 Task: Open a blank worksheet and write heading  Student grades data  Add 10 students name:-  'Joshua Rivera, Zoey Coleman, Ryan Wright, Addison Bailey, Jonathan Simmons, Brooklyn Ward, Caleb Barnes, Audrey Collins, Gabriel Perry, Sofia Bell. ' in February Last week sales are  100 to 150. Math Grade:-  90, 95, 80, 92, 85,88, 90, 78, 92, 85.Science Grade:-  85, 87, 92, 88, 90, 85, 92, 80, 88, 90.English Grade:-  92, 90, 85, 90, 88, 92, 85, 82, 90, 88.History Grade:-  88, 92, 78, 95, 90, 90, 80, 85, 92, 90. Total use the formula   =SUM(D2:G2) then presss enter. Save page analysisSalesComparison
Action: Mouse moved to (127, 104)
Screenshot: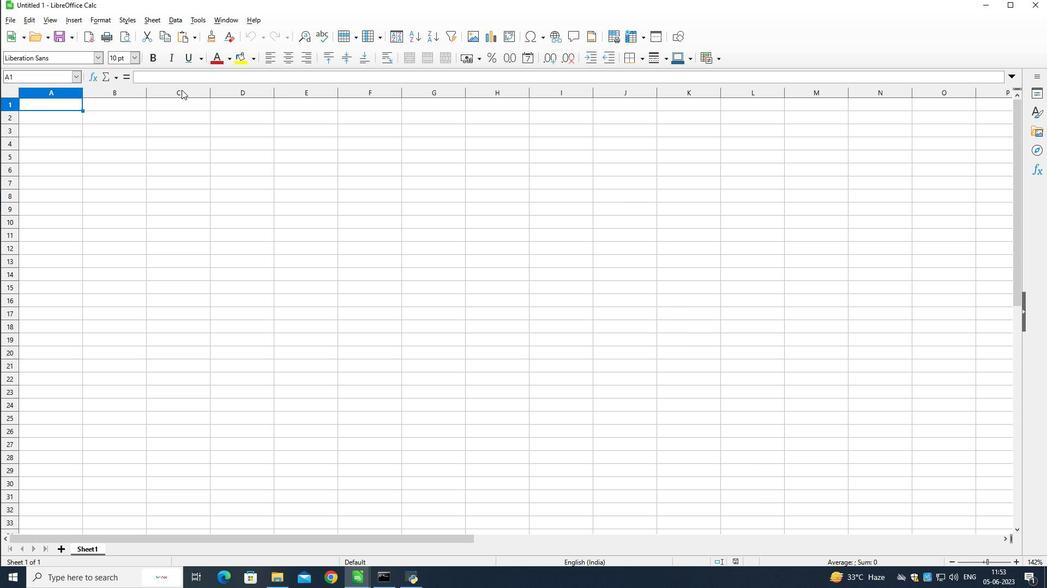 
Action: Mouse pressed left at (127, 104)
Screenshot: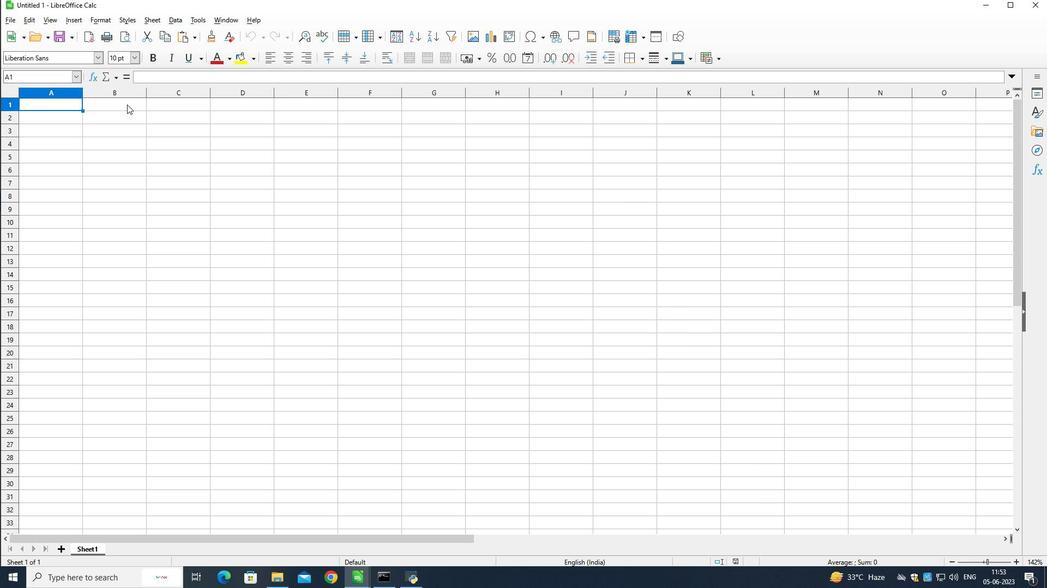
Action: Mouse moved to (222, 187)
Screenshot: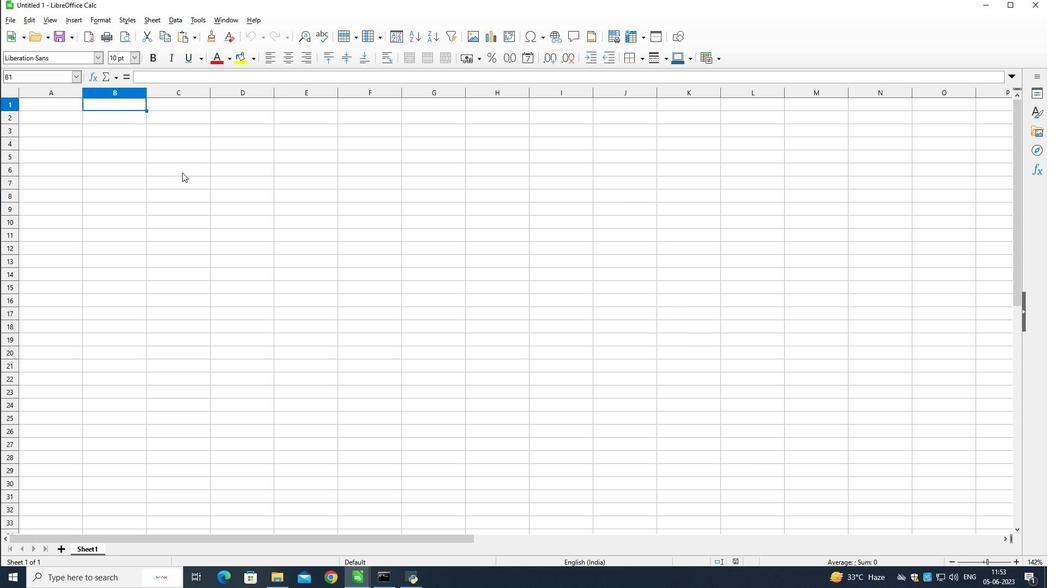
Action: Key pressed <Key.shift>Student<Key.space><Key.shift>Grades<Key.space><Key.shift>Data<Key.down><Key.left><Key.shift>Name<Key.down><Key.shift>J<Key.shift>oshua<Key.space><Key.shift><Key.shift>rivera<Key.down><Key.shift><Key.shift><Key.shift><Key.shift><Key.shift><Key.shift><Key.shift><Key.shift><Key.shift><Key.shift><Key.shift><Key.shift><Key.shift><Key.shift><Key.shift><Key.shift><Key.shift><Key.shift><Key.shift><Key.shift><Key.shift>Zoey<Key.space><Key.shift>Coleman<Key.down><Key.shift>Ryan<Key.space><Key.shift>Wright<Key.down><Key.shift>Addison<Key.space><Key.shift>Bailey<Key.down><Key.shift>Jonathan<Key.space><Key.shift>Simmons<Key.down><Key.shift>Brooklyn<Key.space><Key.shift>Ward<Key.down><Key.shift>Caleb<Key.space><Key.shift>Barnes<Key.down><Key.shift>Audrey<Key.space>collins<Key.down><Key.shift>Gabriel<Key.space><Key.shift>Perry
Screenshot: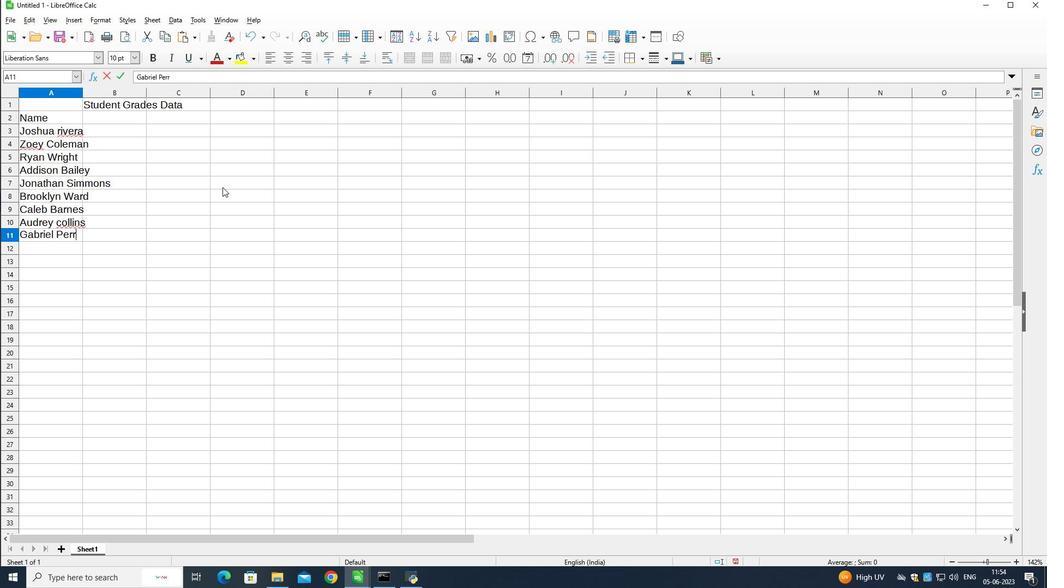 
Action: Mouse moved to (118, 117)
Screenshot: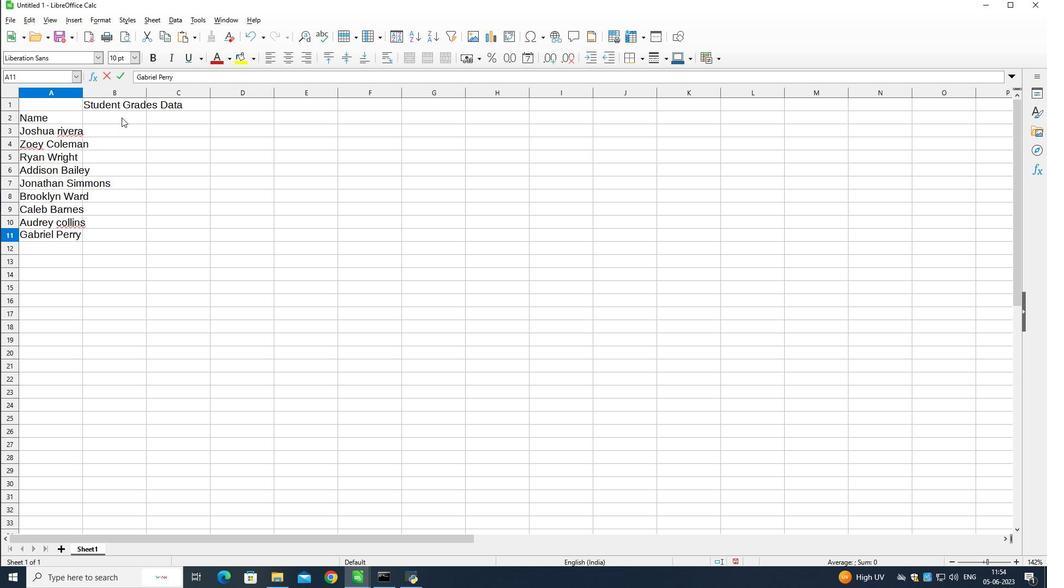 
Action: Mouse pressed left at (118, 117)
Screenshot: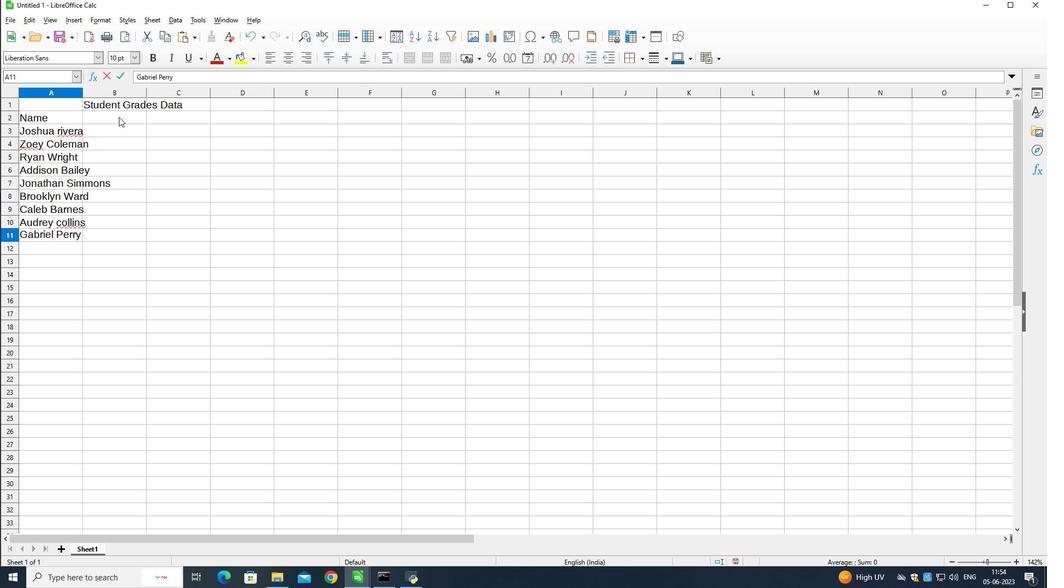 
Action: Mouse moved to (118, 117)
Screenshot: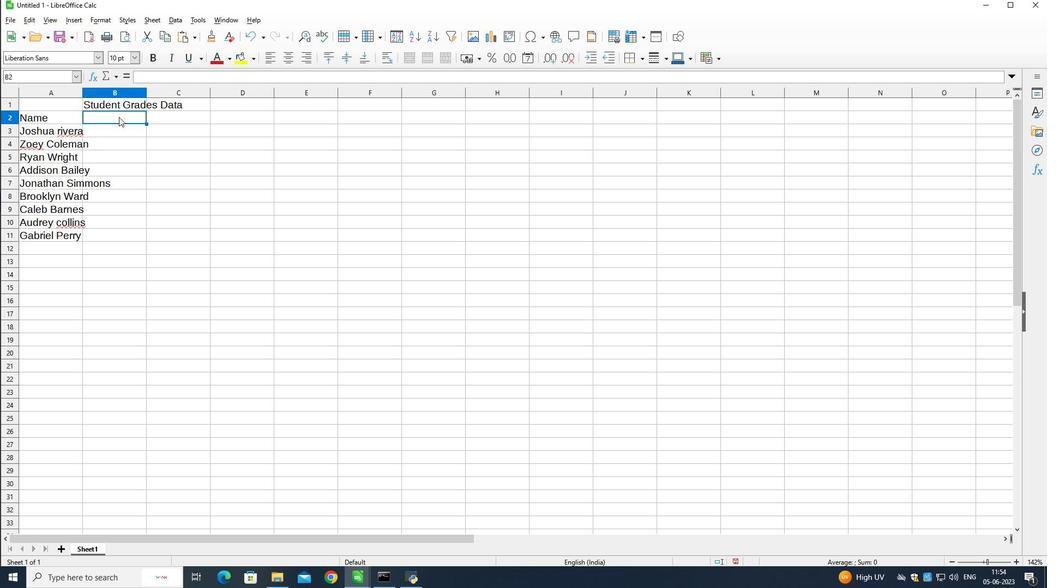 
Action: Key pressed <Key.shift>February<Key.space>
Screenshot: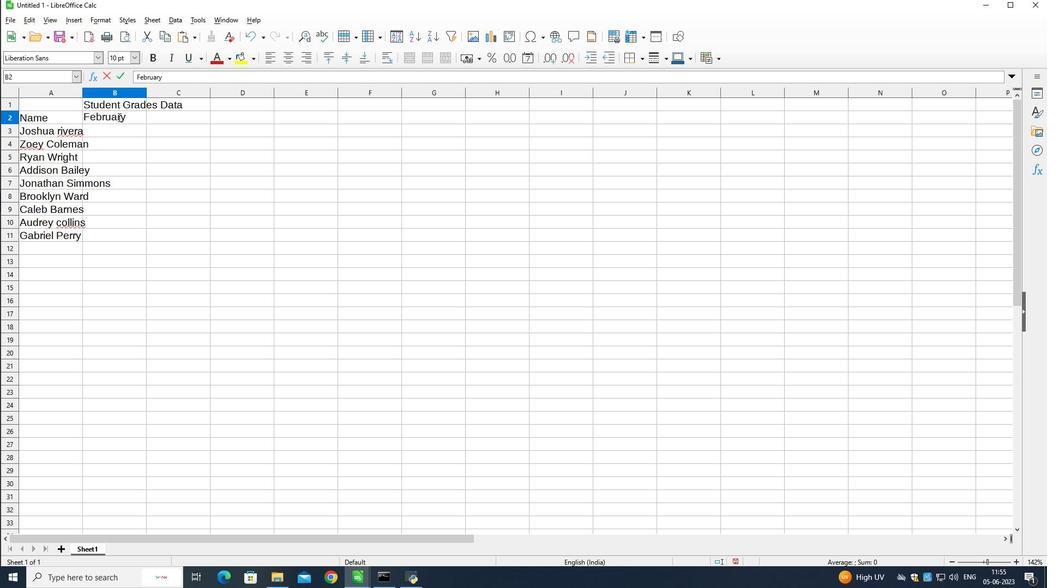 
Action: Mouse moved to (255, 87)
Screenshot: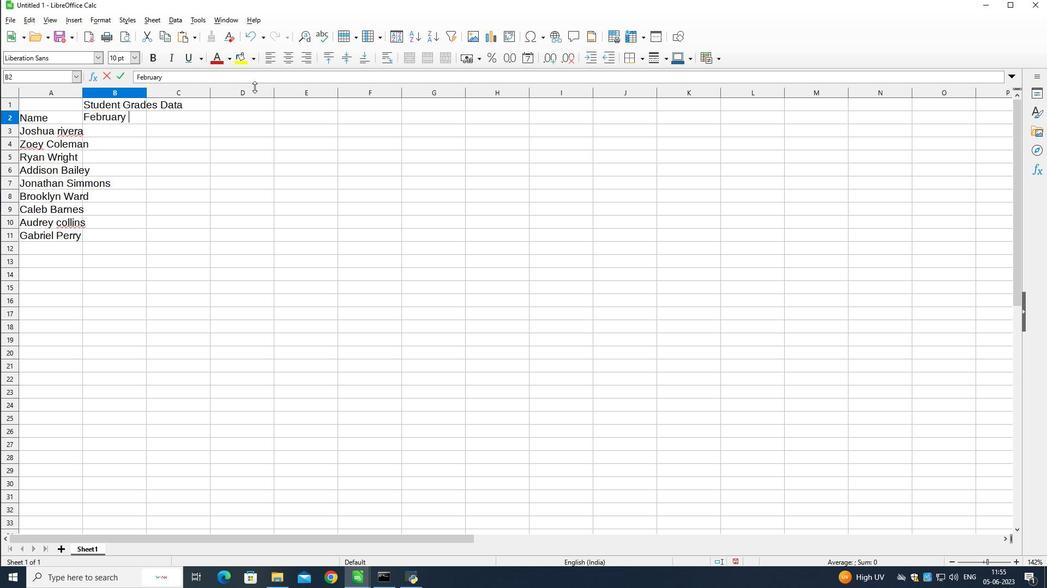 
Action: Key pressed last<Key.space><Key.shift>Week<Key.space><Key.shift>Sales<Key.down><Key.left>
Screenshot: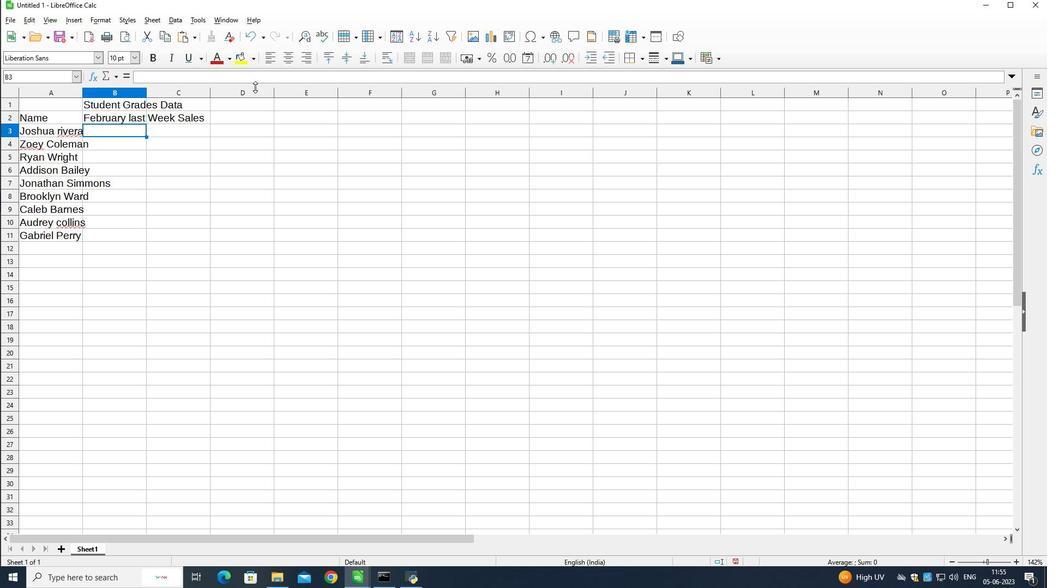 
Action: Mouse moved to (109, 128)
Screenshot: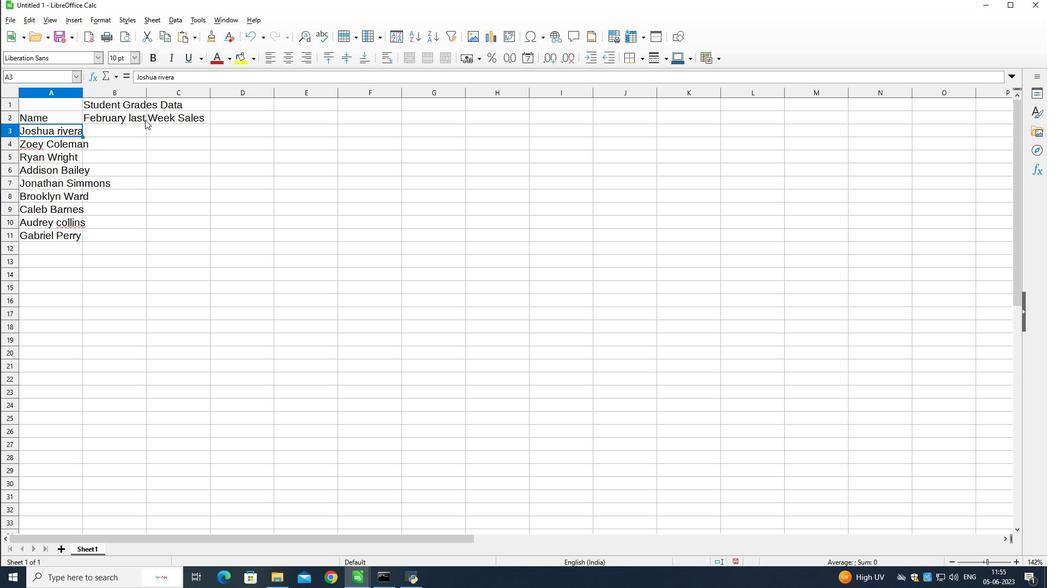 
Action: Mouse pressed left at (109, 128)
Screenshot: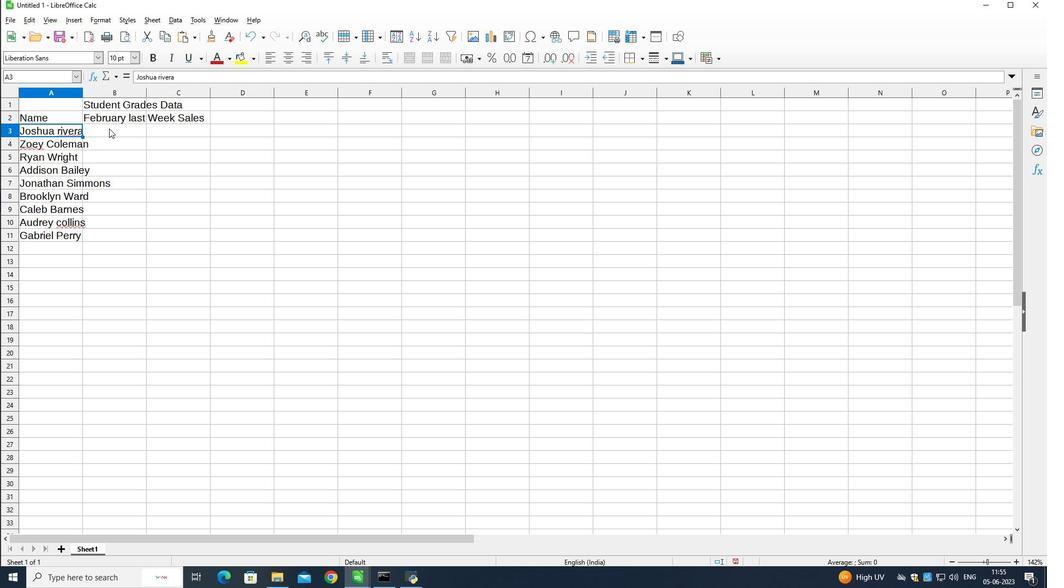 
Action: Mouse moved to (111, 128)
Screenshot: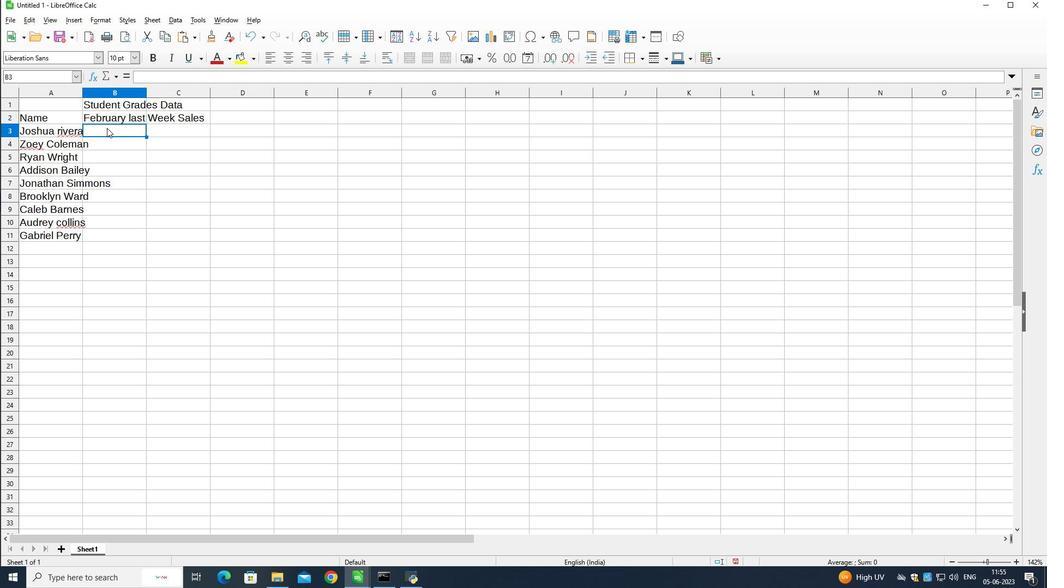 
Action: Key pressed 100<Key.down>120<Key.down>150<Key.down>130<Key.down>140<Key.down>121<Key.down>131<Key.down>
Screenshot: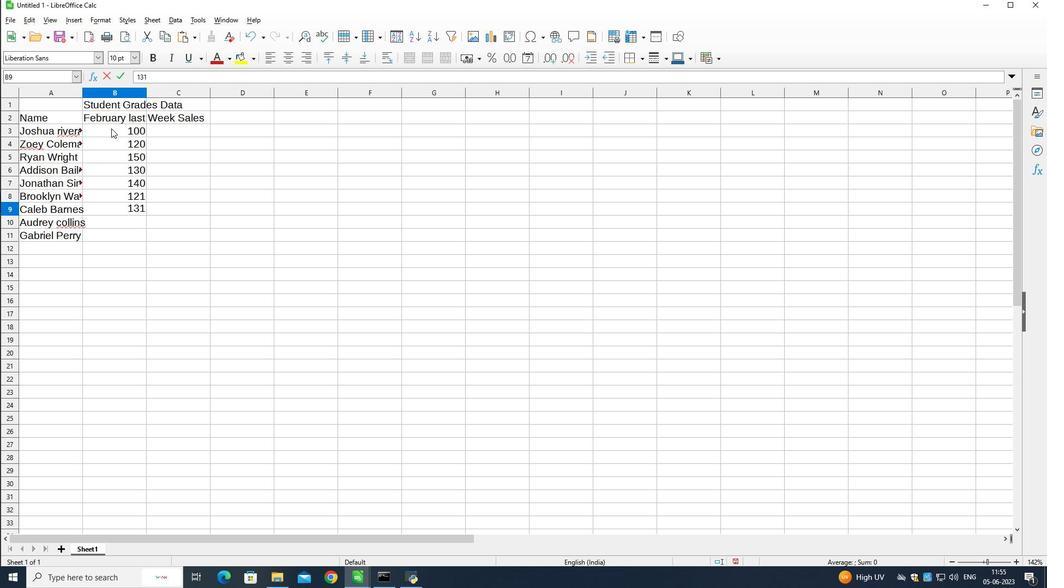 
Action: Mouse moved to (111, 128)
Screenshot: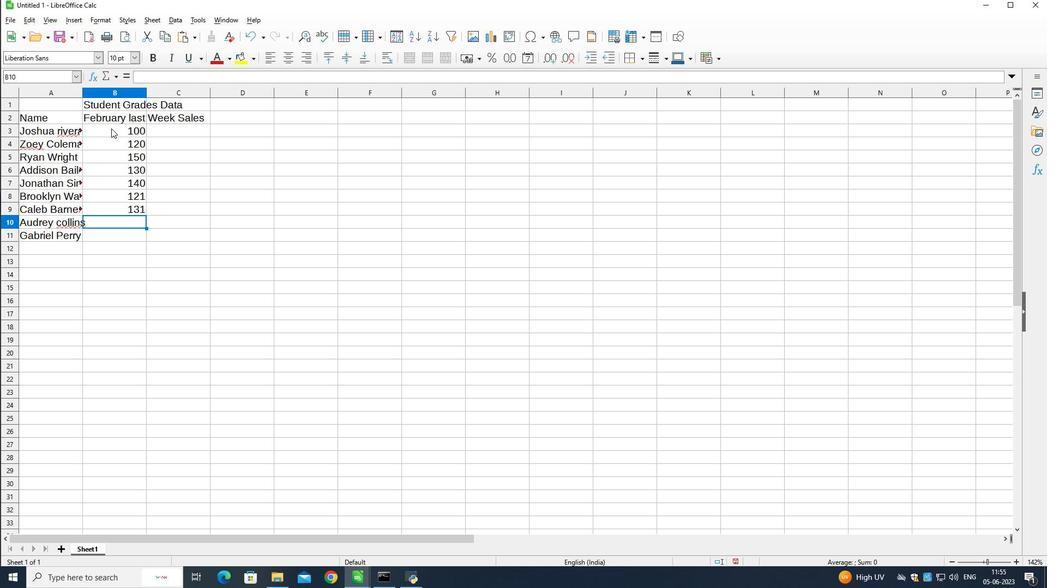 
Action: Key pressed 16<Key.backspace>45<Key.down>121
Screenshot: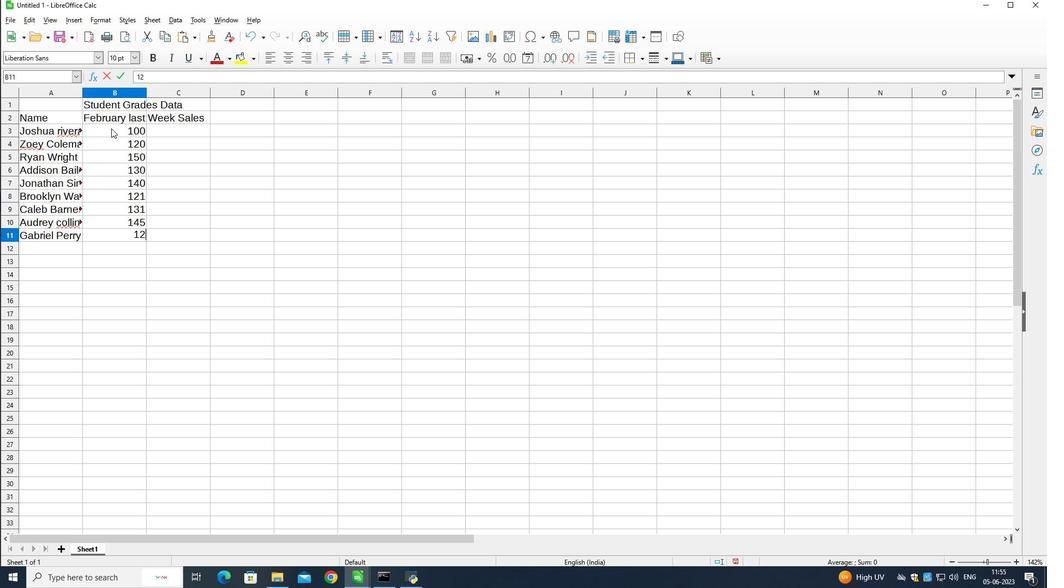 
Action: Mouse moved to (160, 118)
Screenshot: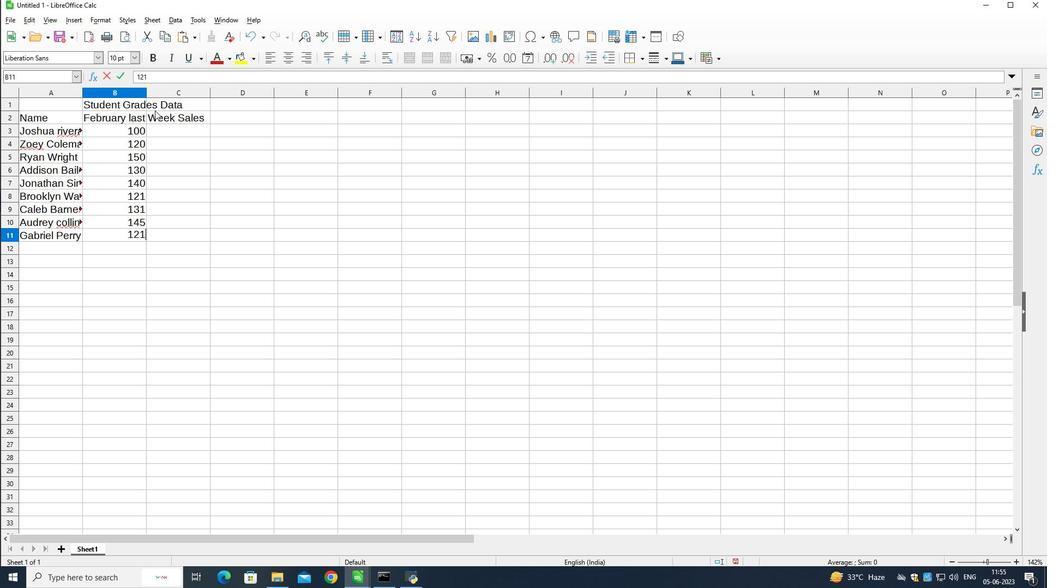 
Action: Mouse pressed left at (160, 118)
Screenshot: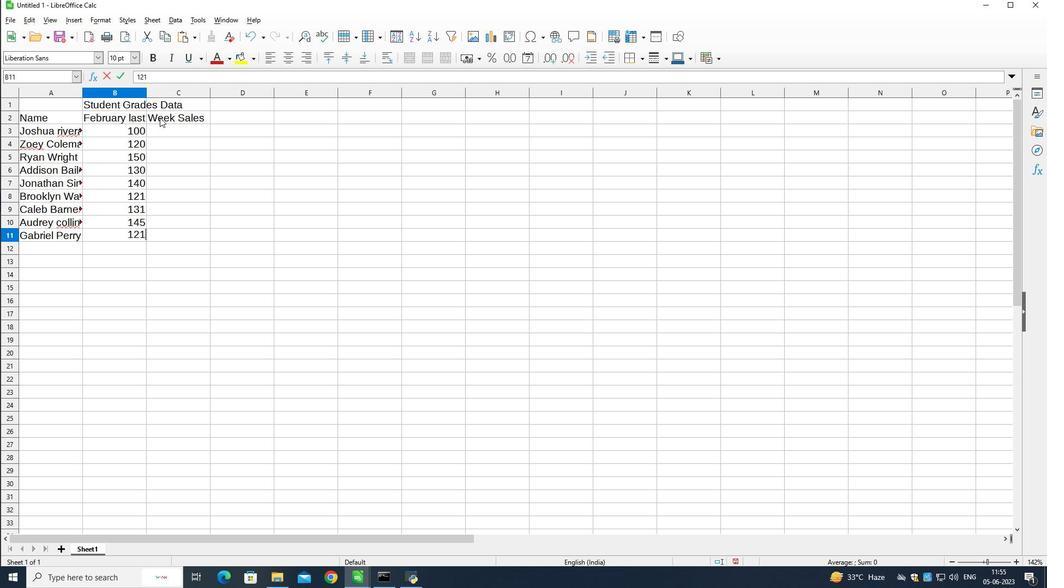 
Action: Mouse moved to (160, 118)
Screenshot: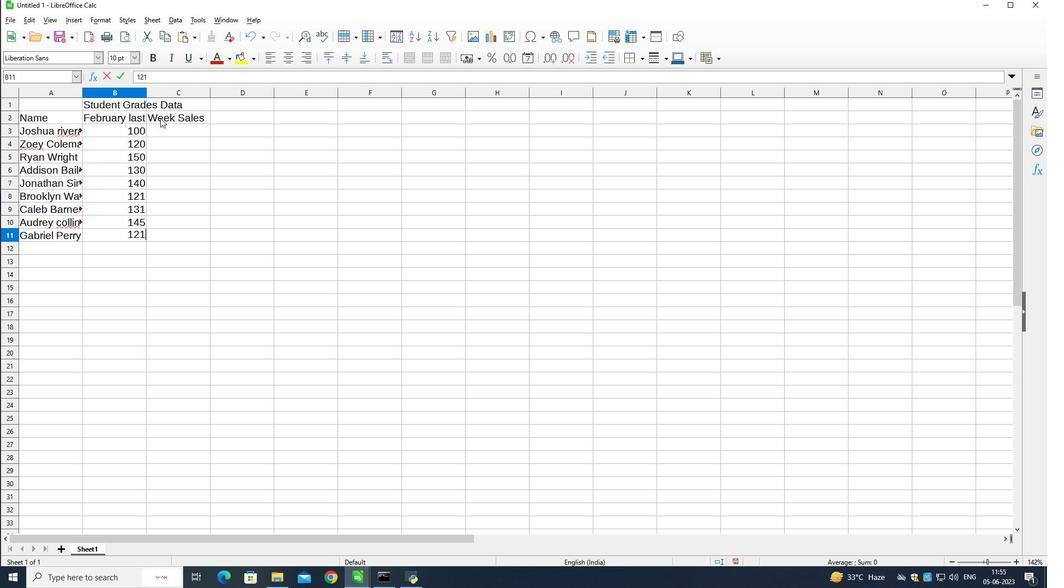 
Action: Key pressed <Key.shift>Math<Key.space><Key.shift>Grade<Key.down>
Screenshot: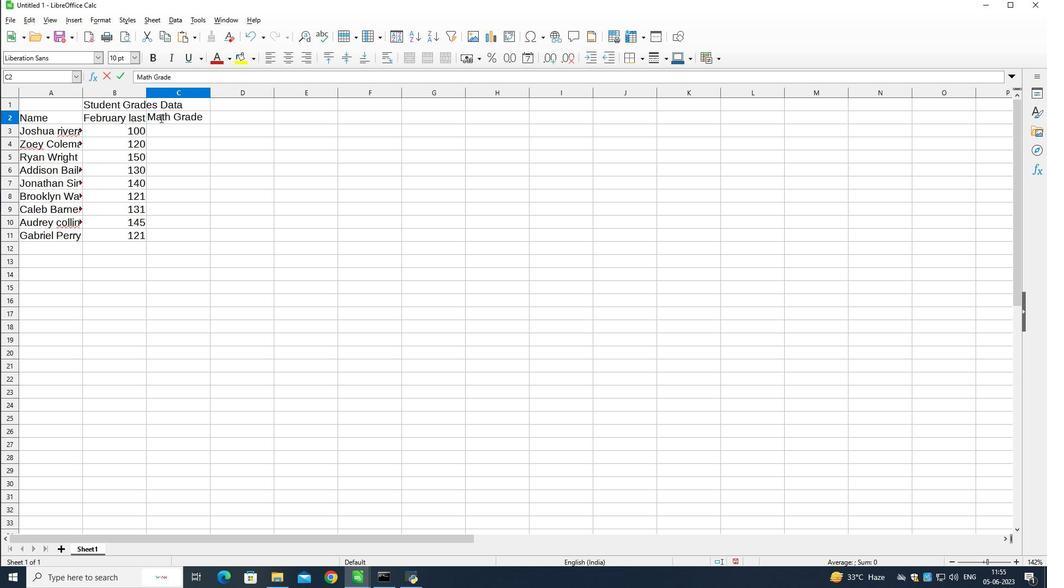 
Action: Mouse moved to (401, 195)
Screenshot: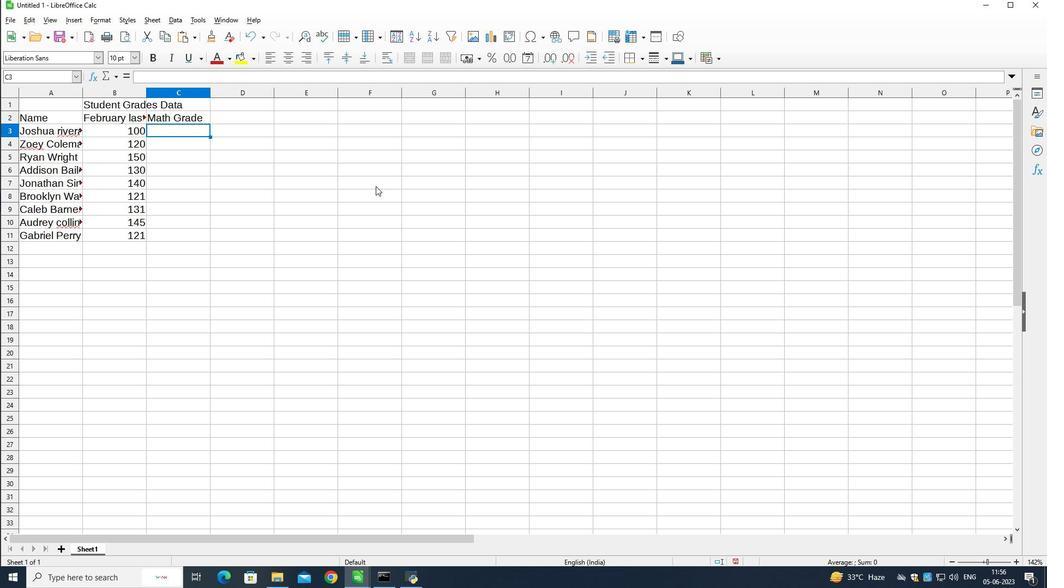
Action: Key pressed 90<Key.down>95<Key.down>80<Key.down>92<Key.down>85<Key.down>88<Key.down>90<Key.down>78<Key.down>92<Key.down>85<Key.down>
Screenshot: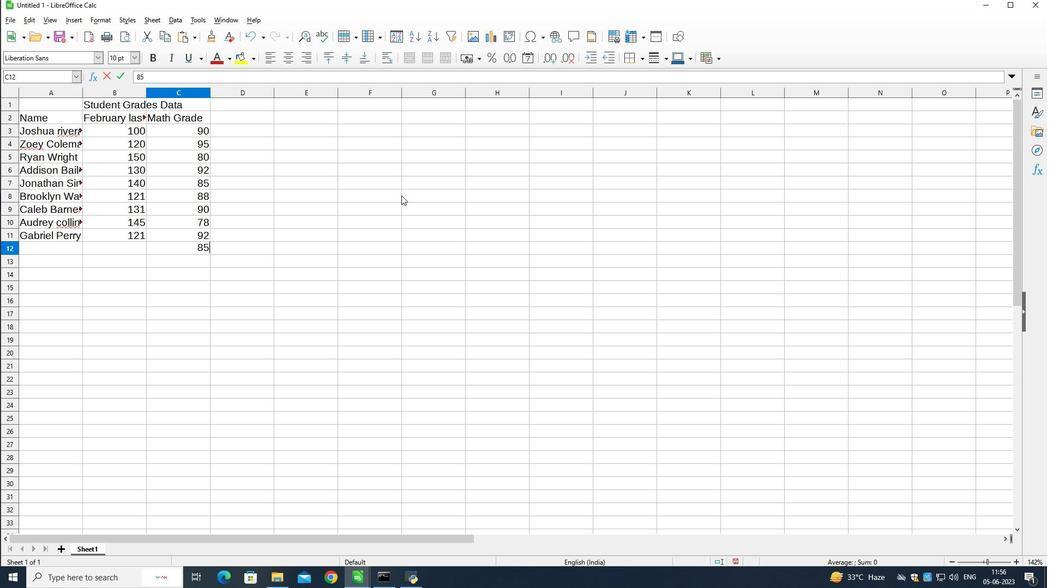 
Action: Mouse moved to (195, 247)
Screenshot: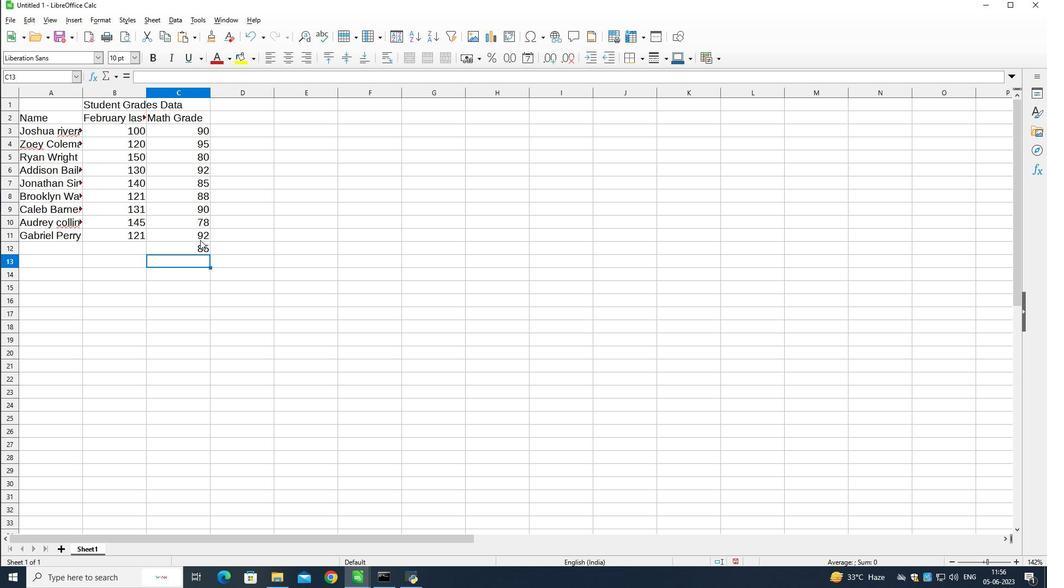 
Action: Mouse pressed left at (195, 247)
Screenshot: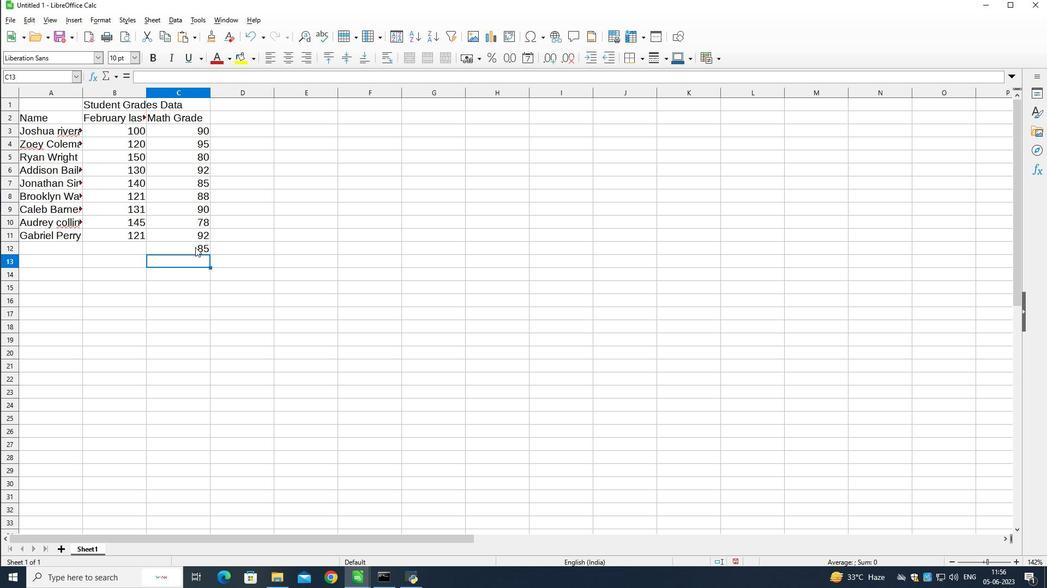 
Action: Mouse pressed left at (195, 247)
Screenshot: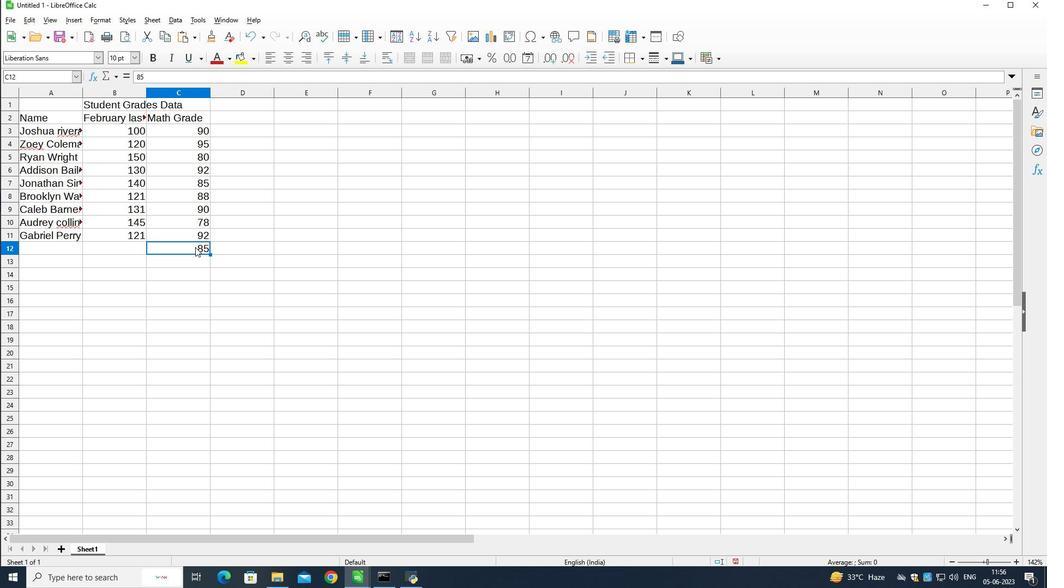 
Action: Key pressed <Key.backspace>
Screenshot: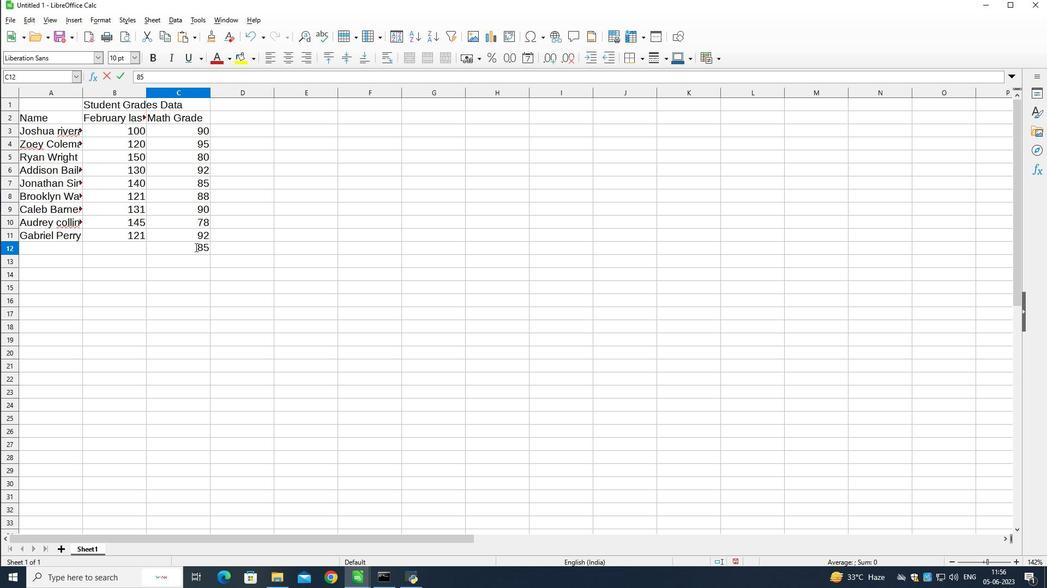 
Action: Mouse moved to (196, 251)
Screenshot: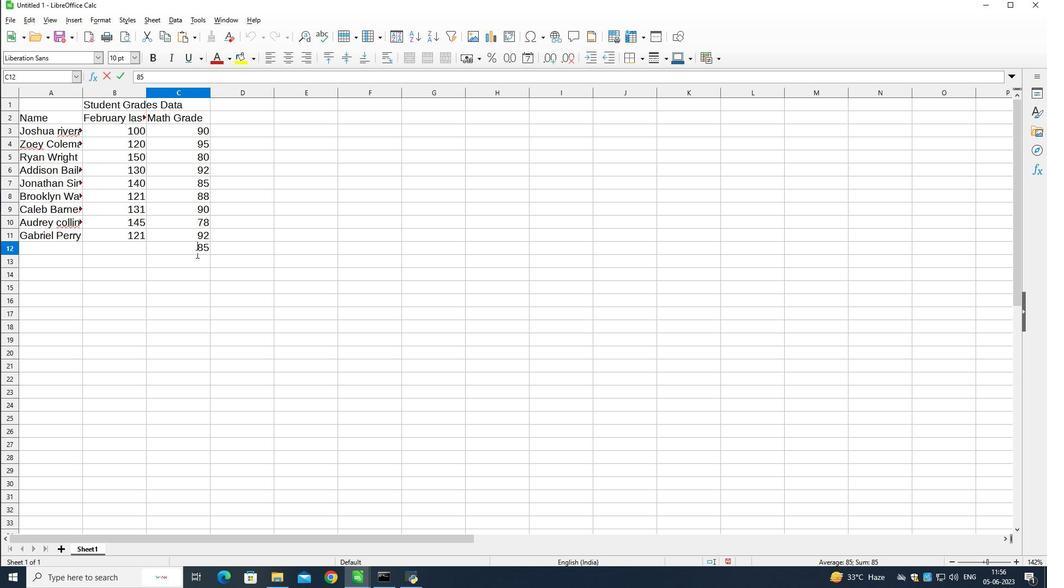 
Action: Mouse pressed left at (196, 251)
Screenshot: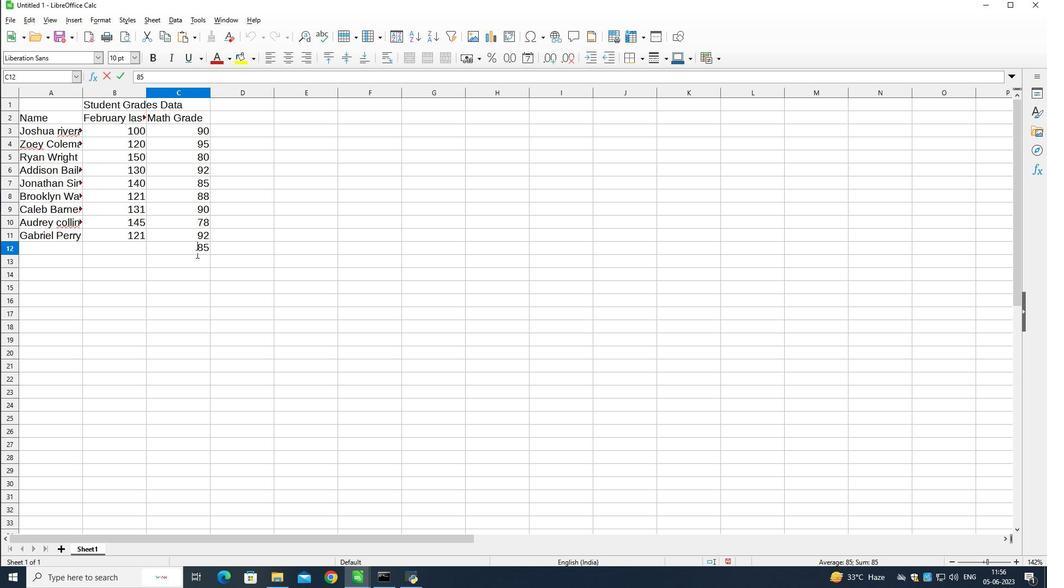 
Action: Mouse pressed left at (196, 251)
Screenshot: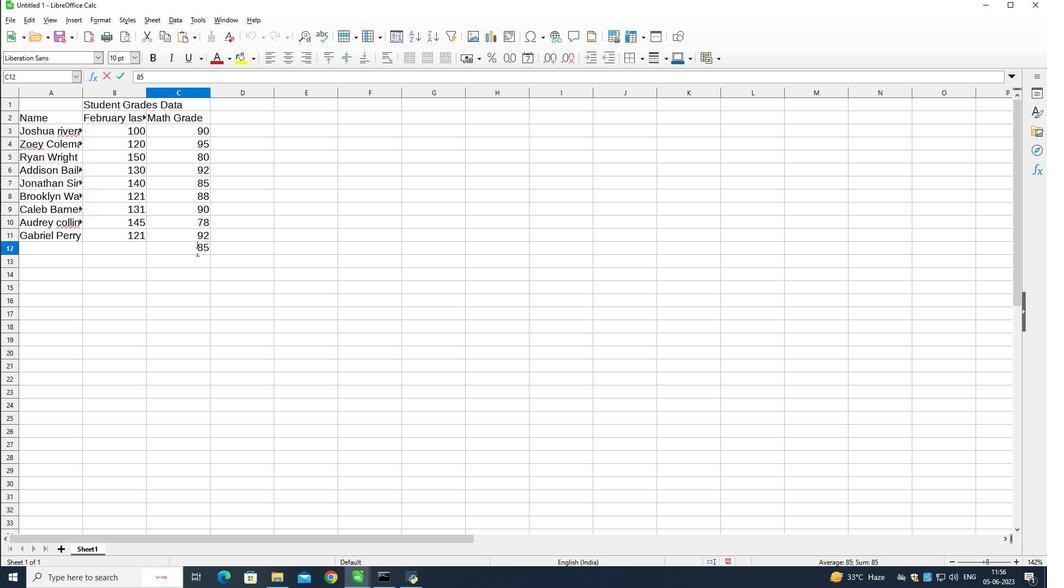 
Action: Mouse moved to (196, 251)
Screenshot: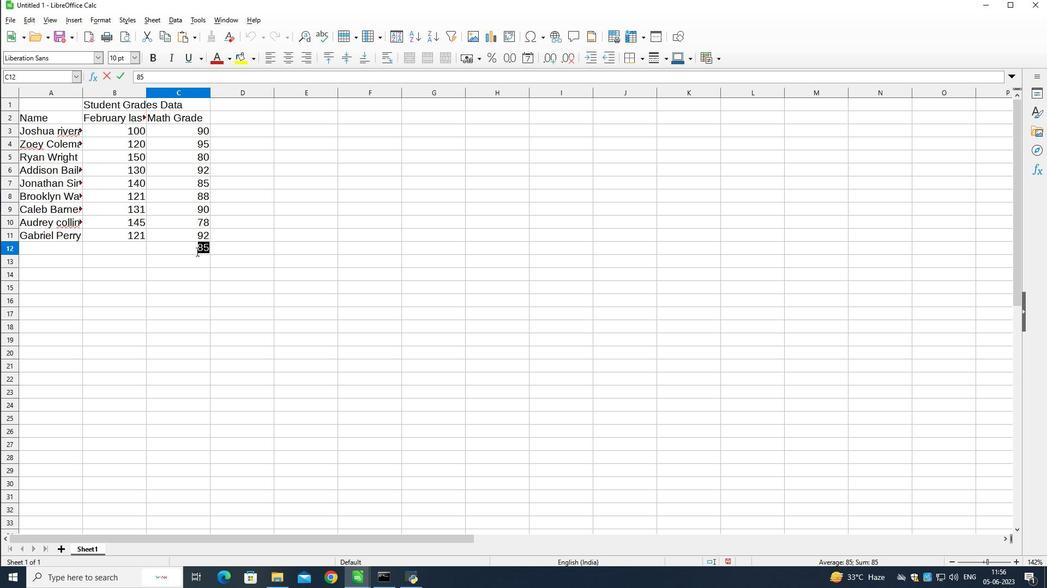 
Action: Key pressed <Key.backspace>
Screenshot: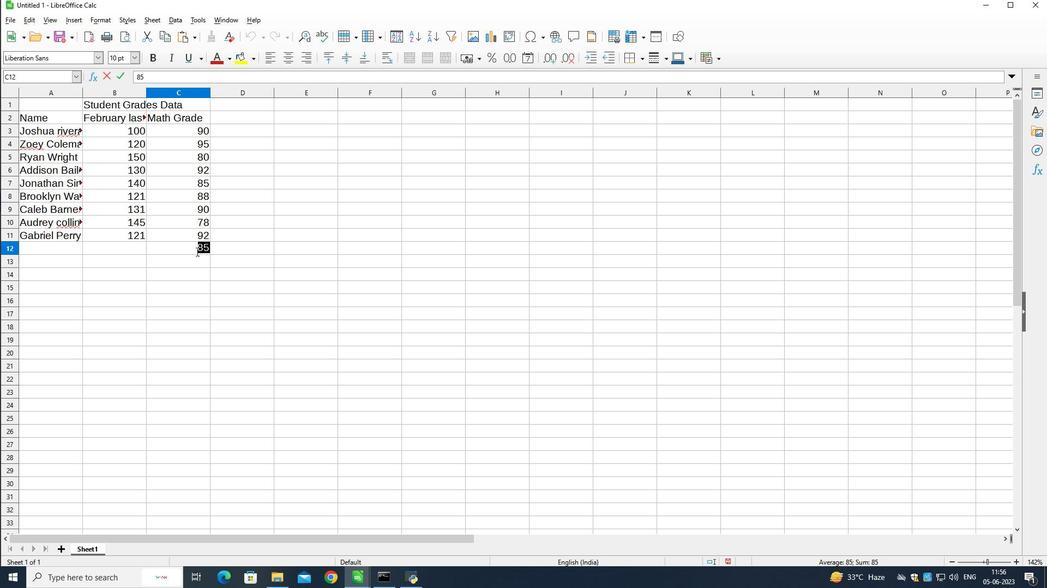 
Action: Mouse moved to (65, 249)
Screenshot: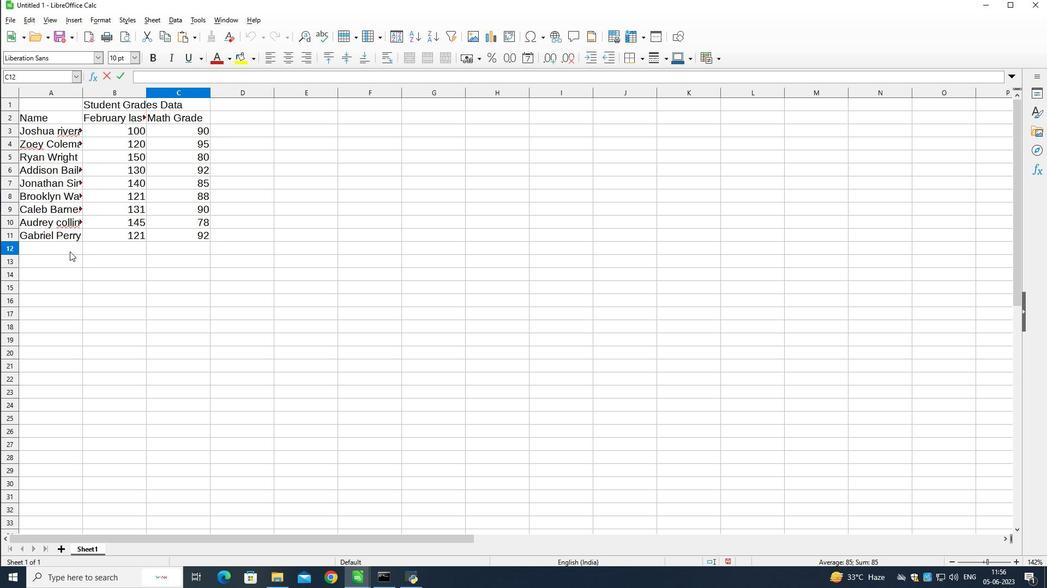 
Action: Mouse pressed left at (65, 249)
Screenshot: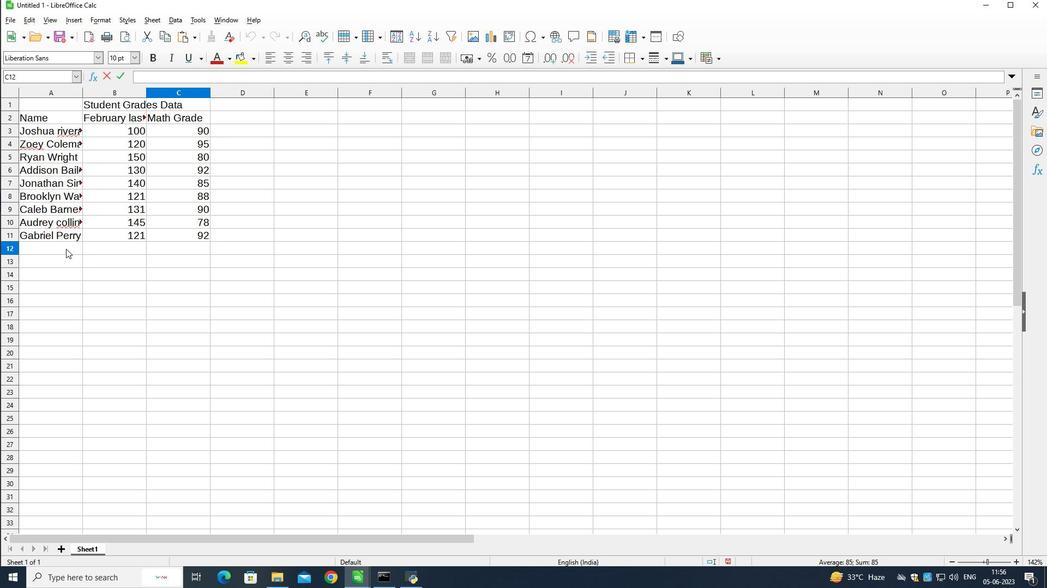 
Action: Mouse moved to (67, 248)
Screenshot: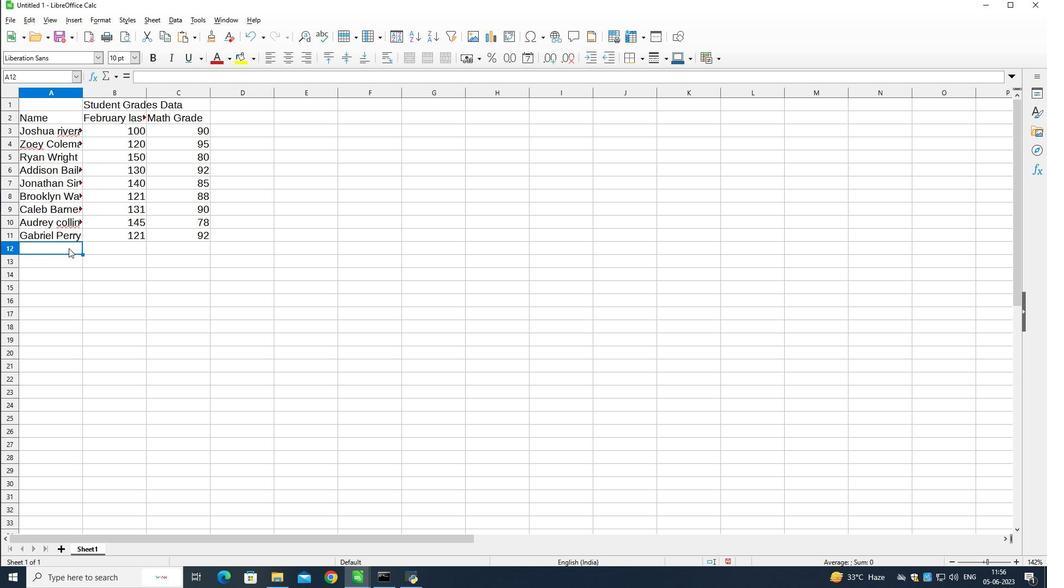 
Action: Mouse pressed left at (67, 248)
Screenshot: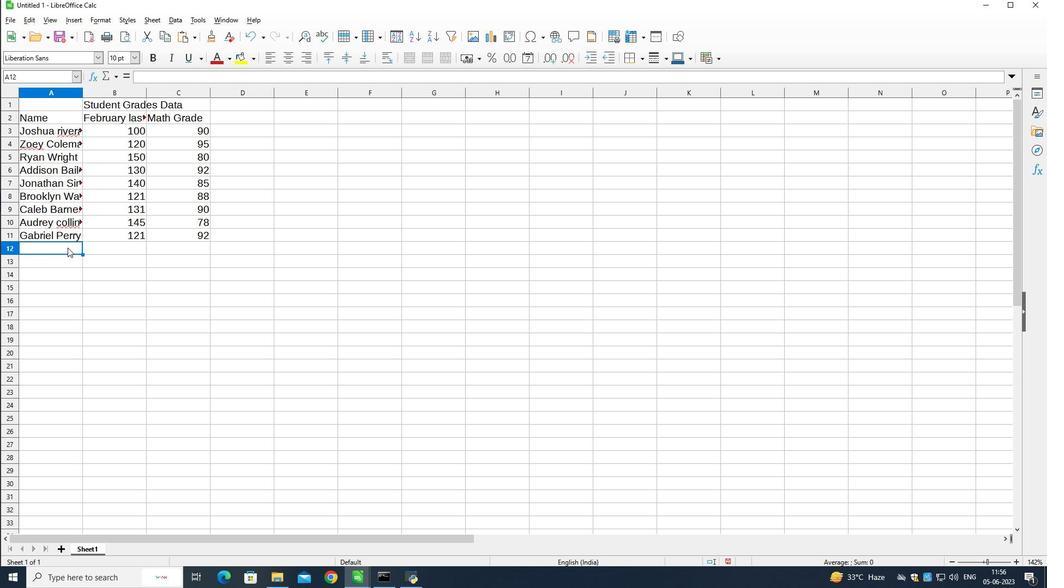 
Action: Key pressed <Key.shift>Sofu<Key.backspace>ia<Key.space><Key.shift>Bell<Key.right>16<Key.backspace>41<Key.right>85
Screenshot: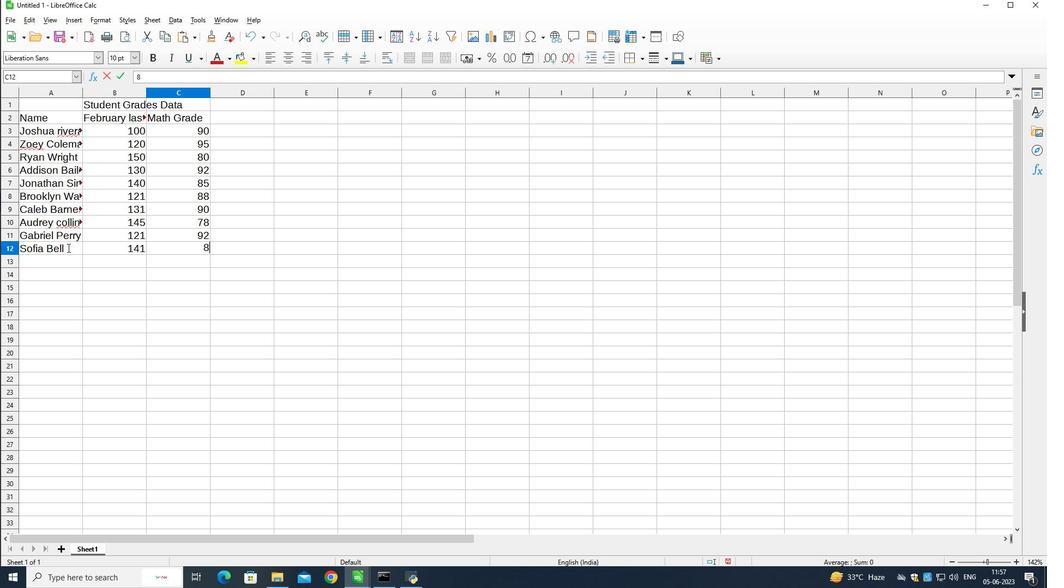 
Action: Mouse moved to (217, 117)
Screenshot: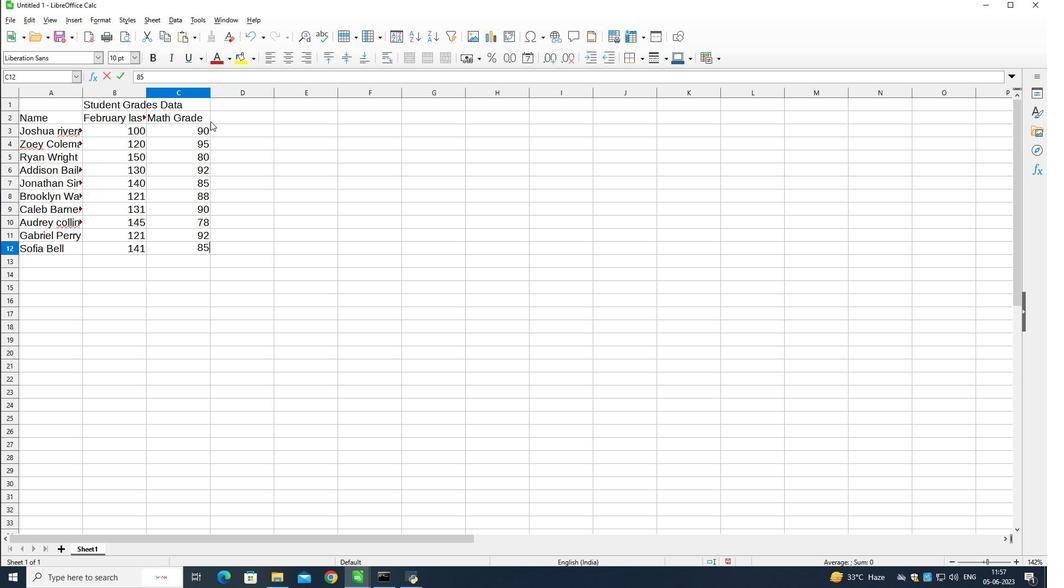 
Action: Mouse pressed left at (217, 117)
Screenshot: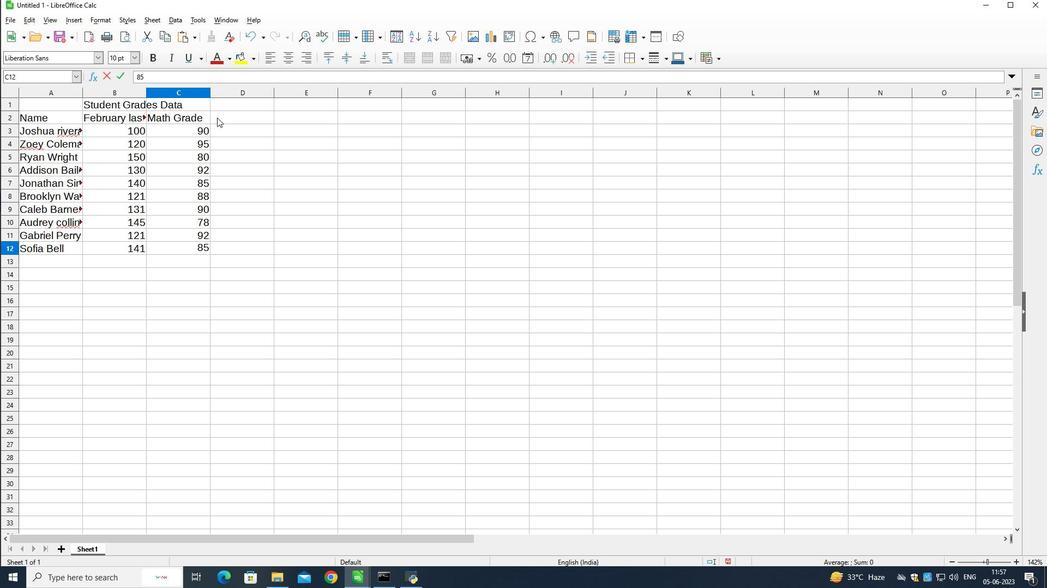 
Action: Mouse moved to (218, 116)
Screenshot: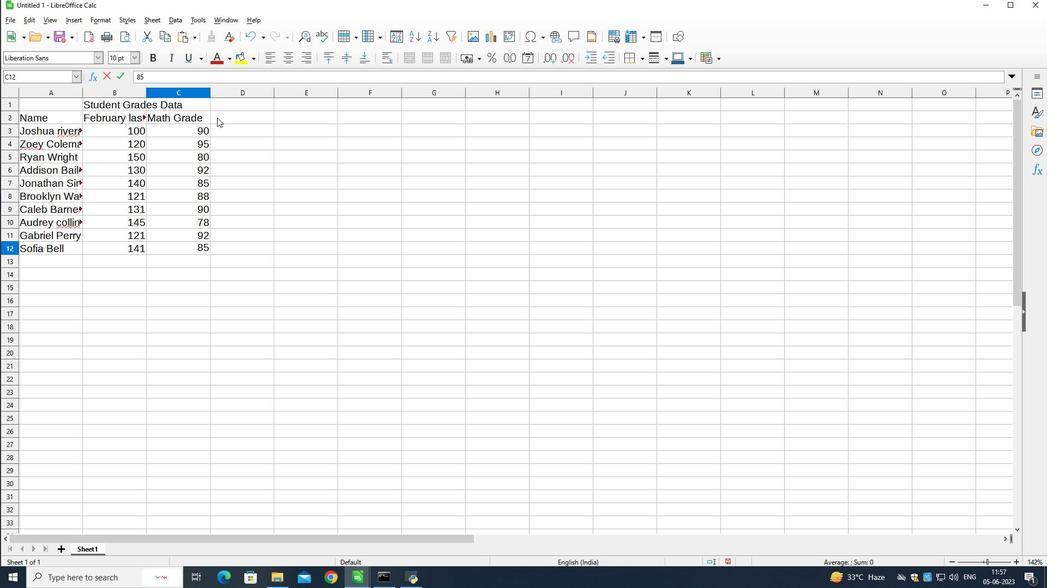 
Action: Key pressed <Key.shift>Science<Key.space><Key.shift>Grade<Key.down>85<Key.down>87<Key.down>92<Key.down>88<Key.down>90<Key.down>85<Key.down>92<Key.down>80<Key.down>90
Screenshot: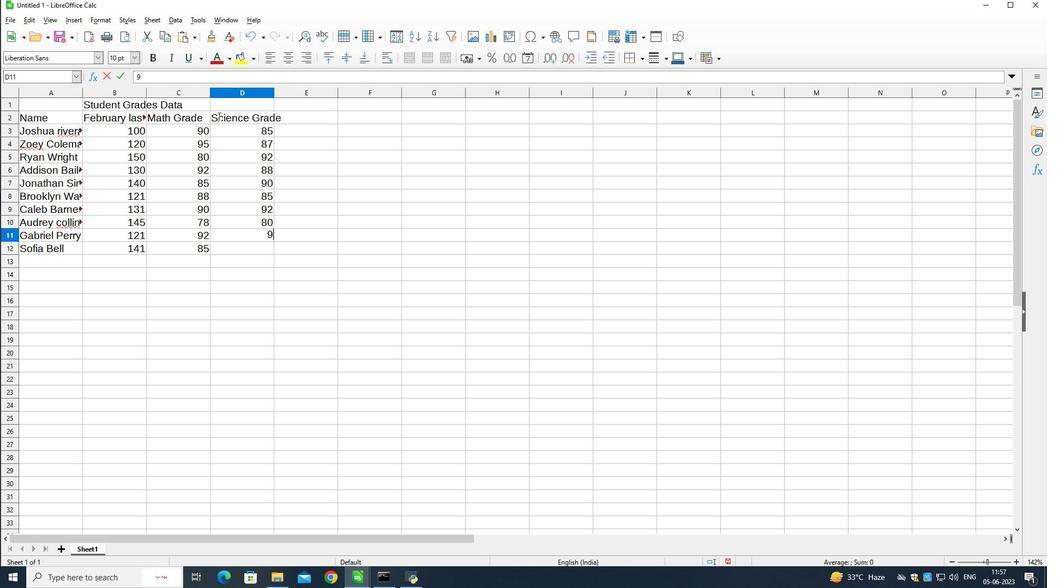 
Action: Mouse moved to (262, 247)
Screenshot: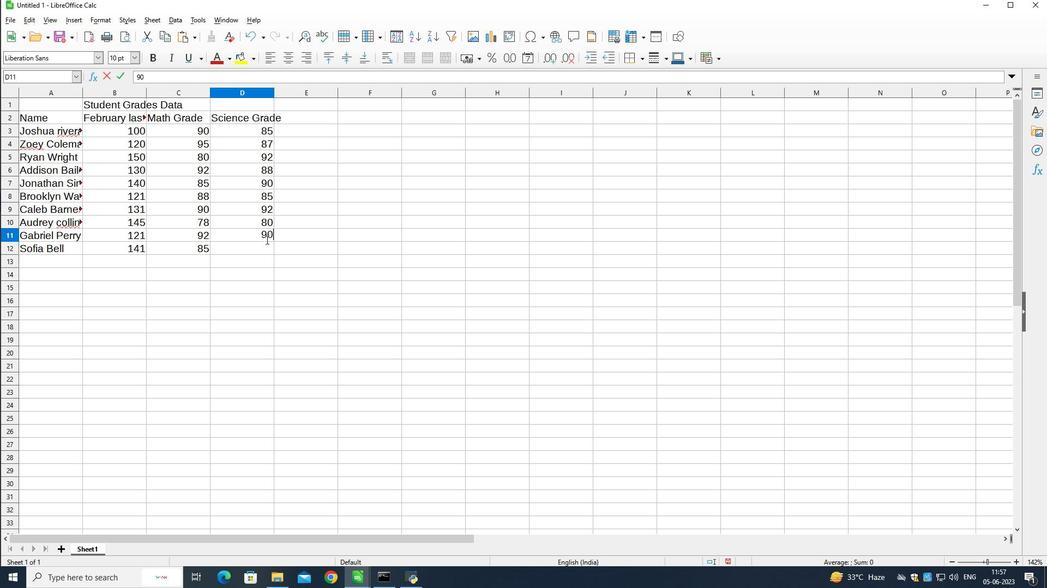 
Action: Mouse pressed left at (262, 247)
Screenshot: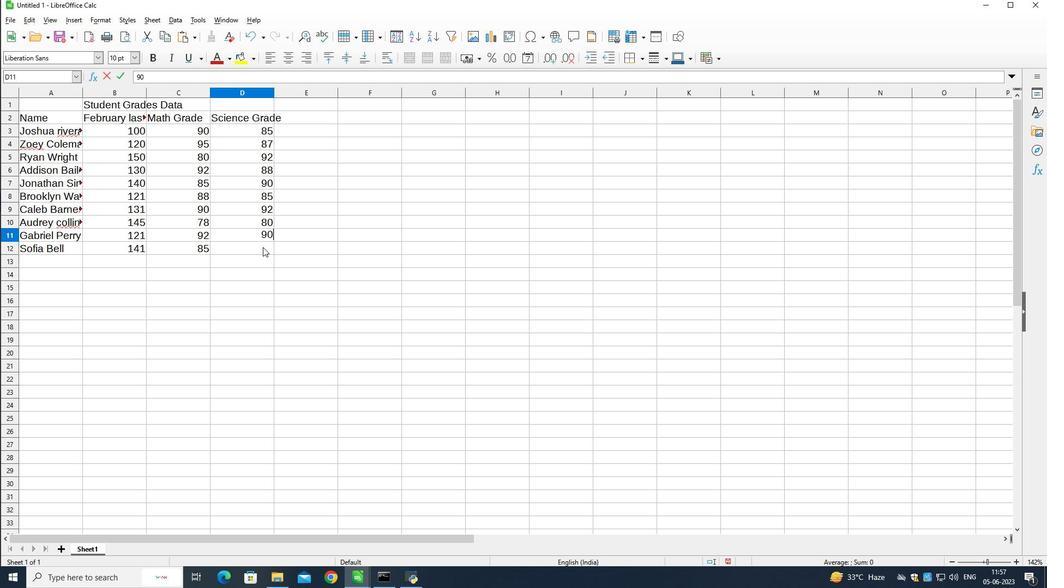 
Action: Mouse moved to (262, 248)
Screenshot: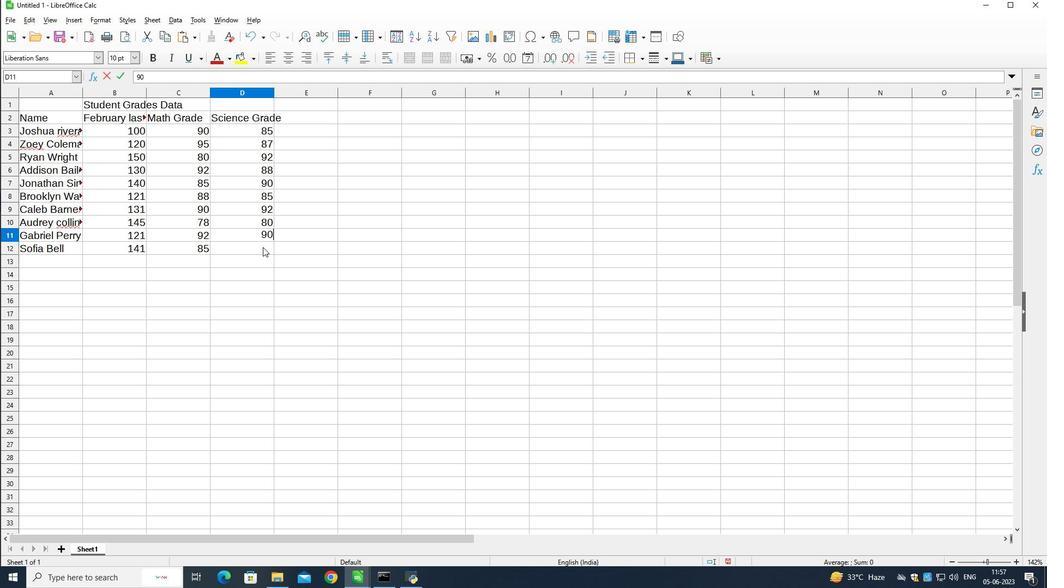 
Action: Key pressed 88
Screenshot: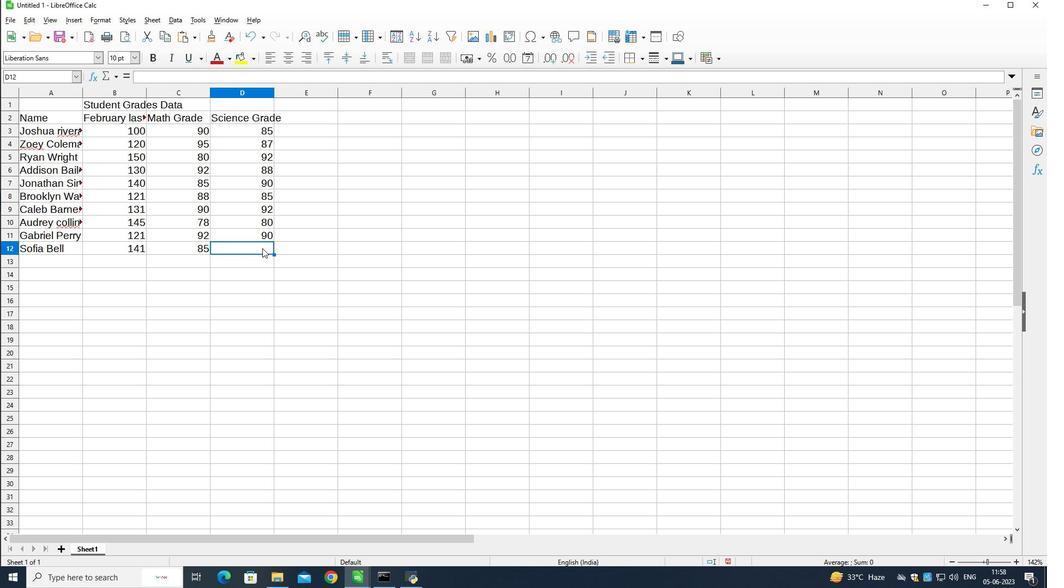 
Action: Mouse moved to (309, 118)
Screenshot: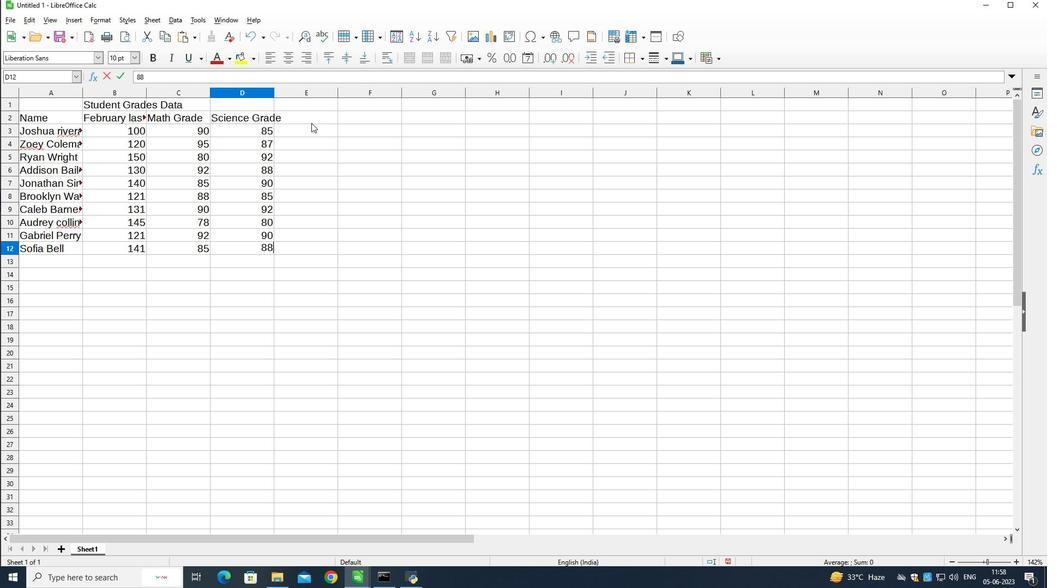 
Action: Mouse pressed left at (309, 118)
Screenshot: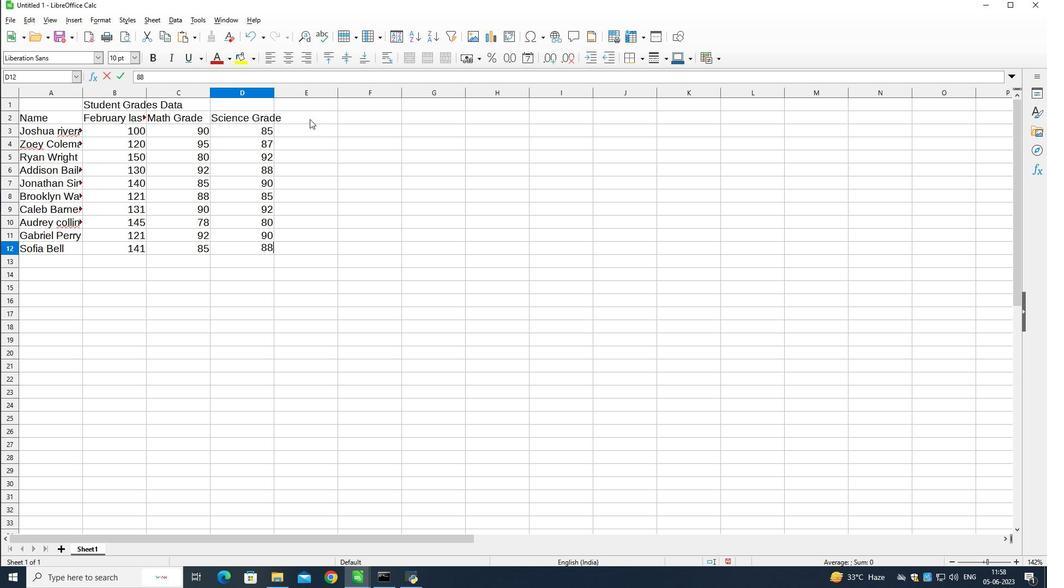 
Action: Key pressed <Key.shift>
Screenshot: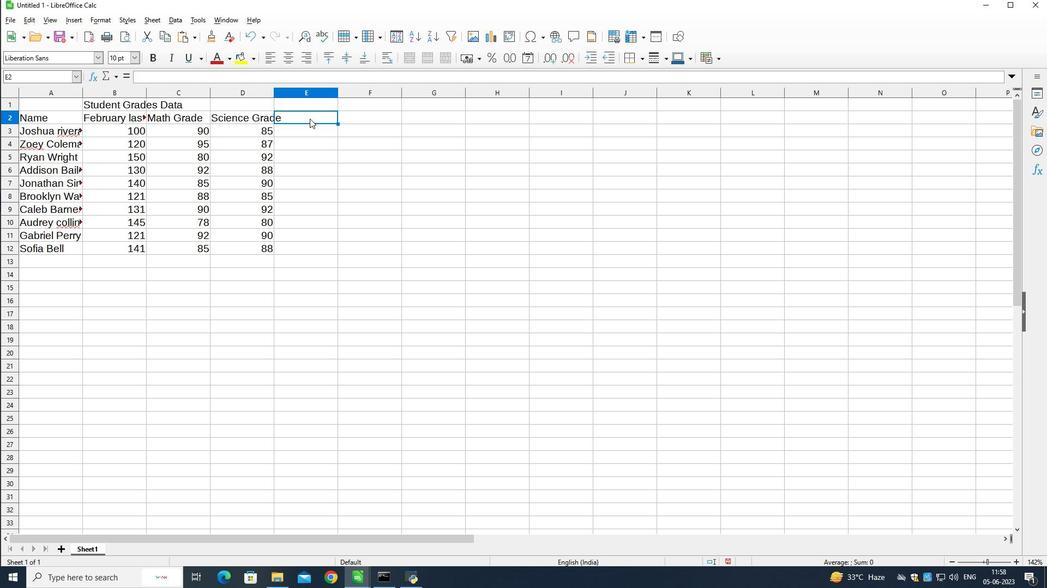 
Action: Mouse moved to (309, 118)
Screenshot: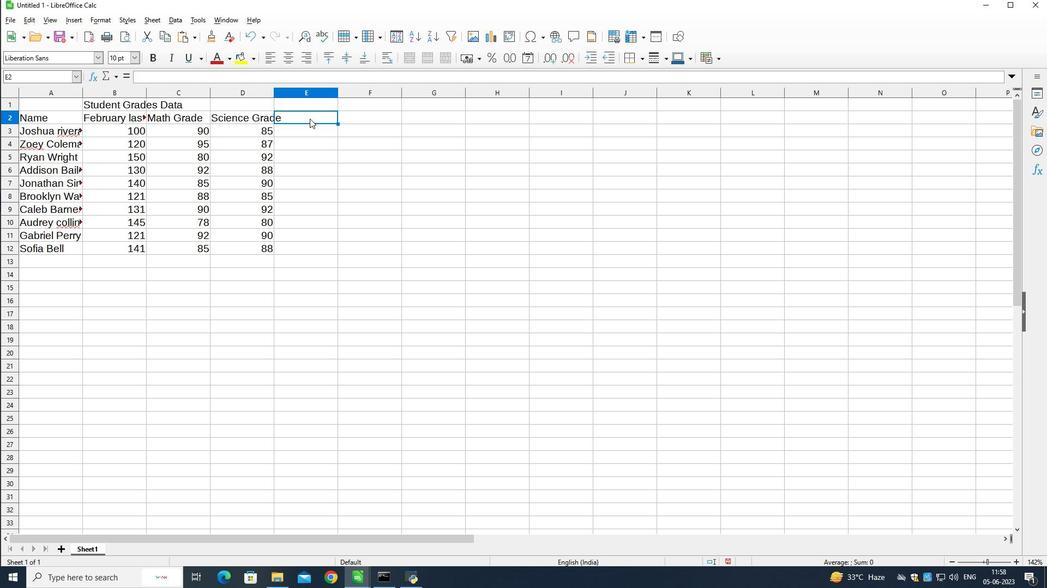 
Action: Key pressed English<Key.space><Key.shift>Grae<Key.down>
Screenshot: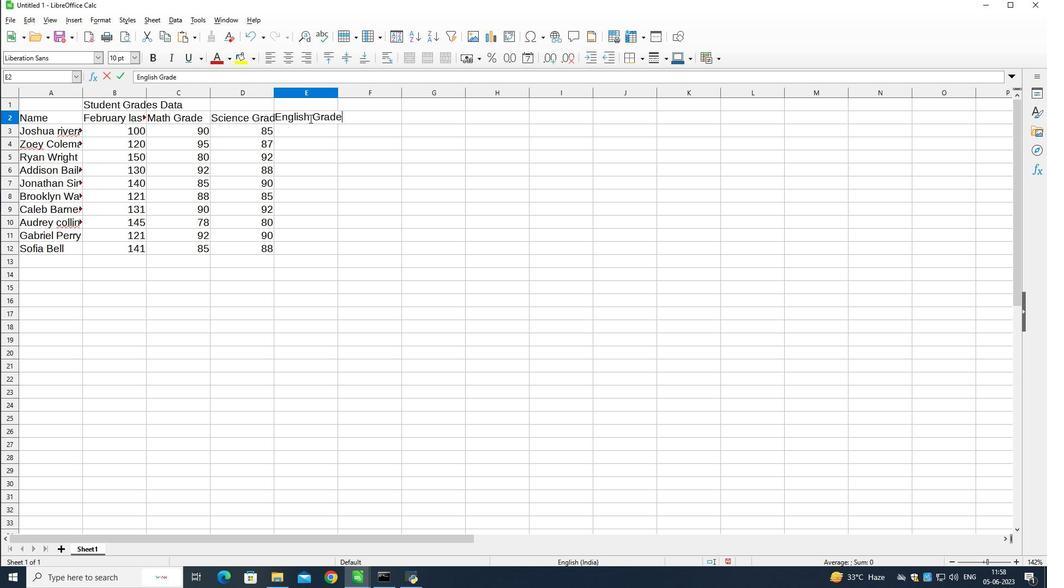 
Action: Mouse moved to (384, 135)
Screenshot: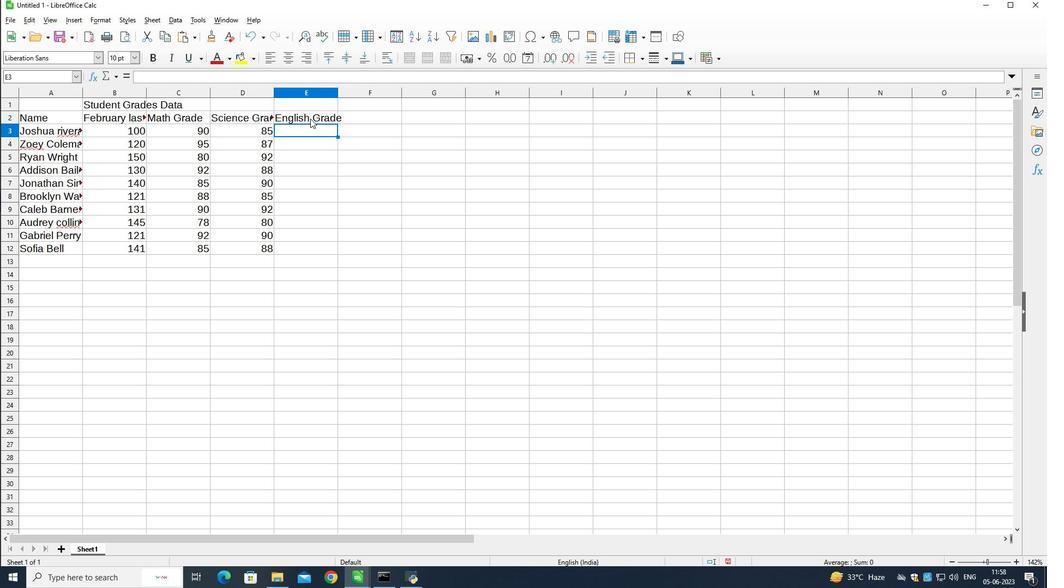 
Action: Key pressed 92<Key.down>90<Key.down>85<Key.down>90<Key.down>88<Key.down>92<Key.down>85<Key.down>82<Key.down>90<Key.down>88
Screenshot: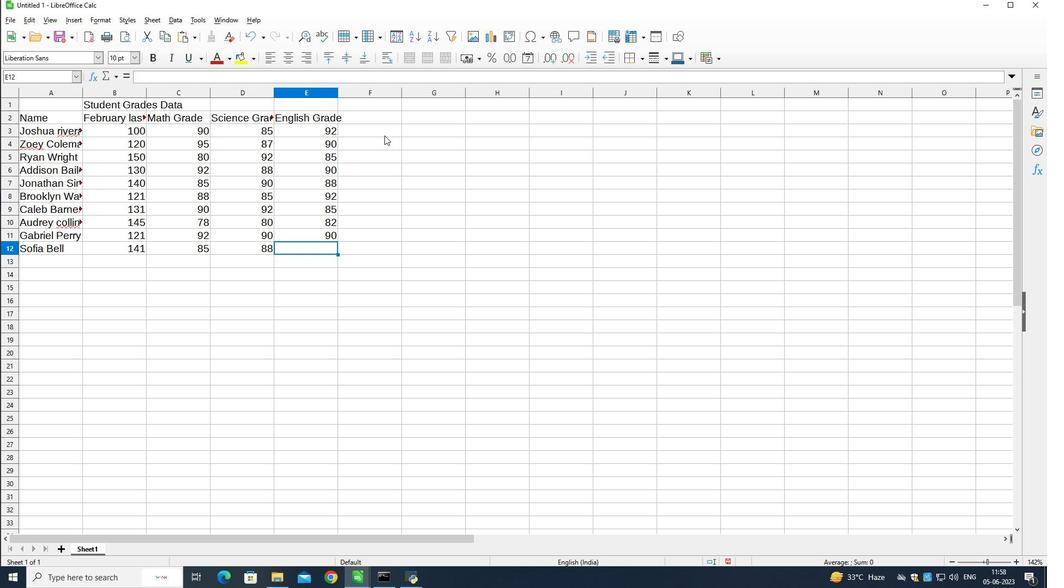 
Action: Mouse moved to (385, 117)
Screenshot: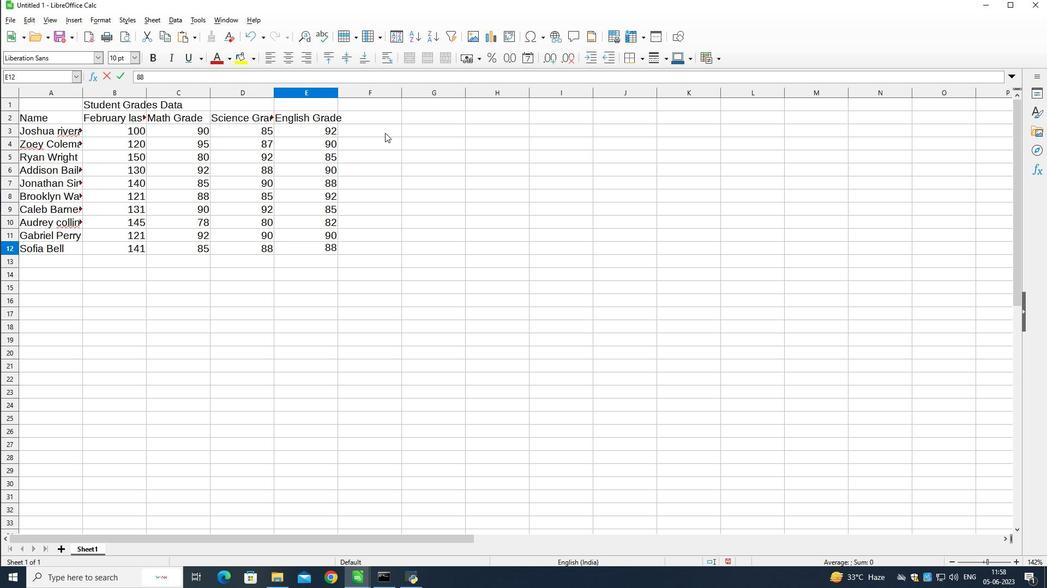 
Action: Mouse pressed left at (385, 117)
Screenshot: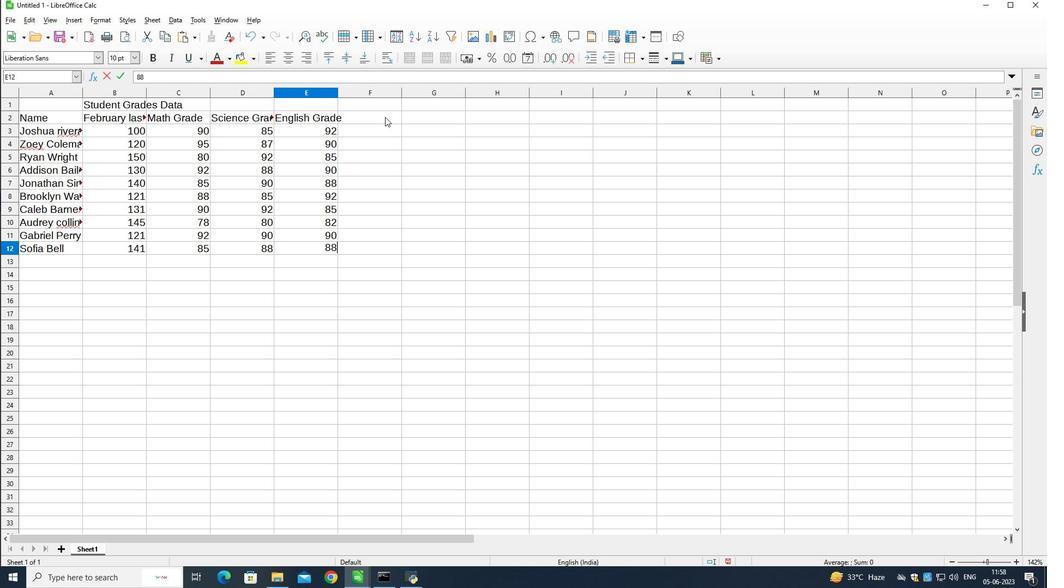 
Action: Key pressed <Key.shift>History<Key.space><Key.shift>Grade<Key.down>
Screenshot: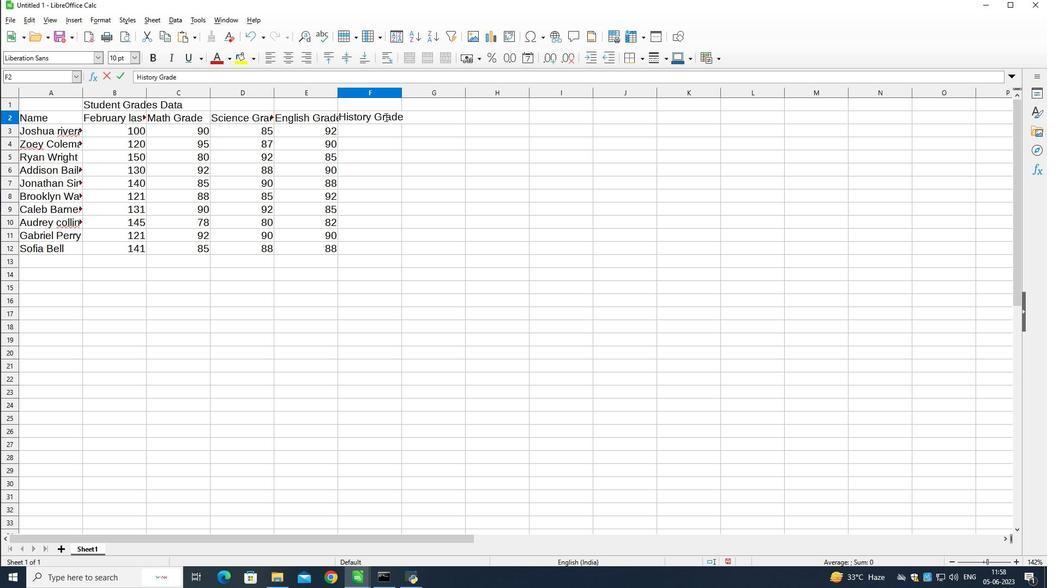 
Action: Mouse moved to (441, 115)
Screenshot: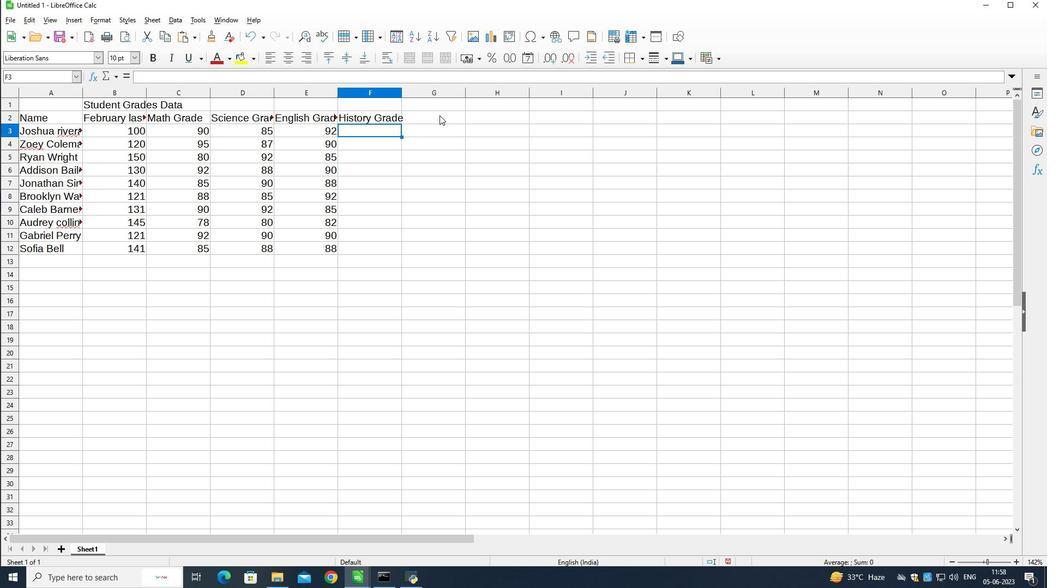 
Action: Key pressed 88<Key.down>92<Key.down>78<Key.down>95<Key.down>90<Key.down>90<Key.down>80<Key.down>85<Key.down>92<Key.down>90
Screenshot: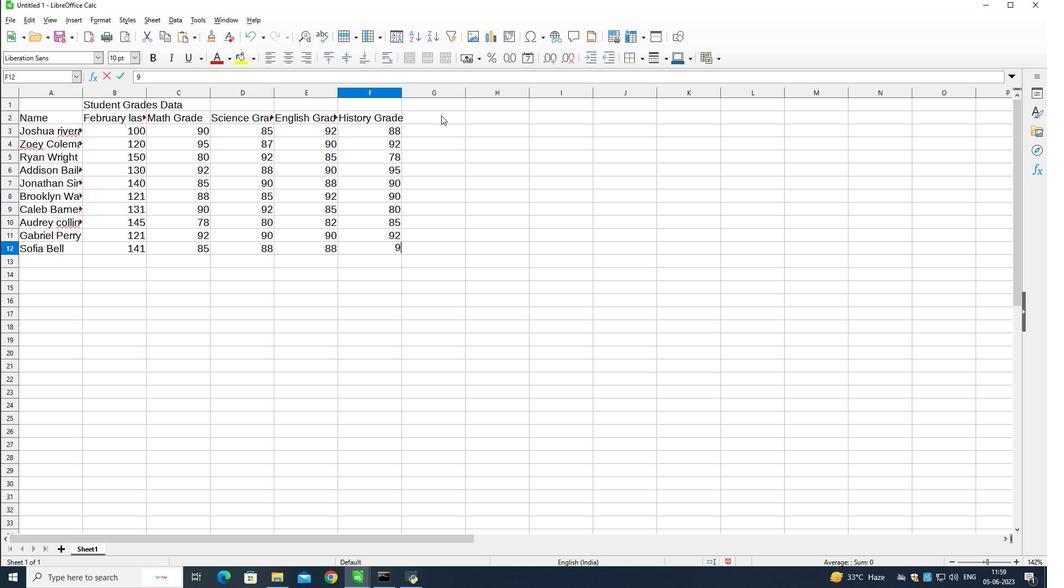 
Action: Mouse moved to (442, 116)
Screenshot: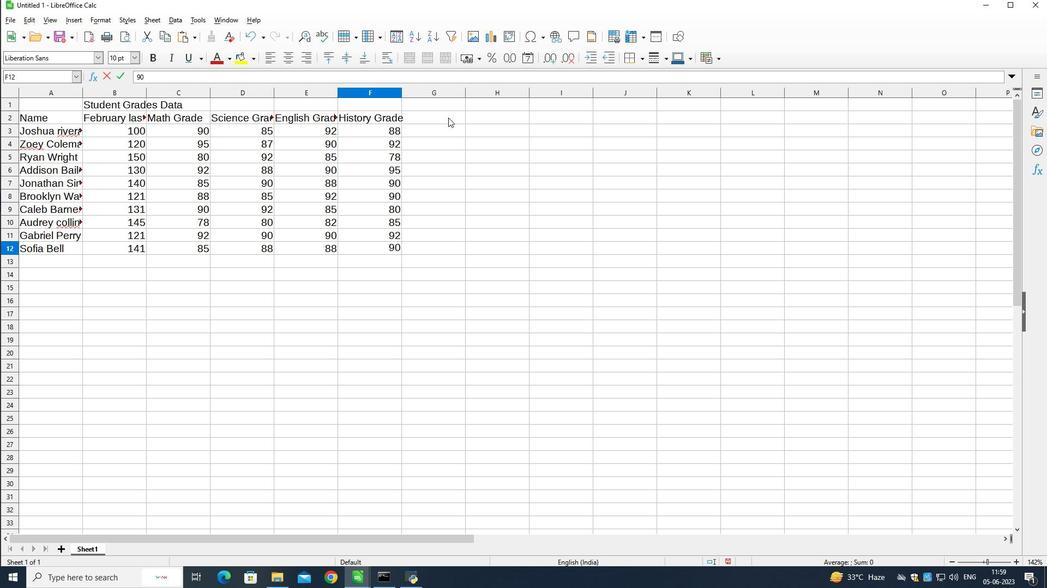 
Action: Mouse pressed left at (442, 116)
Screenshot: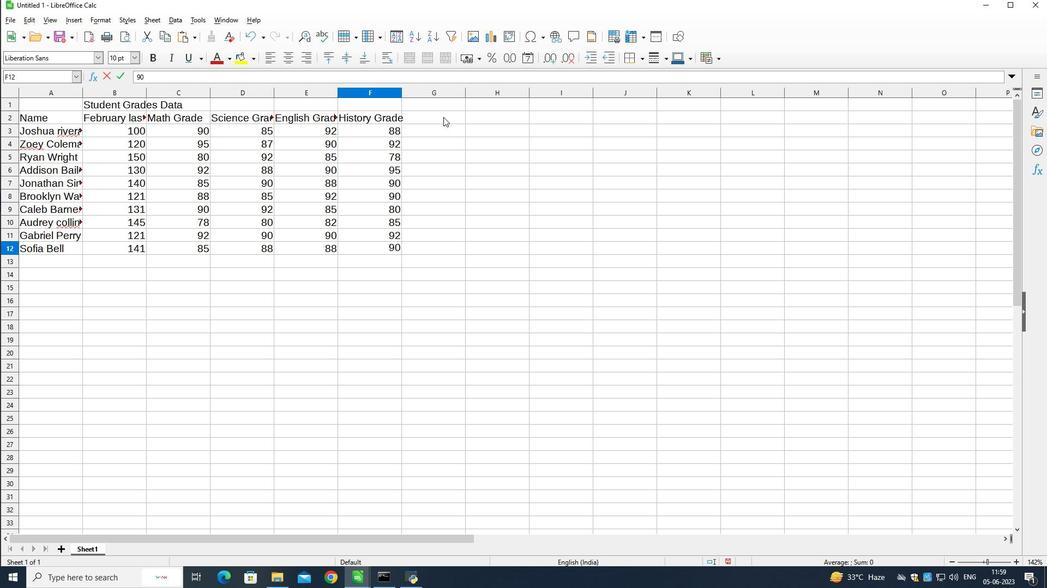 
Action: Key pressed <Key.shift>Total<Key.down>=sum<Key.shift_r>(<Key.left><Key.left><Key.left><Key.left>+<Key.right>+<Key.right>+<Key.right>+<Key.shift_r><Key.shift_r><Key.shift_r>)<Key.enter>
Screenshot: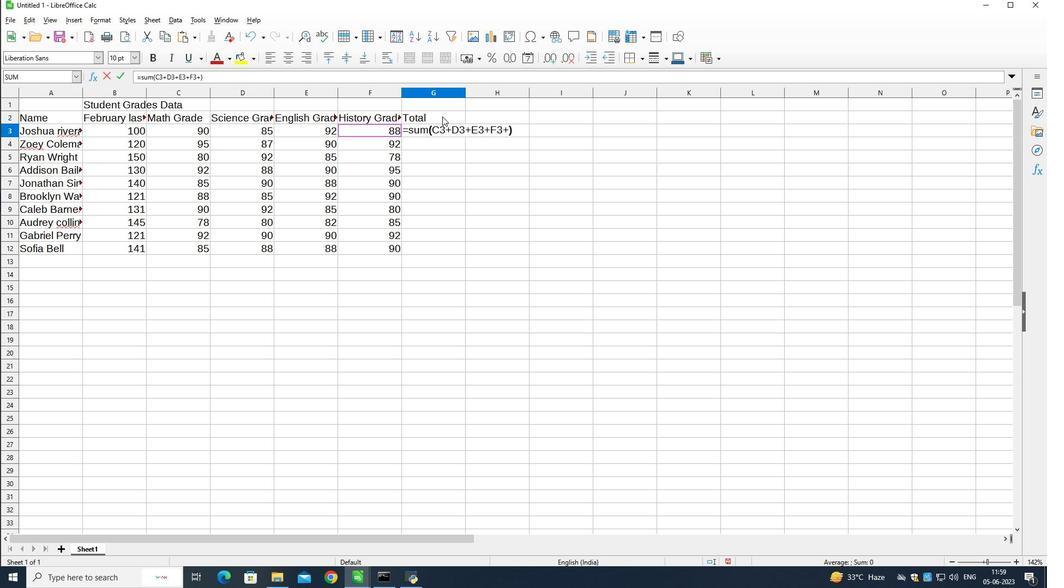 
Action: Mouse moved to (444, 127)
Screenshot: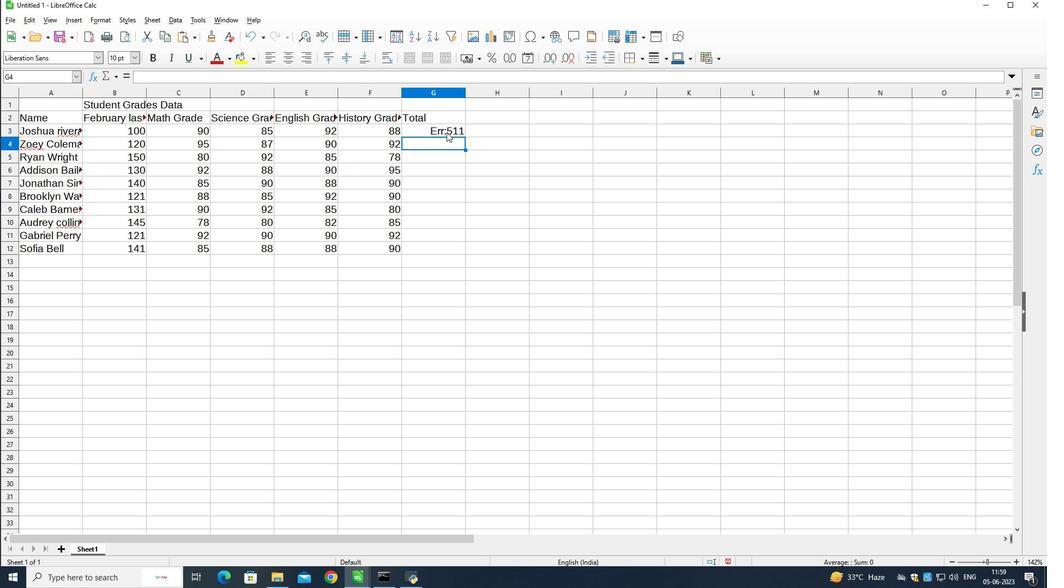 
Action: Mouse pressed left at (444, 127)
Screenshot: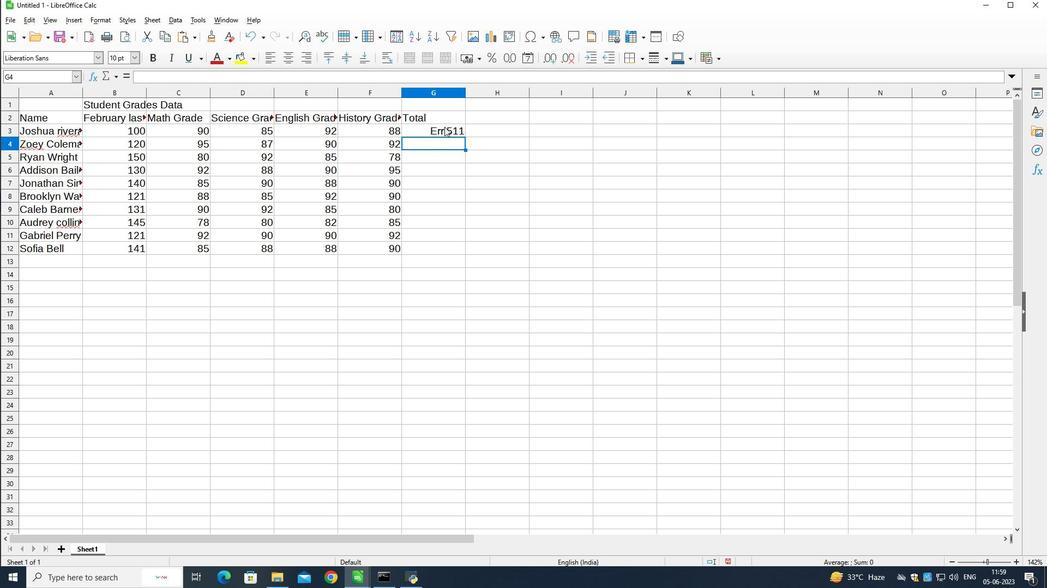 
Action: Mouse pressed left at (444, 127)
Screenshot: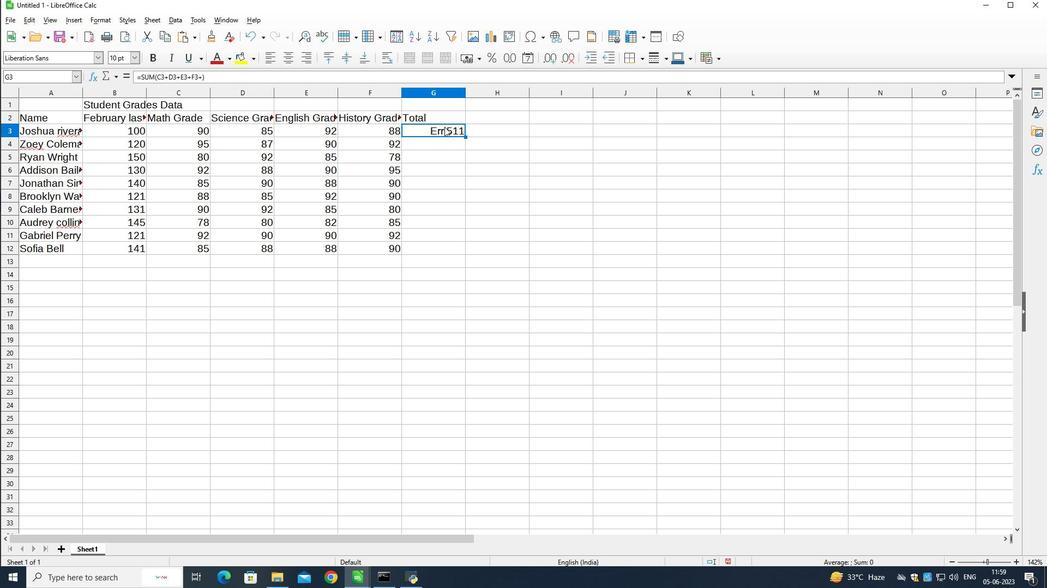 
Action: Mouse pressed left at (444, 127)
Screenshot: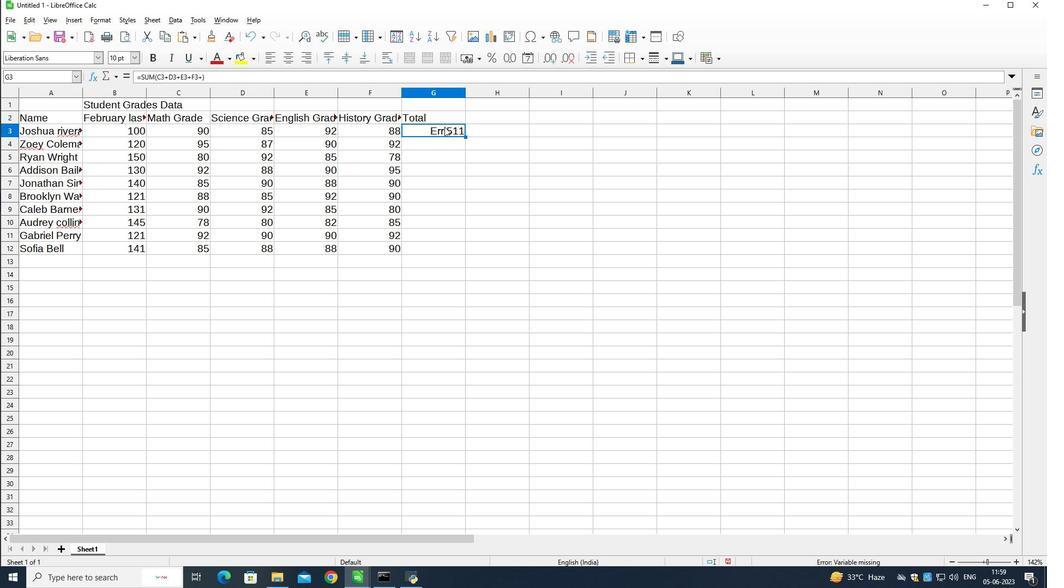 
Action: Mouse moved to (441, 168)
Screenshot: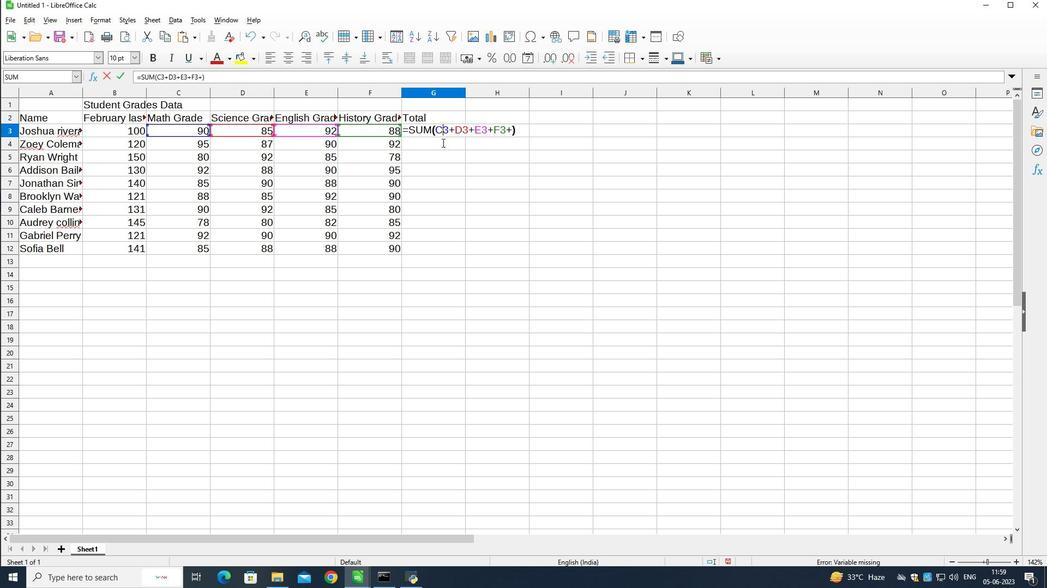 
Action: Mouse pressed left at (441, 168)
Screenshot: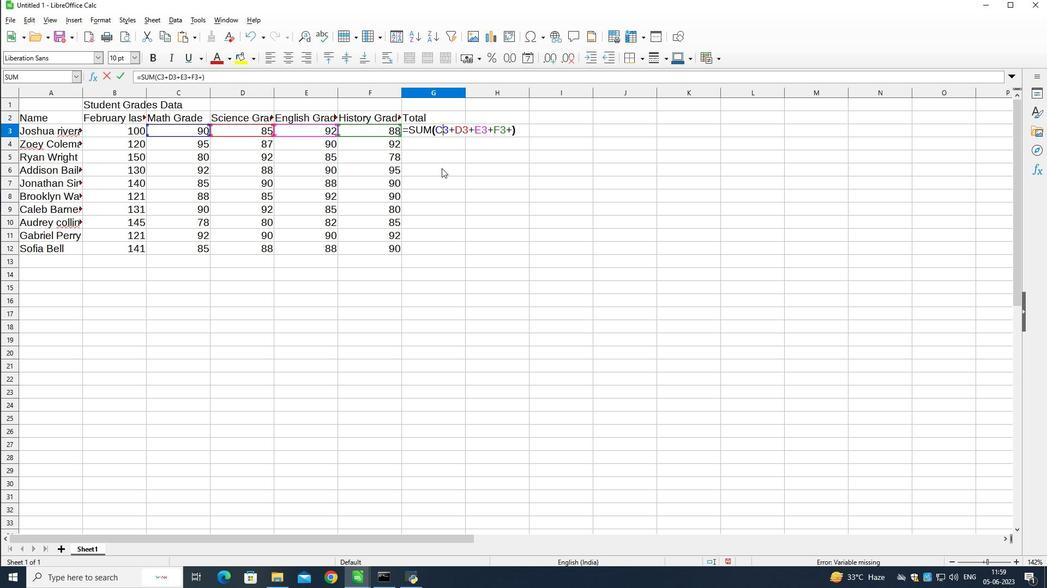 
Action: Mouse moved to (419, 125)
Screenshot: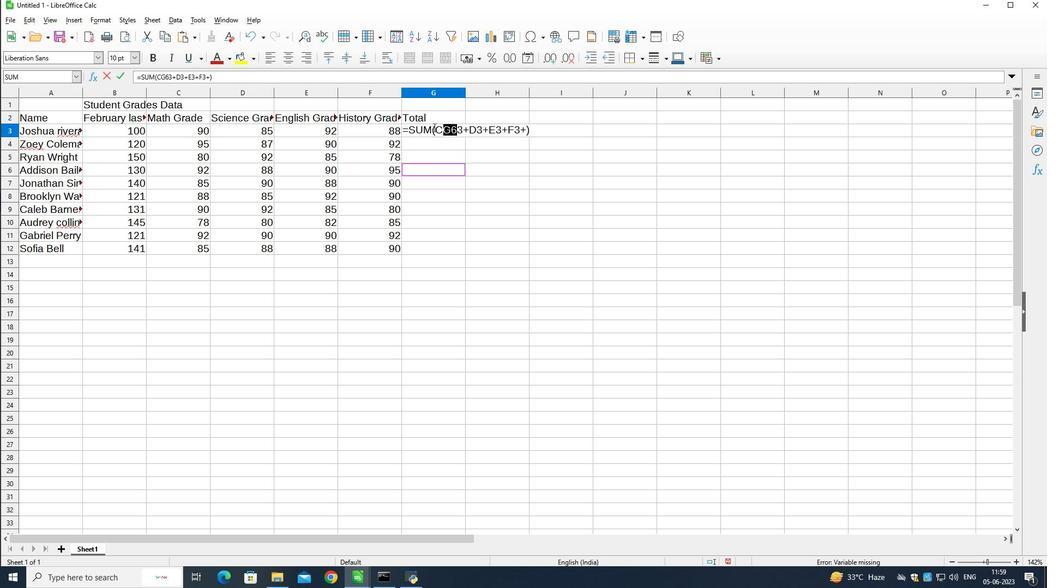 
Action: Mouse pressed left at (419, 125)
Screenshot: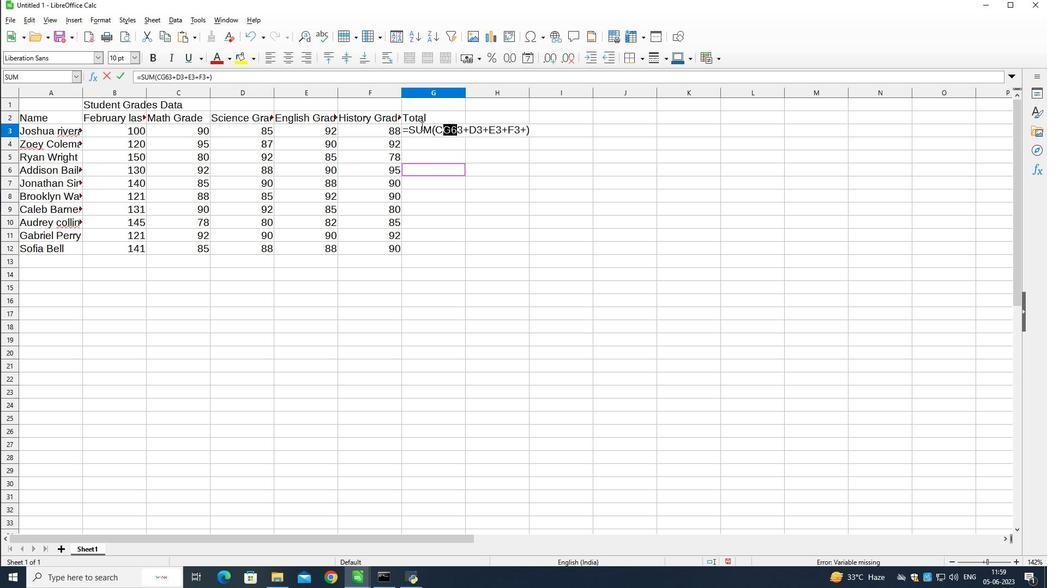 
Action: Mouse moved to (416, 126)
Screenshot: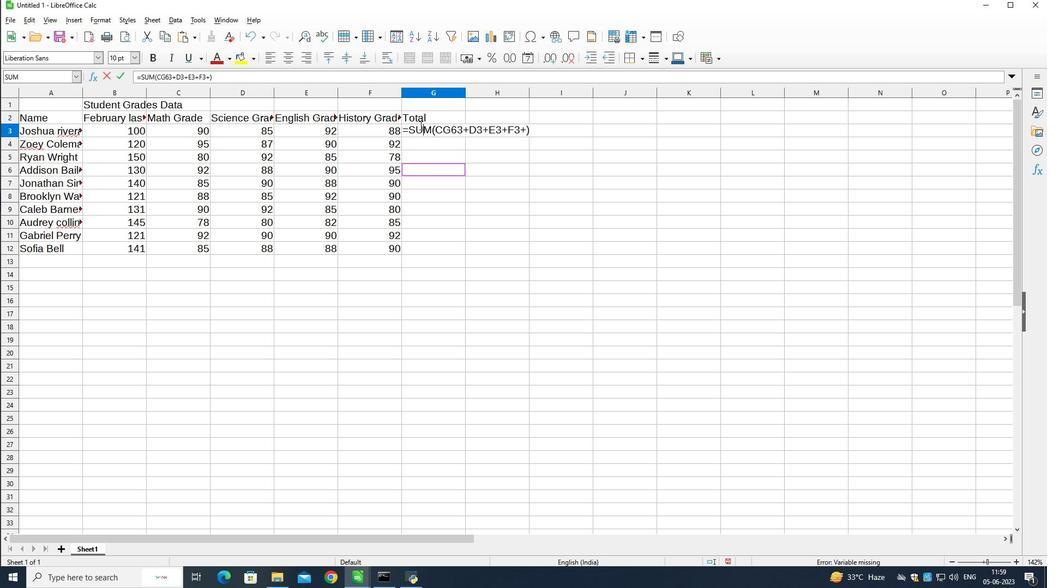 
Action: Mouse pressed left at (416, 126)
Screenshot: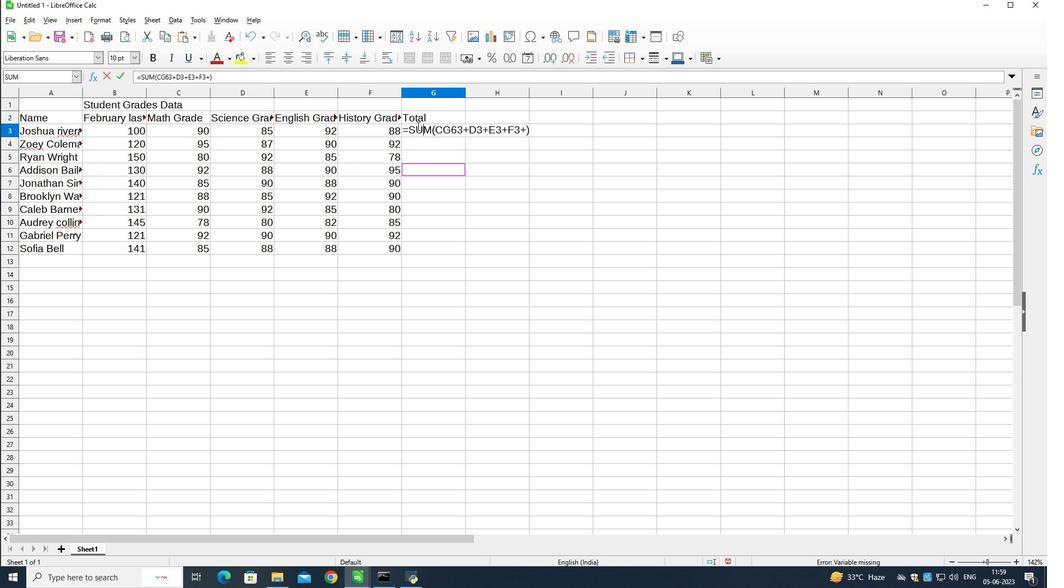 
Action: Mouse pressed left at (416, 126)
Screenshot: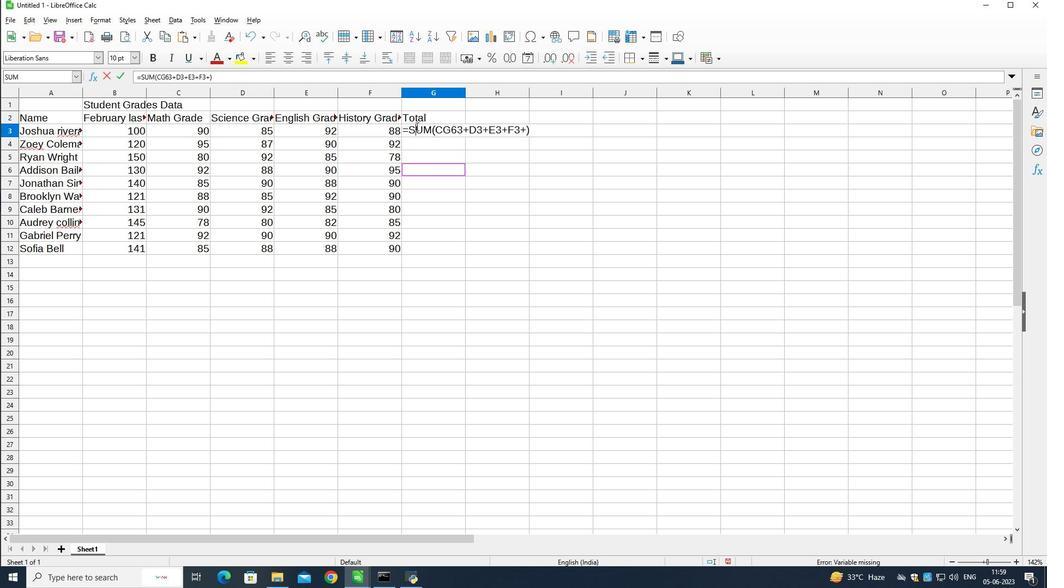 
Action: Mouse pressed left at (416, 126)
Screenshot: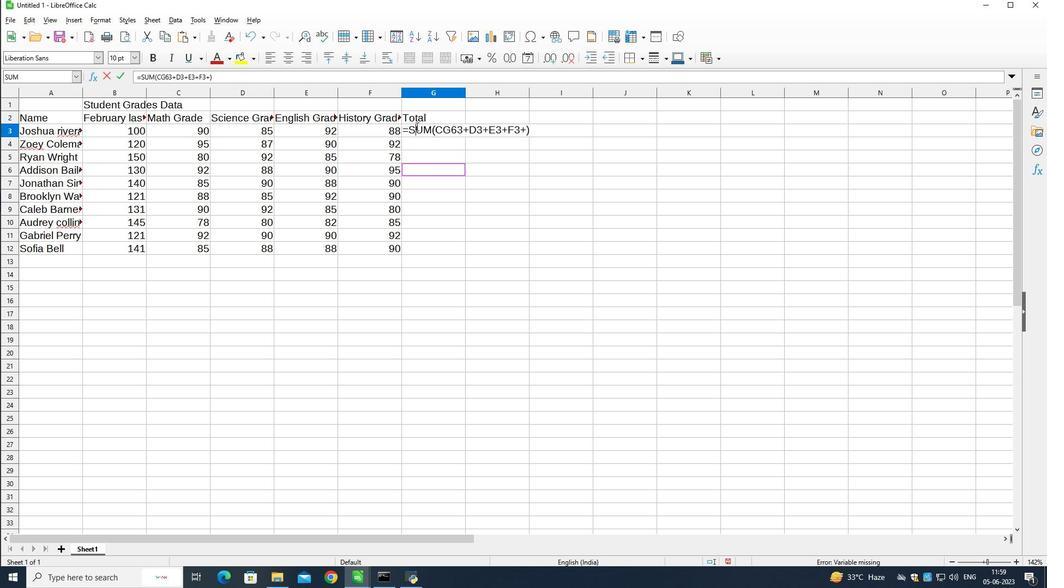 
Action: Key pressed <Key.backspace>
Screenshot: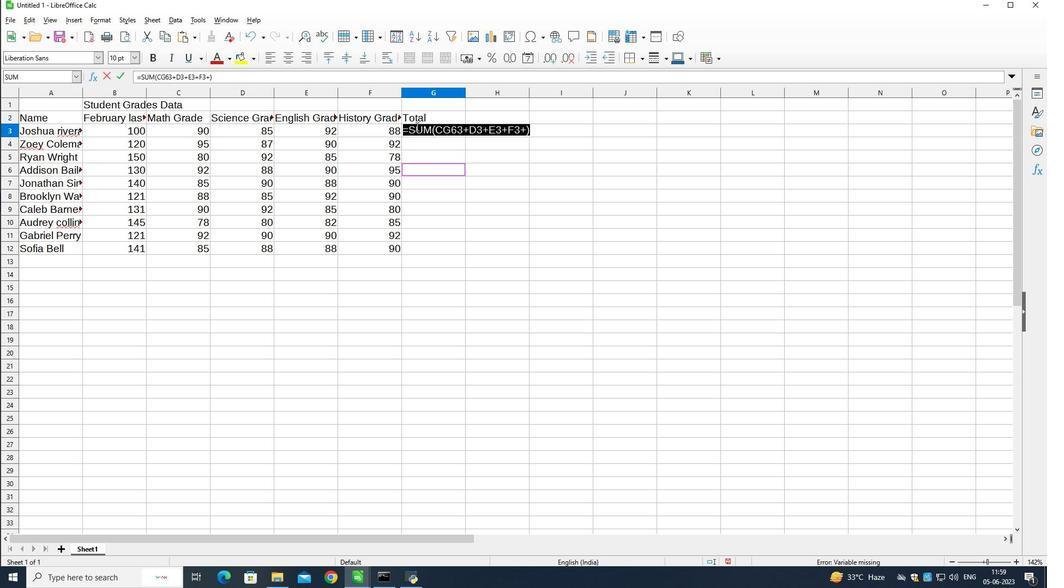 
Action: Mouse moved to (479, 130)
Screenshot: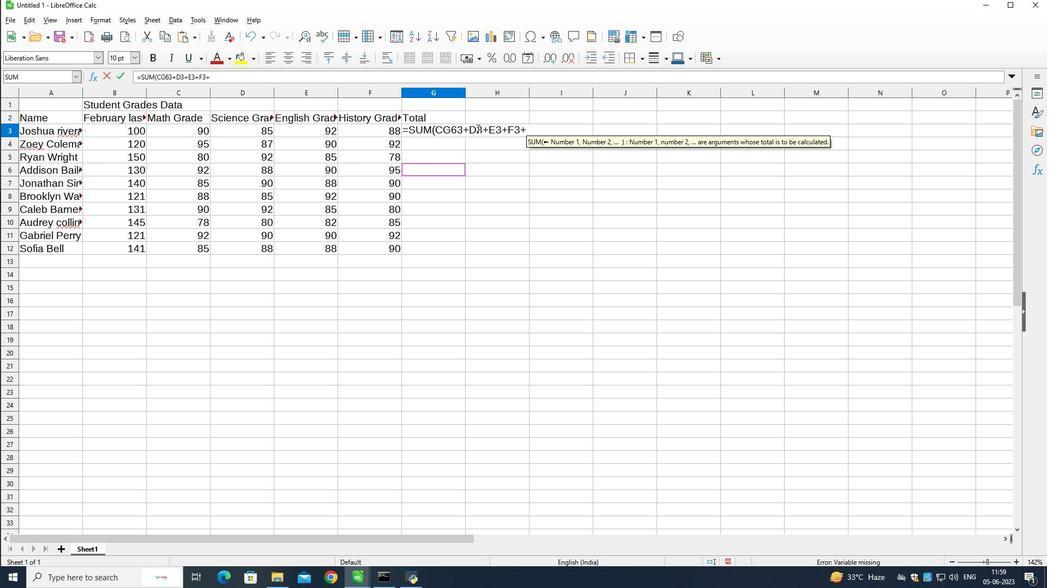 
Action: Key pressed <Key.shift_r>)<Key.enter>
Screenshot: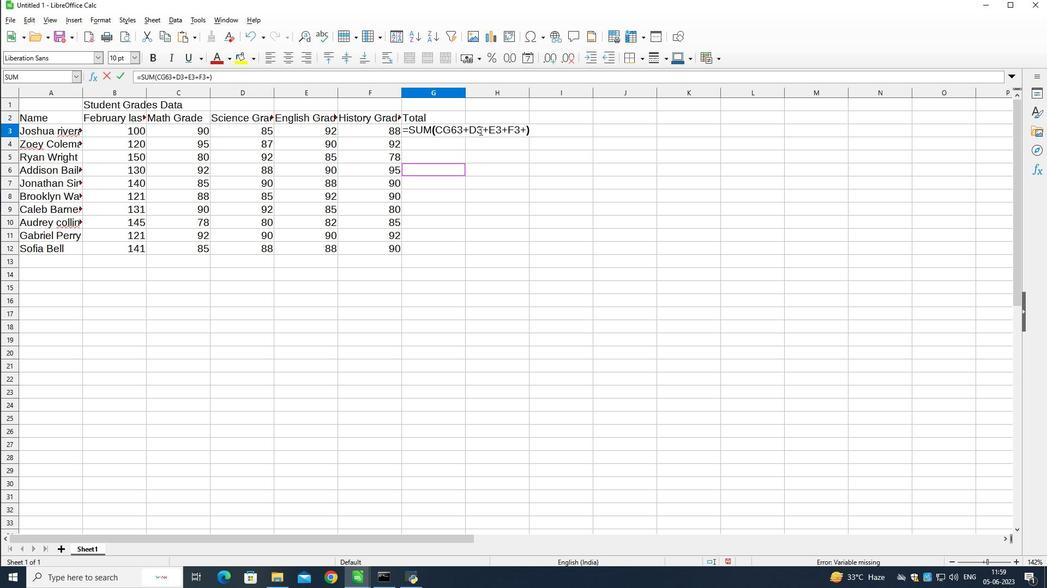 
Action: Mouse moved to (453, 124)
Screenshot: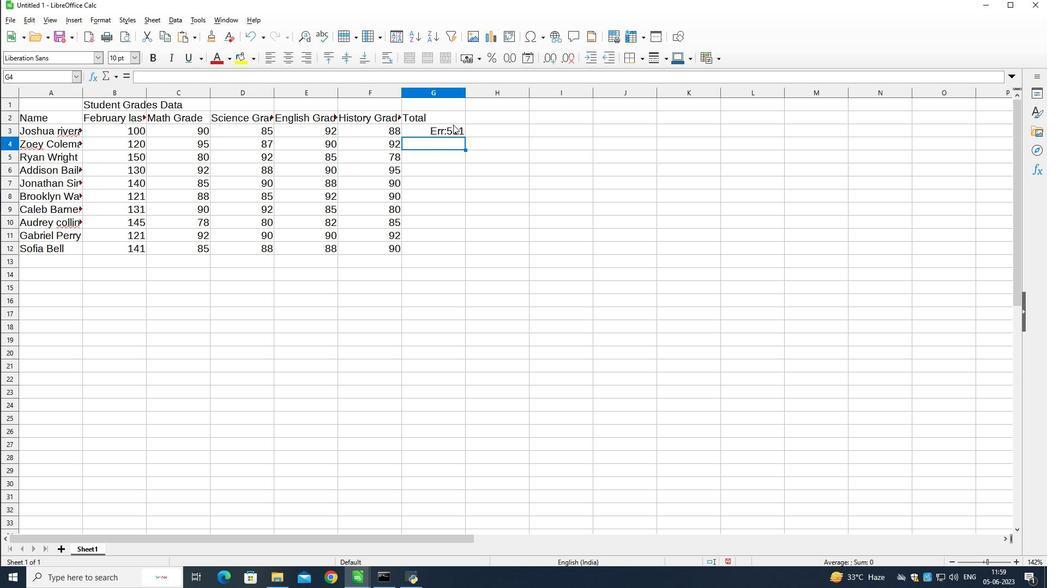 
Action: Mouse pressed left at (453, 124)
Screenshot: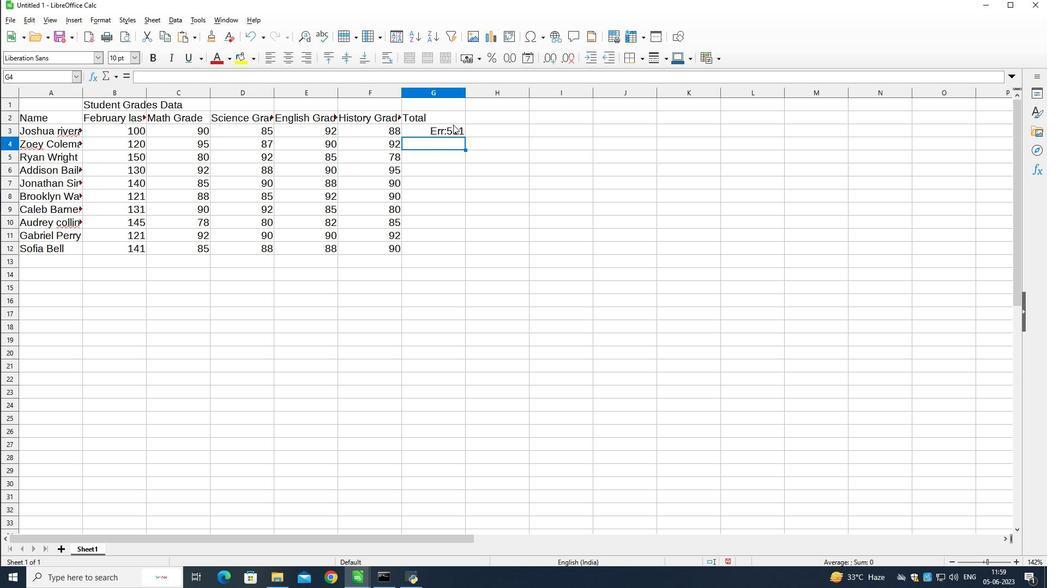
Action: Mouse moved to (457, 129)
Screenshot: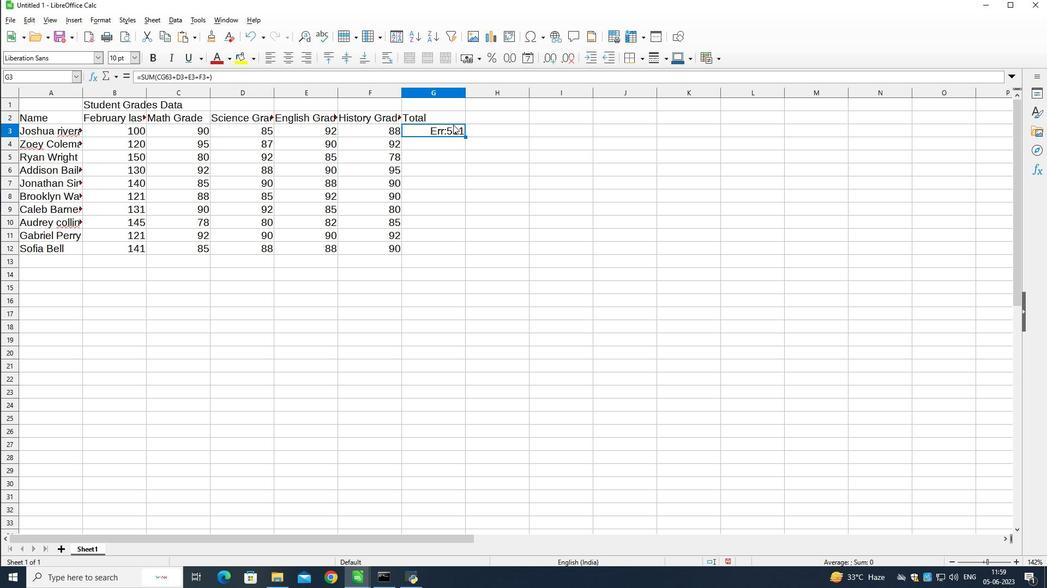 
Action: Mouse pressed left at (457, 129)
Screenshot: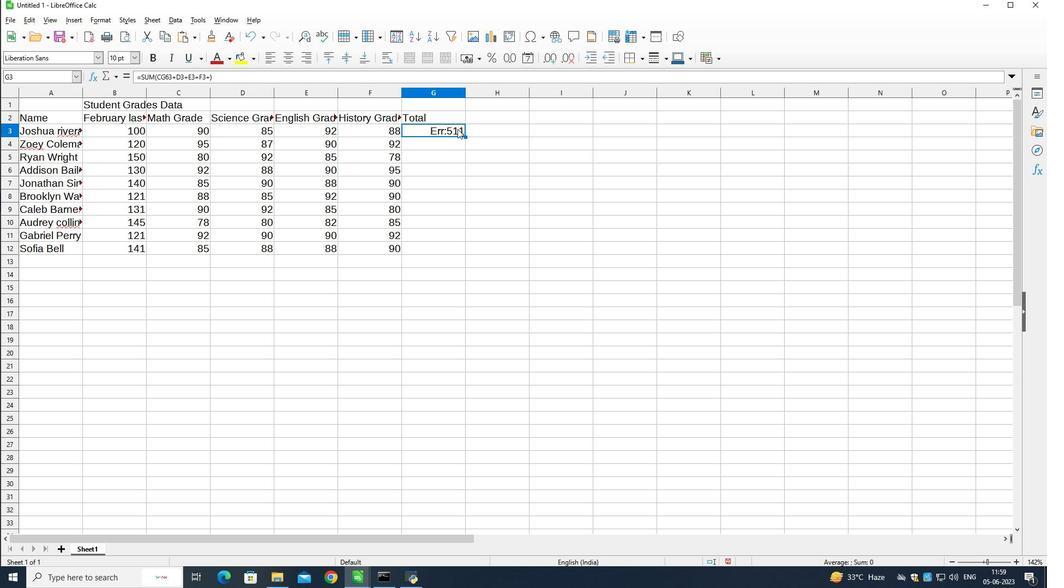 
Action: Mouse pressed right at (457, 129)
Screenshot: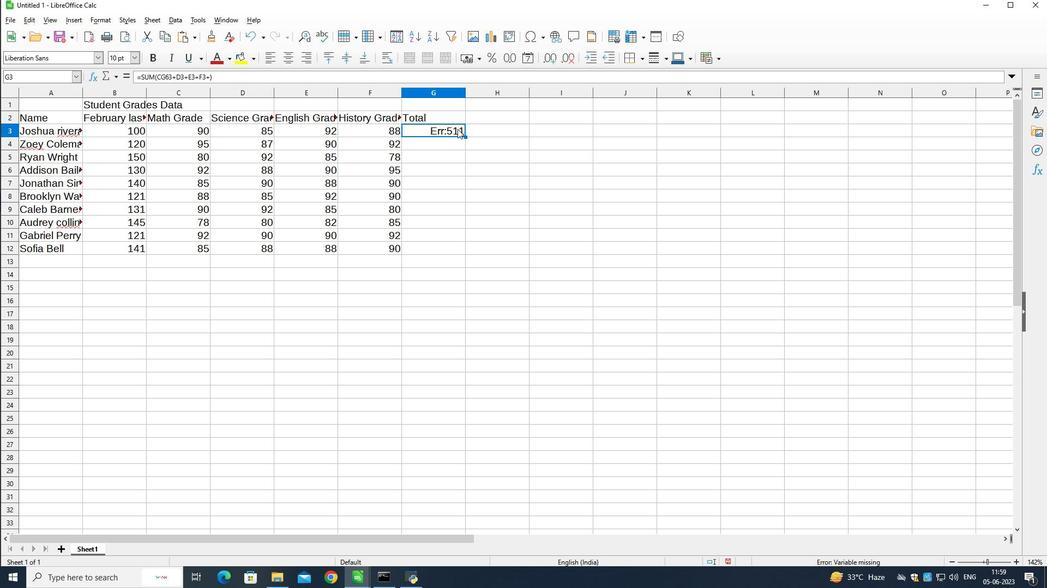 
Action: Mouse moved to (468, 134)
Screenshot: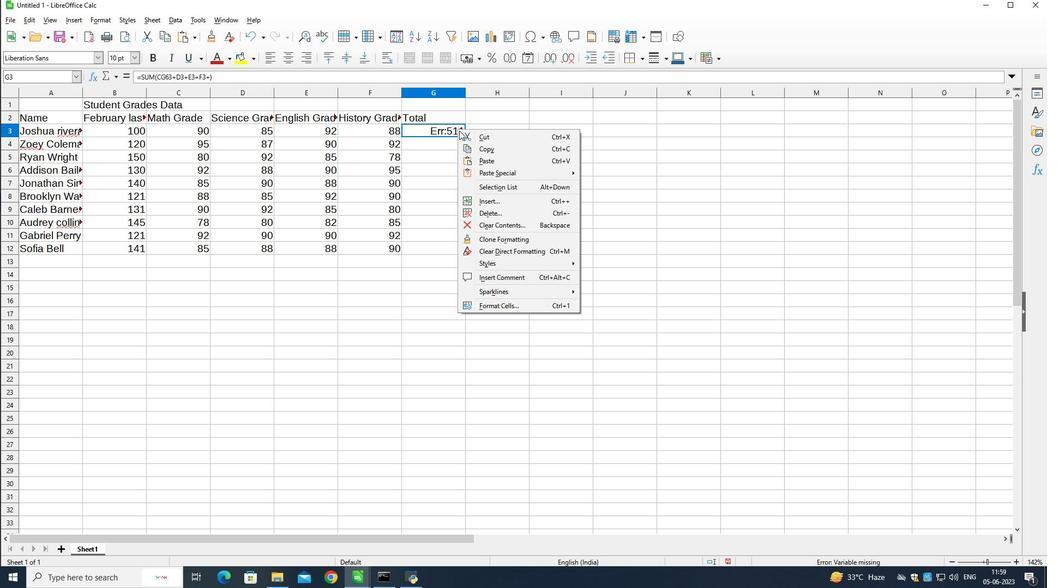 
Action: Mouse pressed left at (468, 134)
Screenshot: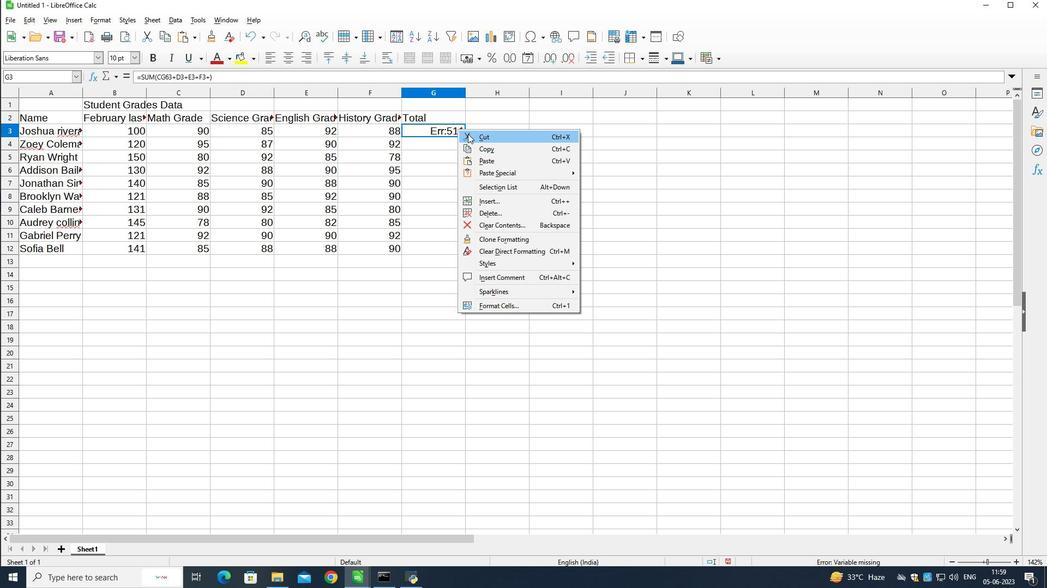 
Action: Mouse moved to (454, 130)
Screenshot: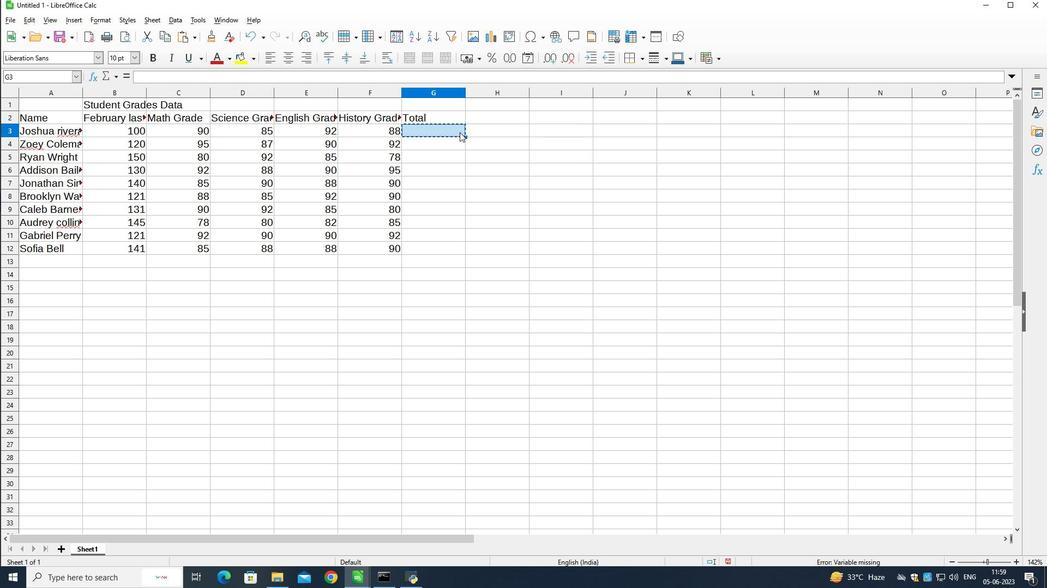 
Action: Mouse pressed left at (454, 130)
Screenshot: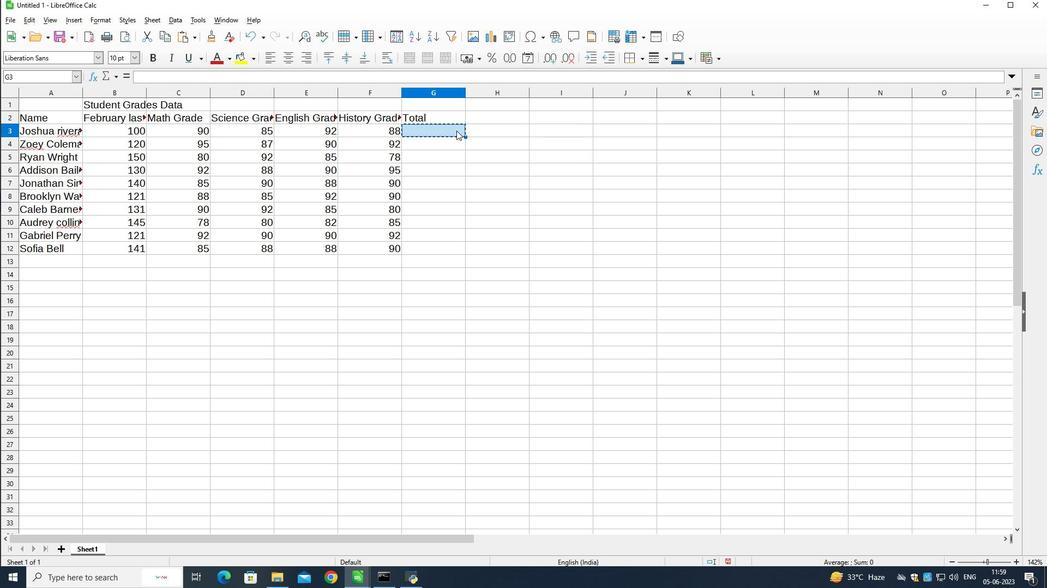 
Action: Mouse moved to (457, 148)
Screenshot: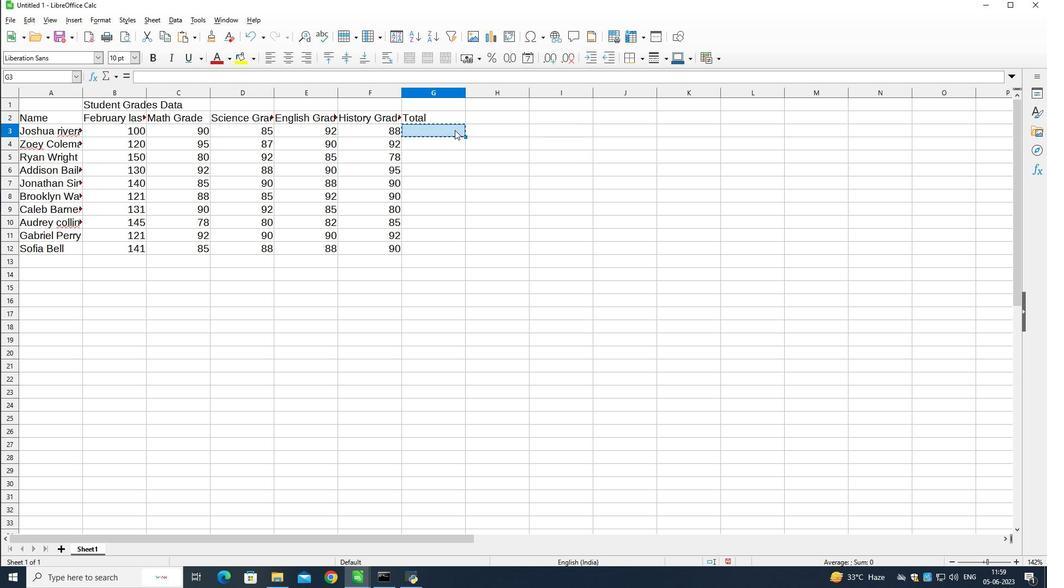 
Action: Mouse pressed left at (457, 148)
Screenshot: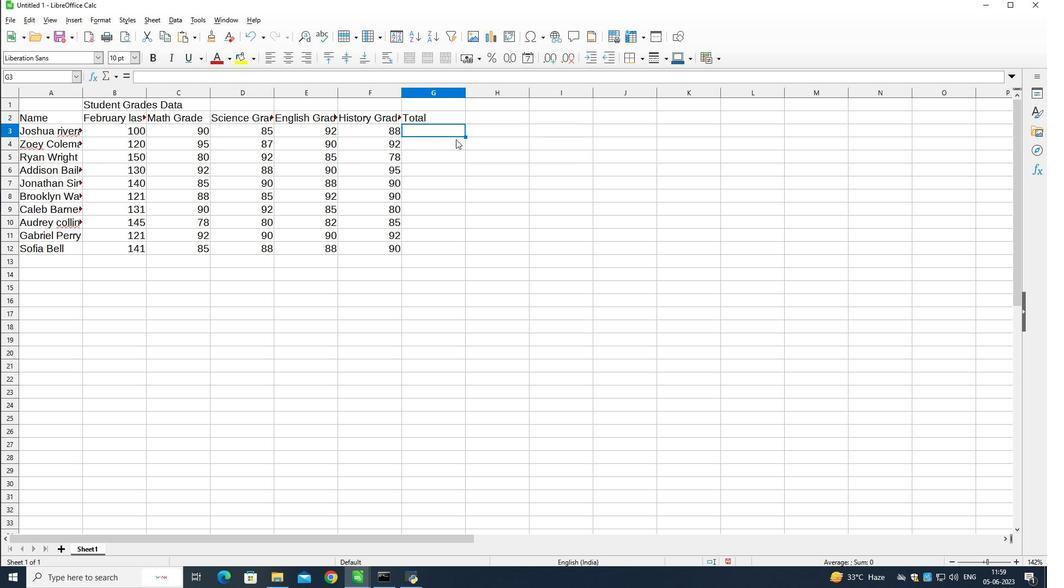 
Action: Mouse moved to (451, 130)
Screenshot: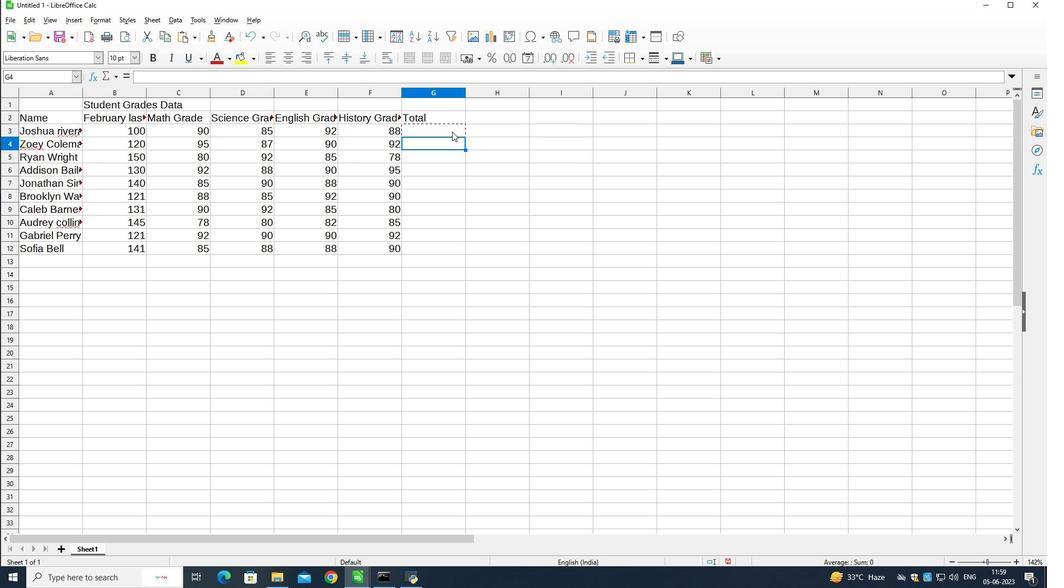 
Action: Mouse pressed left at (451, 130)
Screenshot: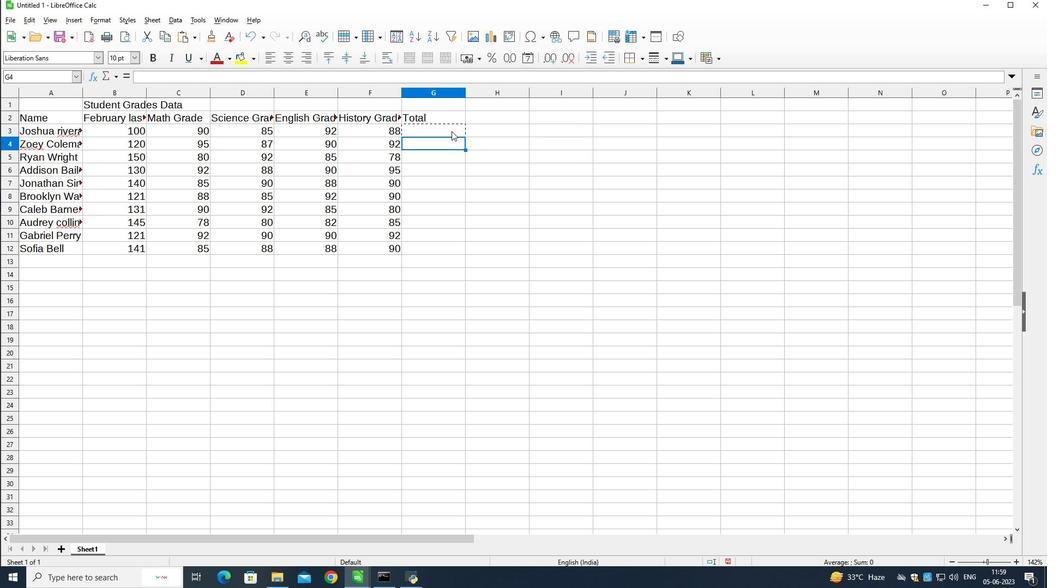 
Action: Mouse moved to (451, 130)
Screenshot: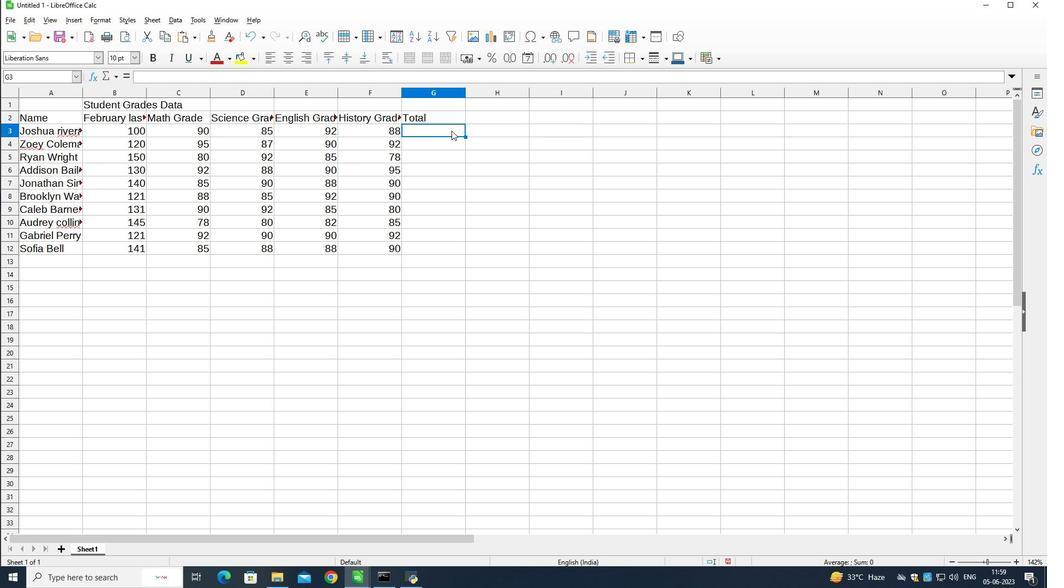 
Action: Mouse pressed left at (451, 130)
Screenshot: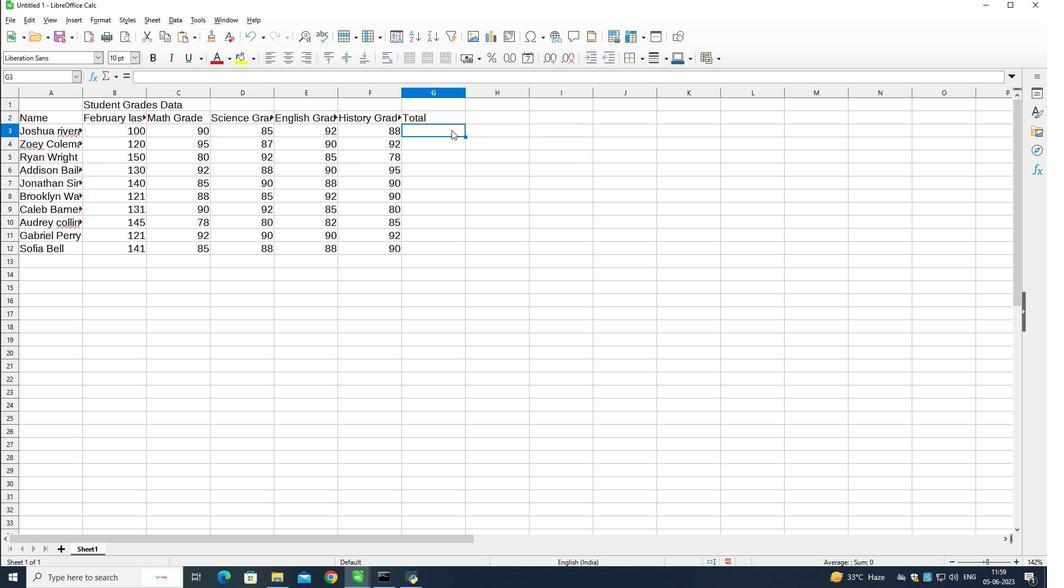 
Action: Mouse moved to (465, 152)
Screenshot: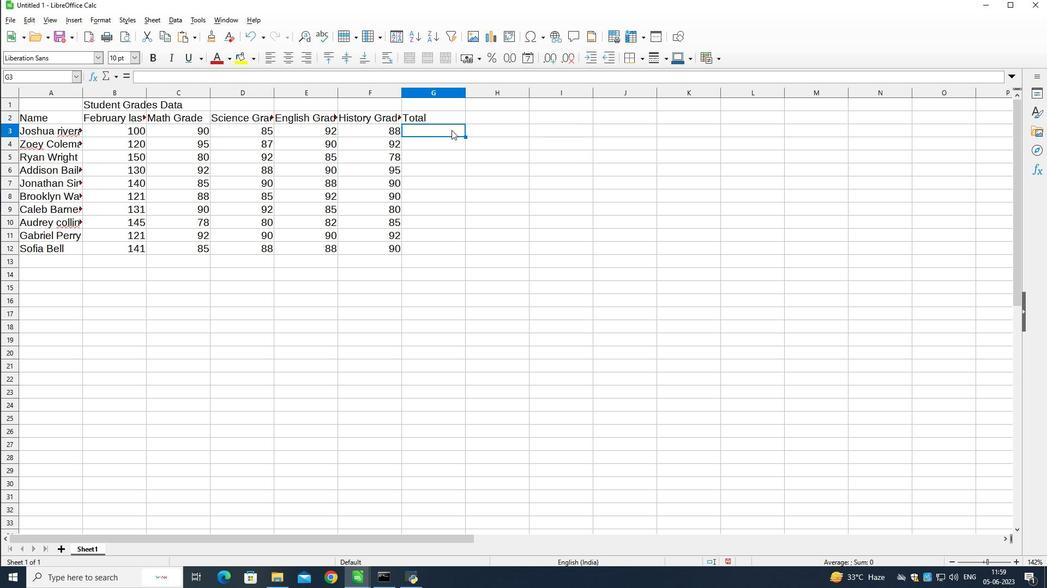 
Action: Mouse pressed left at (465, 152)
Screenshot: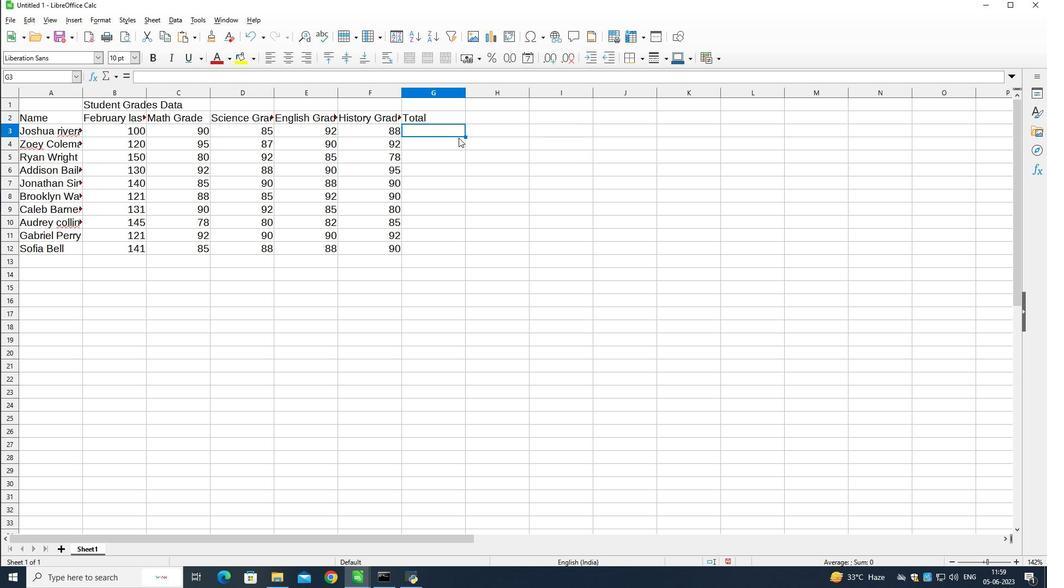 
Action: Mouse moved to (454, 130)
Screenshot: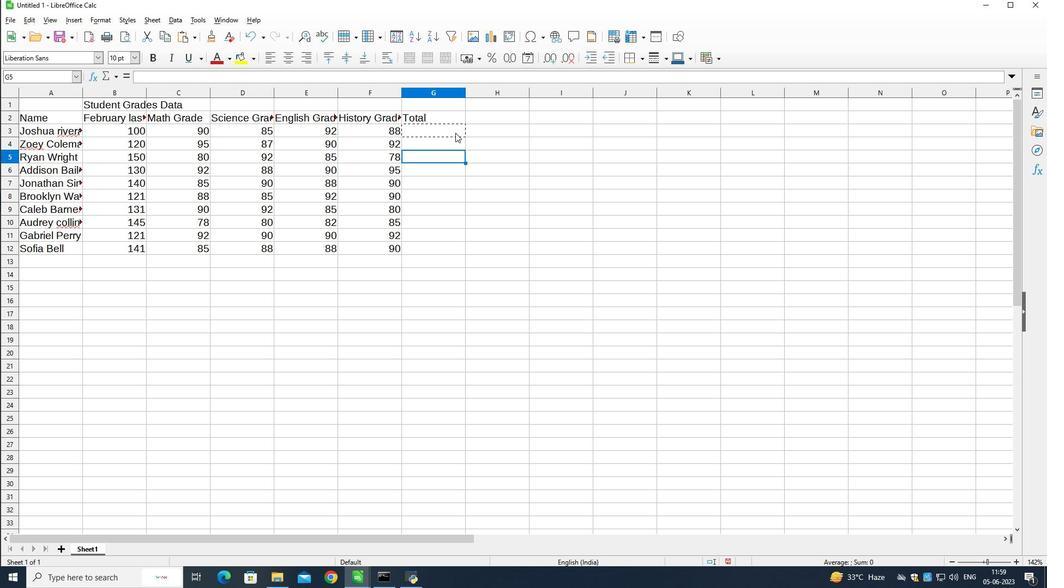 
Action: Mouse pressed left at (454, 130)
Screenshot: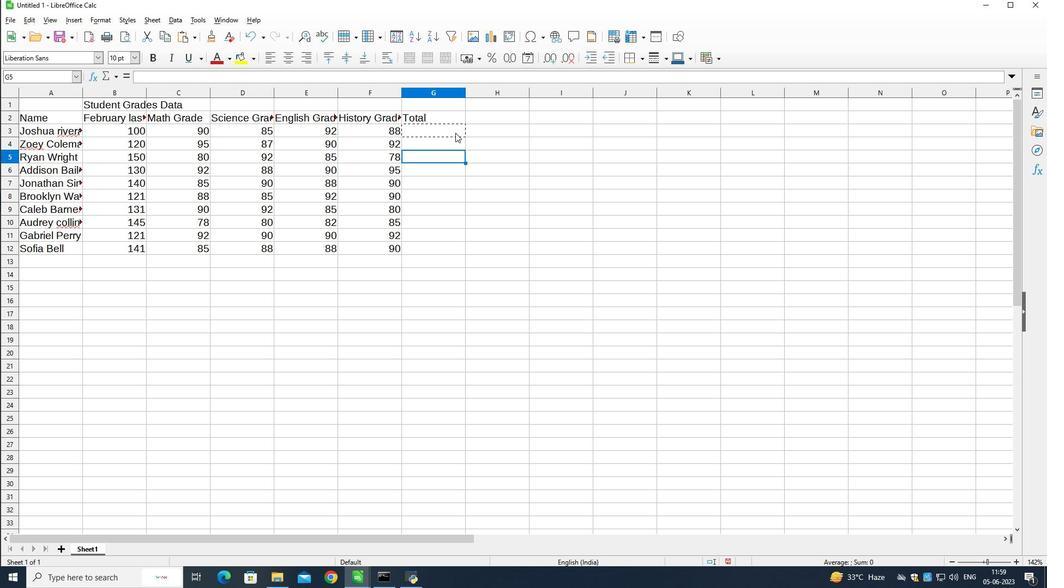 
Action: Mouse pressed left at (454, 130)
Screenshot: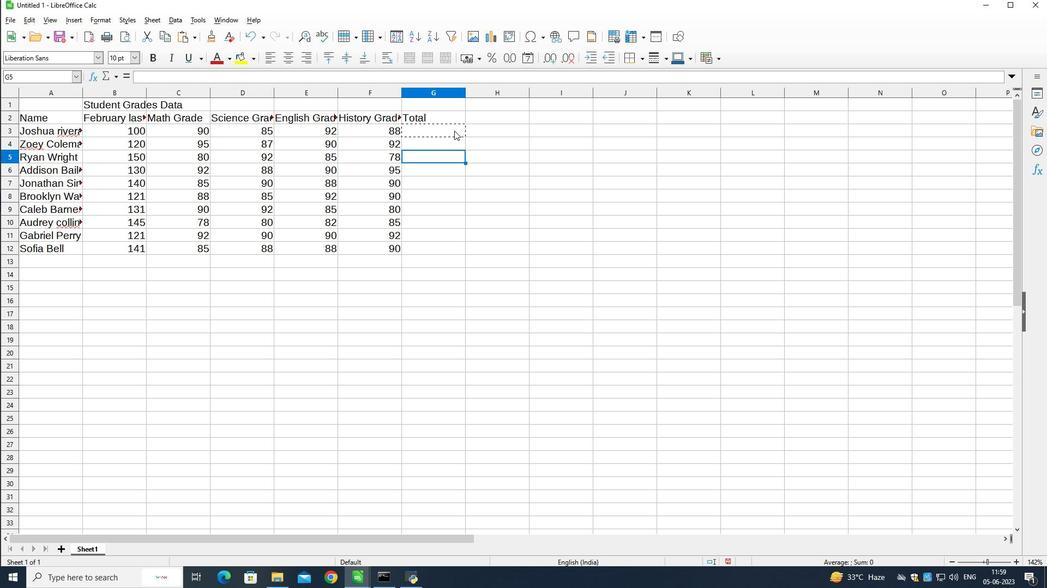 
Action: Mouse pressed left at (454, 130)
Screenshot: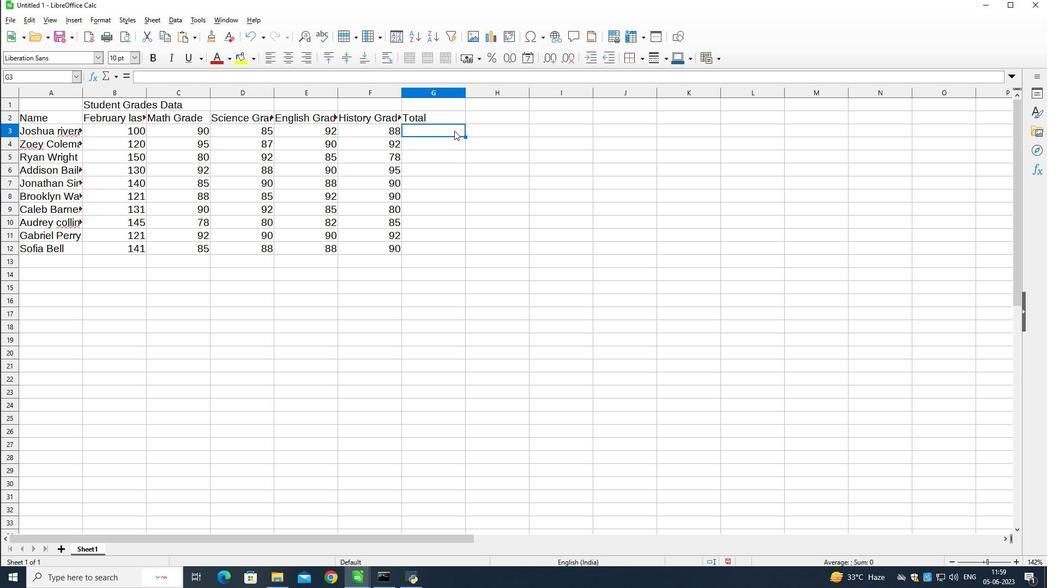 
Action: Mouse pressed left at (454, 130)
Screenshot: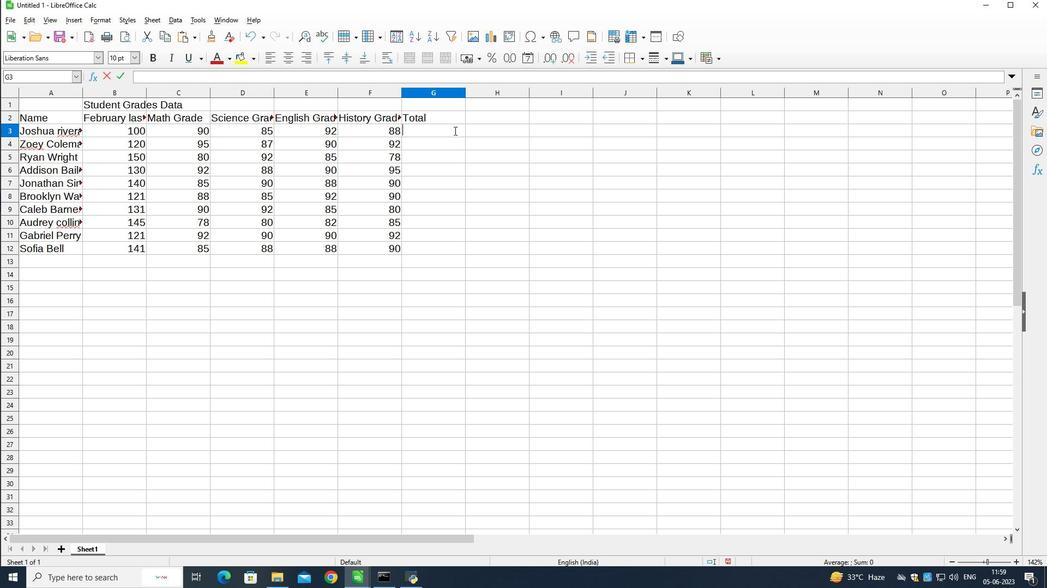 
Action: Mouse moved to (453, 130)
Screenshot: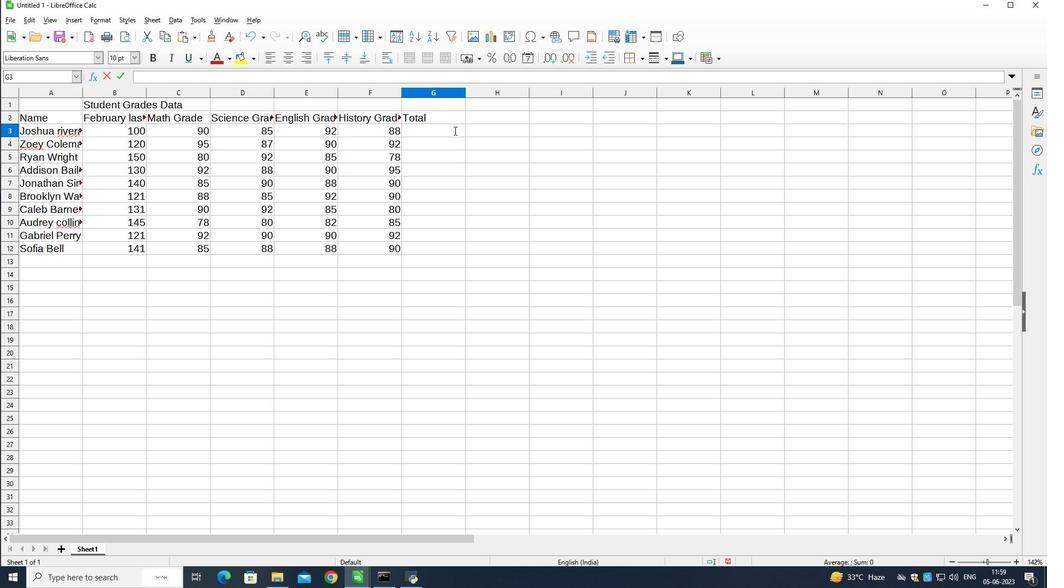 
Action: Key pressed =sum<Key.shift_r>(
Screenshot: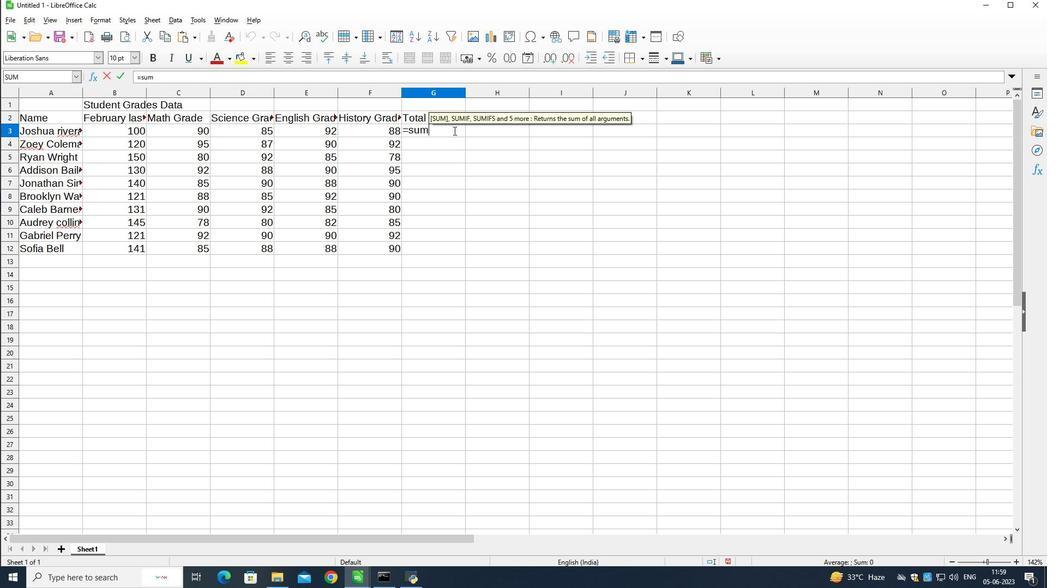
Action: Mouse moved to (191, 128)
Screenshot: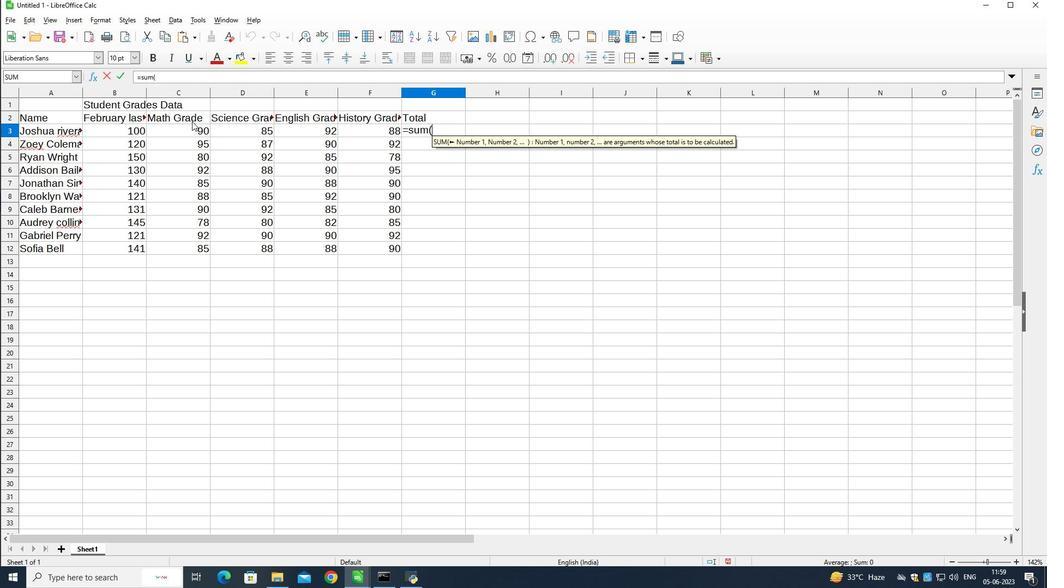 
Action: Mouse pressed left at (191, 128)
Screenshot: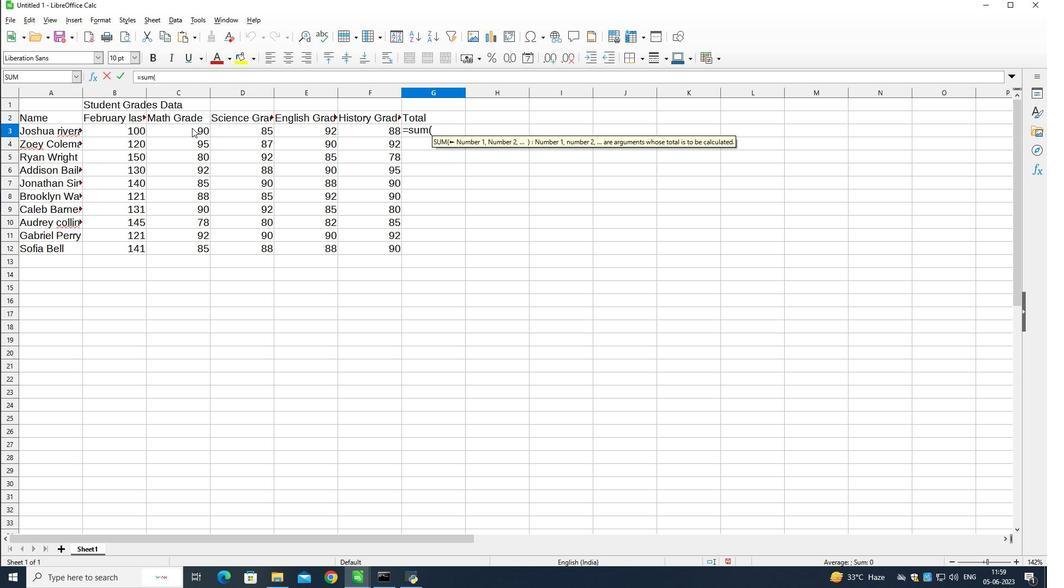 
Action: Mouse moved to (192, 128)
Screenshot: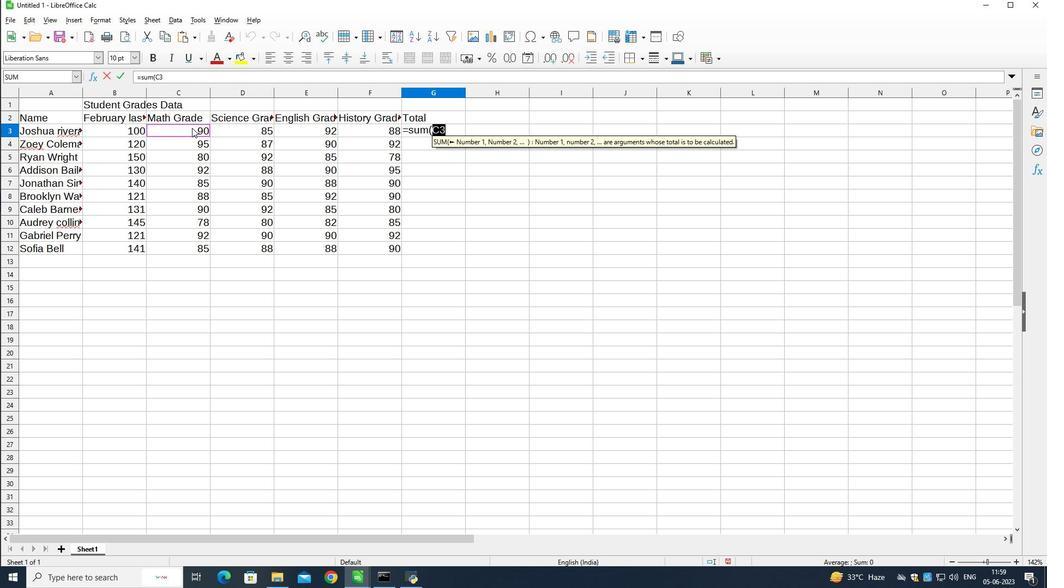 
Action: Key pressed +
Screenshot: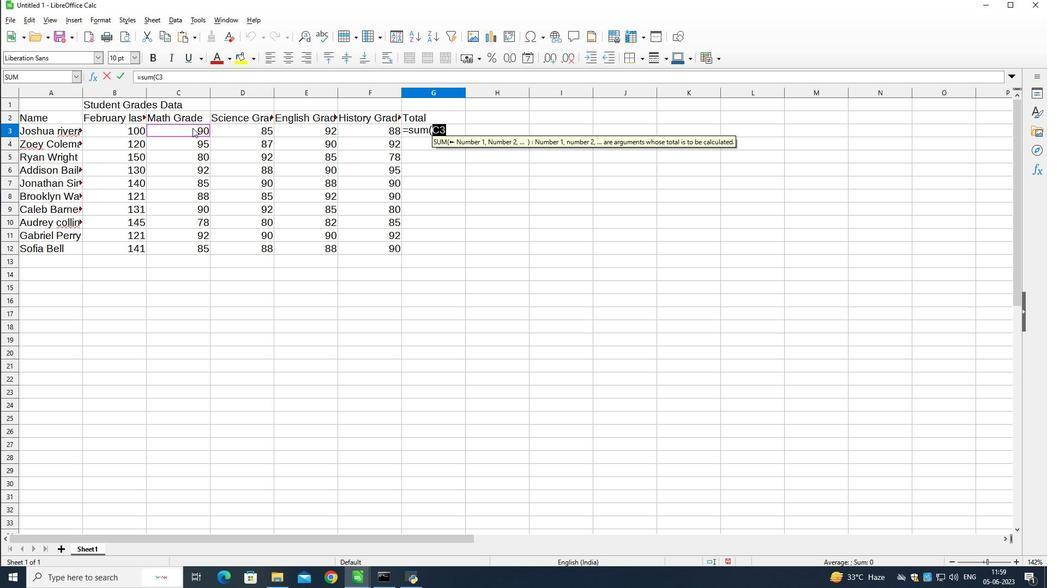 
Action: Mouse moved to (222, 129)
Screenshot: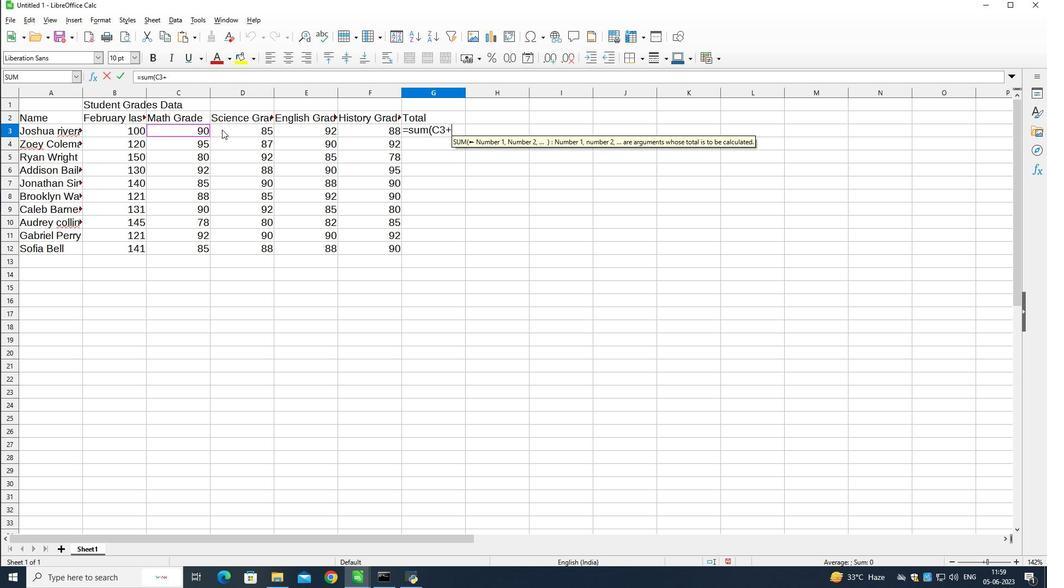 
Action: Mouse pressed left at (222, 129)
Screenshot: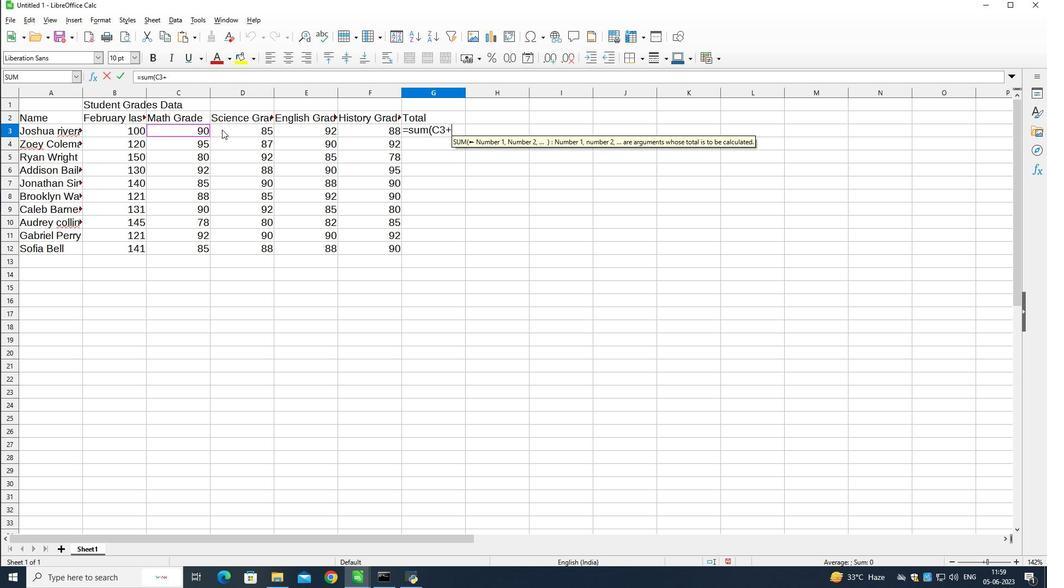 
Action: Mouse moved to (223, 129)
Screenshot: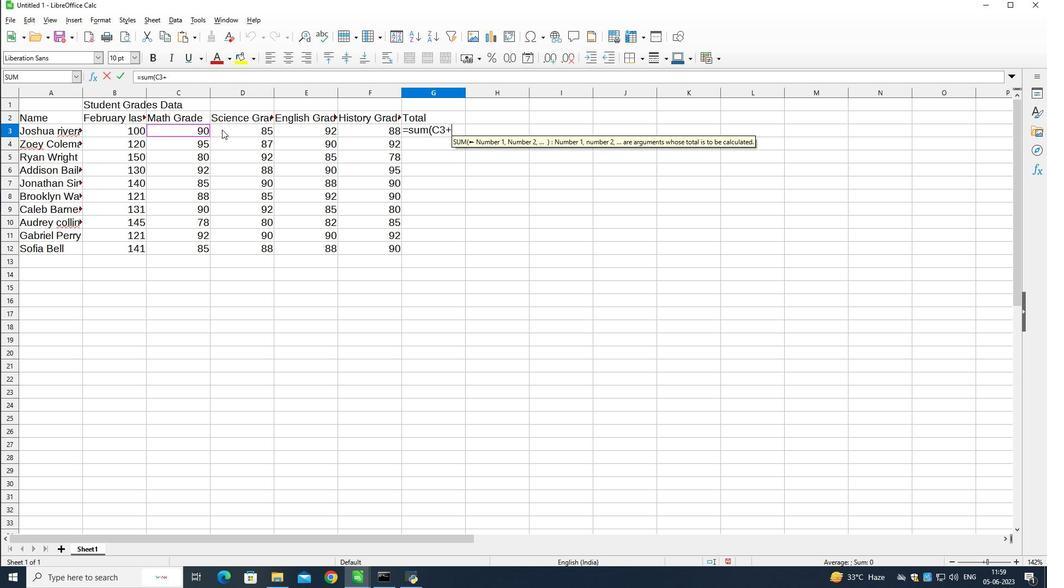 
Action: Key pressed +
Screenshot: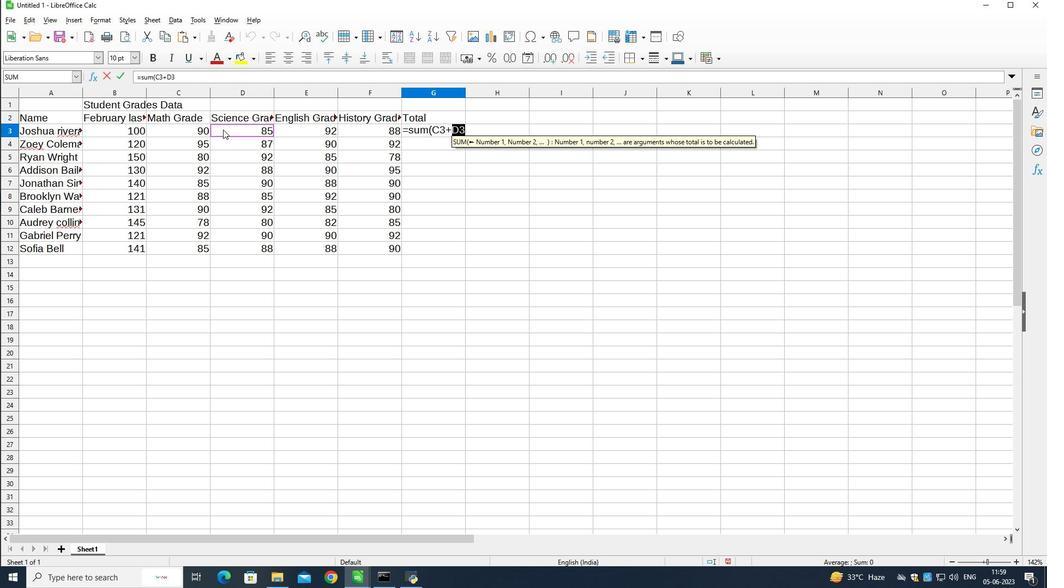 
Action: Mouse moved to (277, 131)
Screenshot: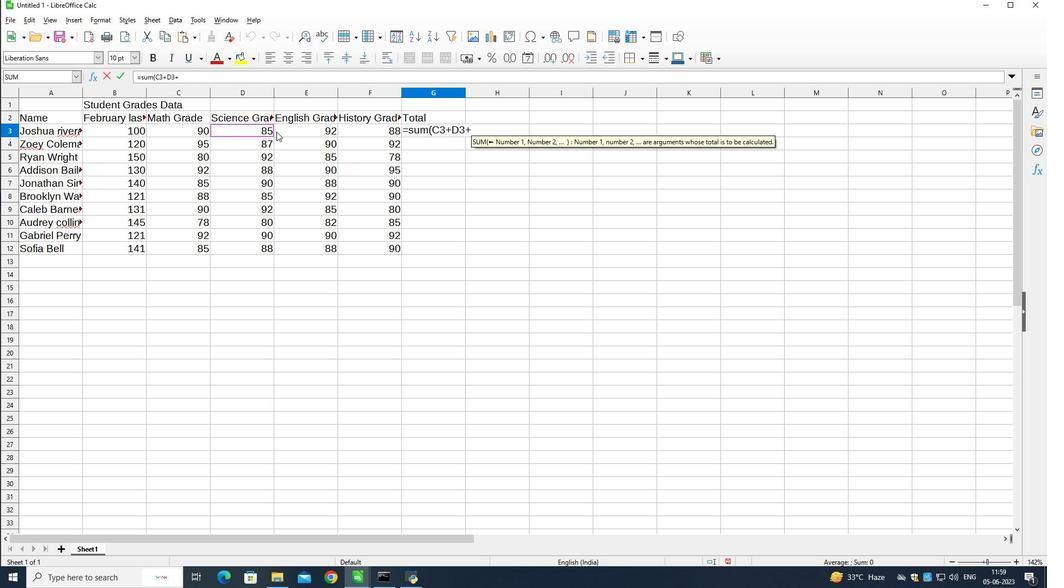 
Action: Mouse pressed left at (277, 131)
Screenshot: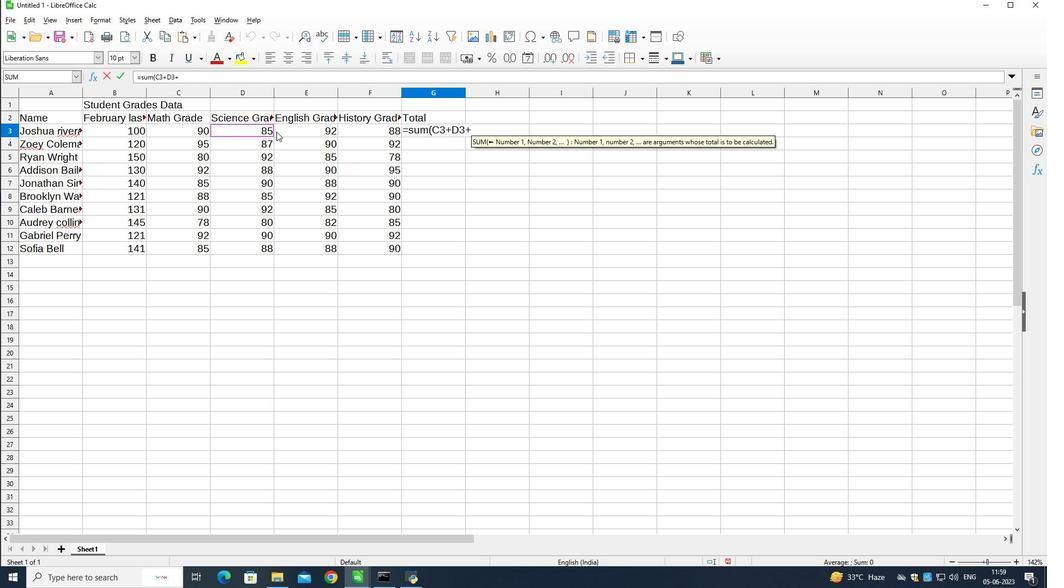 
Action: Key pressed +
Screenshot: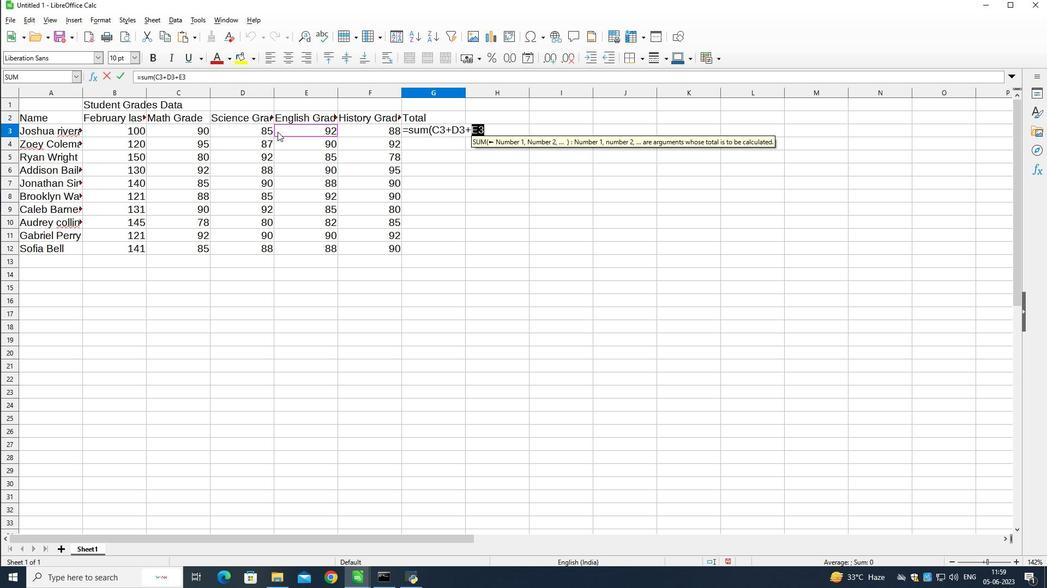 
Action: Mouse moved to (368, 134)
Screenshot: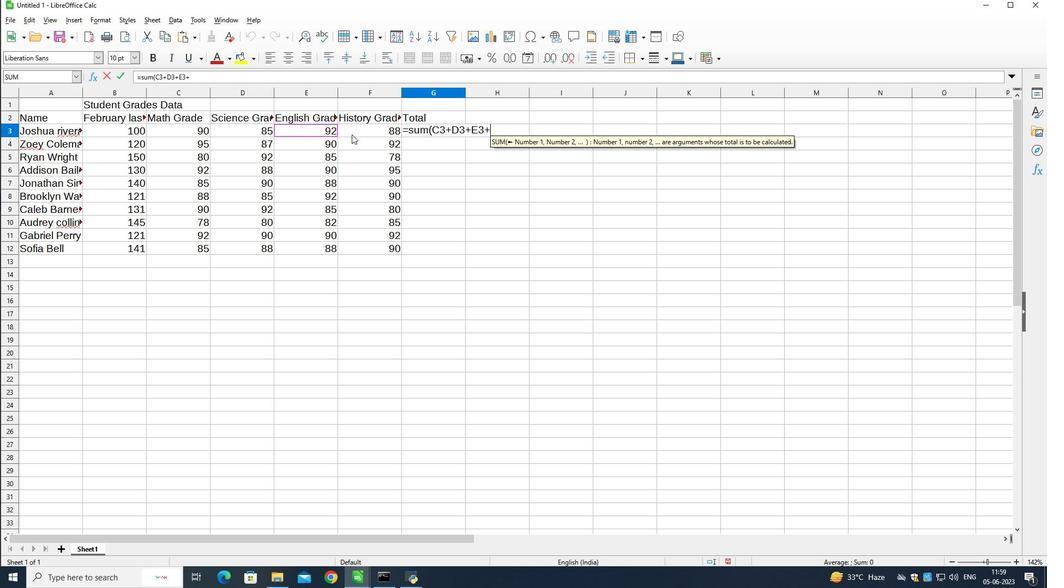 
Action: Mouse pressed left at (368, 134)
Screenshot: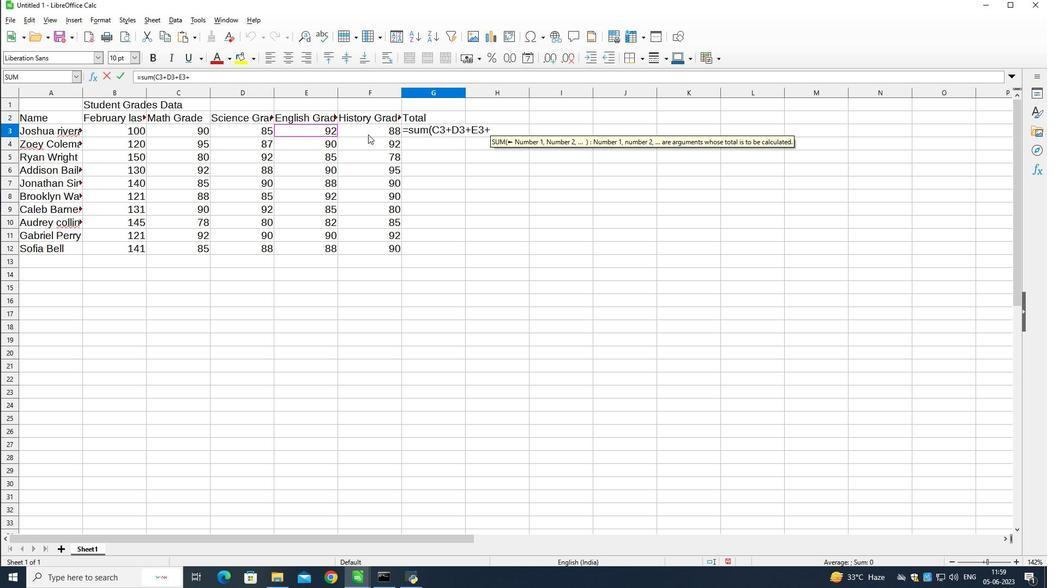 
Action: Key pressed +
Screenshot: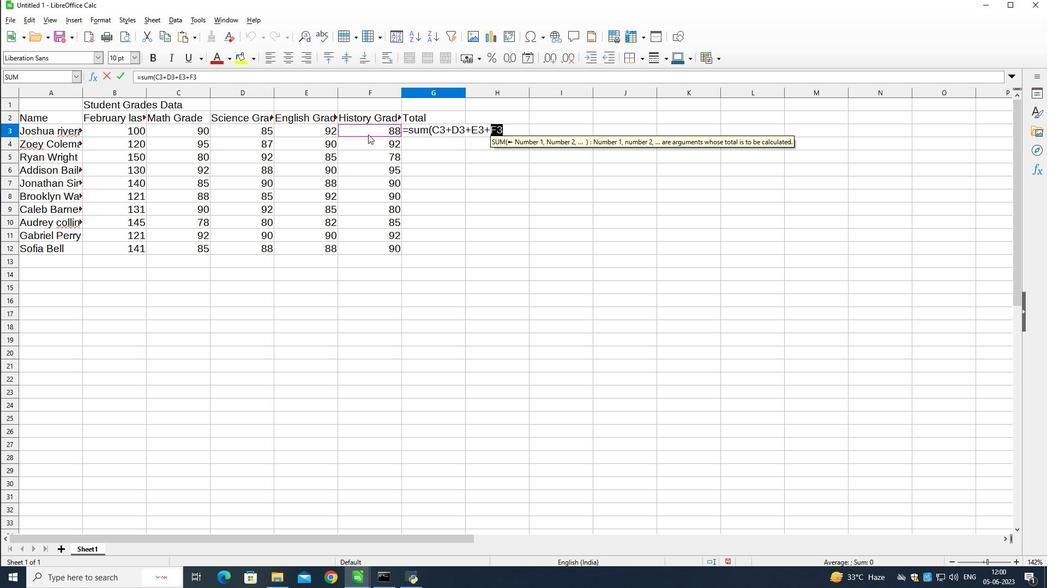 
Action: Mouse moved to (380, 148)
Screenshot: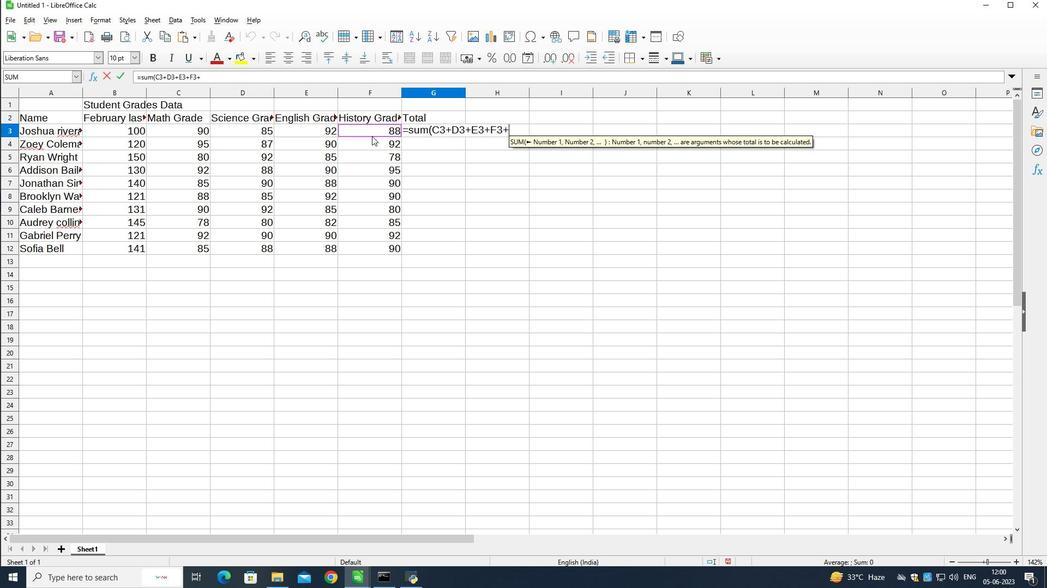 
Action: Key pressed <Key.shift_r>)<Key.shift_r><Key.enter>
Screenshot: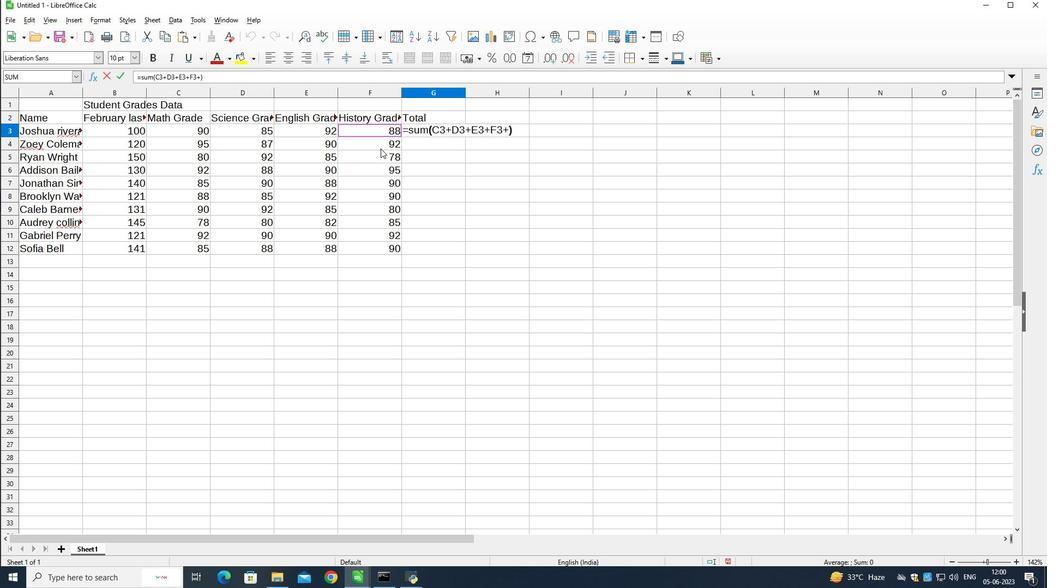 
Action: Mouse moved to (453, 129)
Screenshot: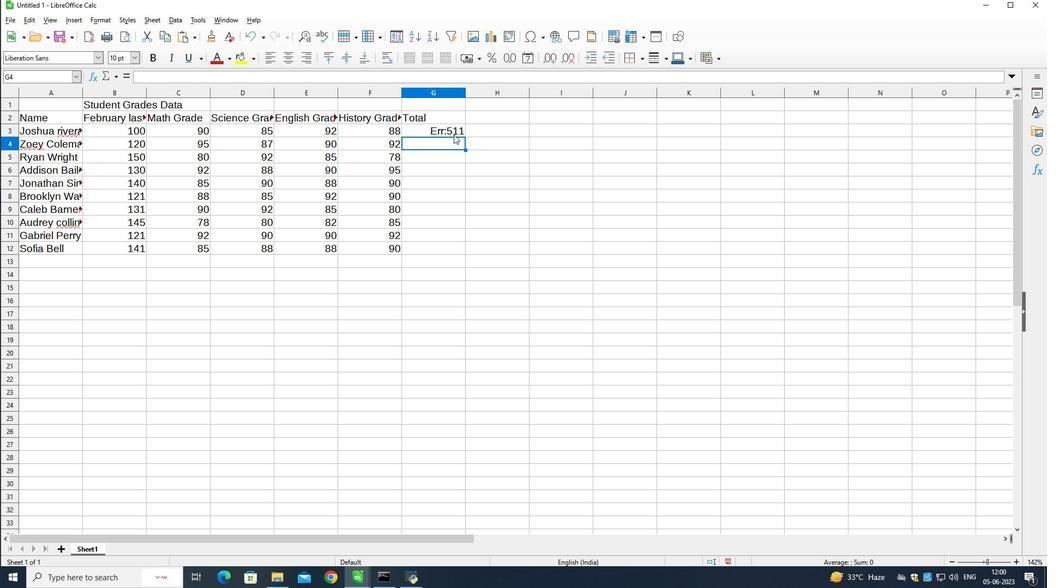 
Action: Mouse pressed left at (453, 129)
Screenshot: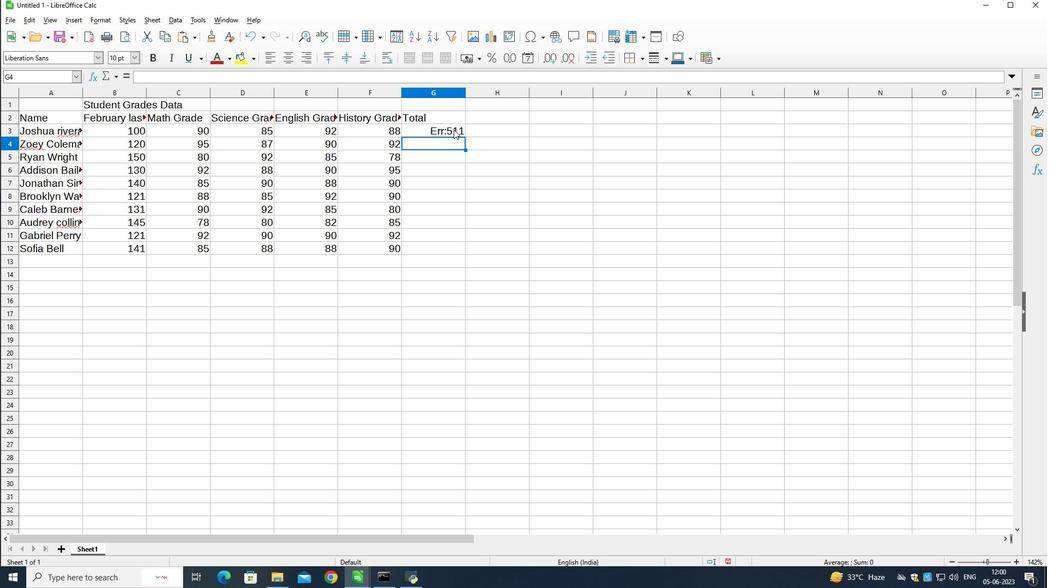 
Action: Mouse moved to (454, 129)
Screenshot: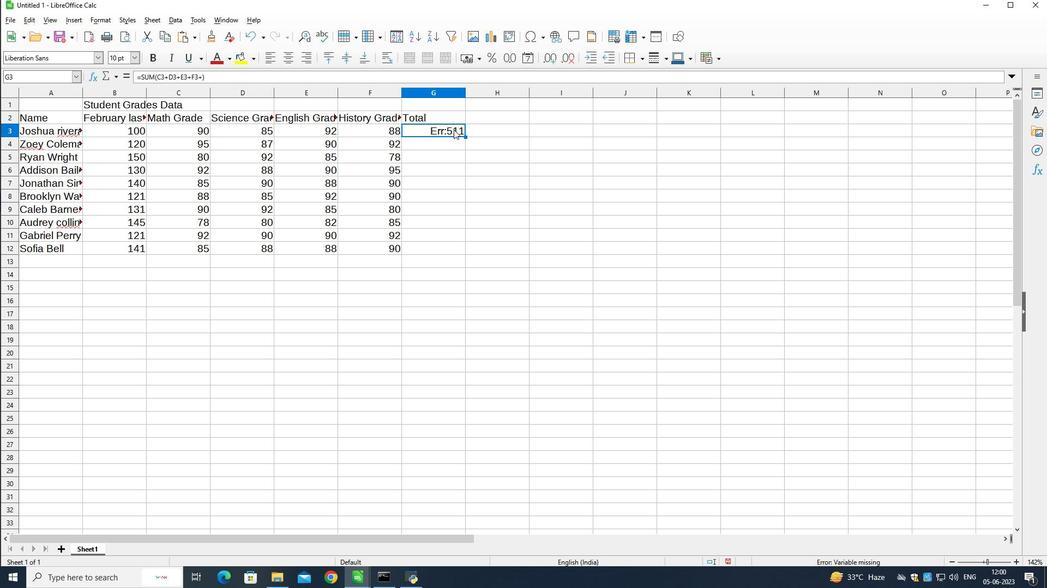 
Action: Mouse pressed right at (454, 129)
Screenshot: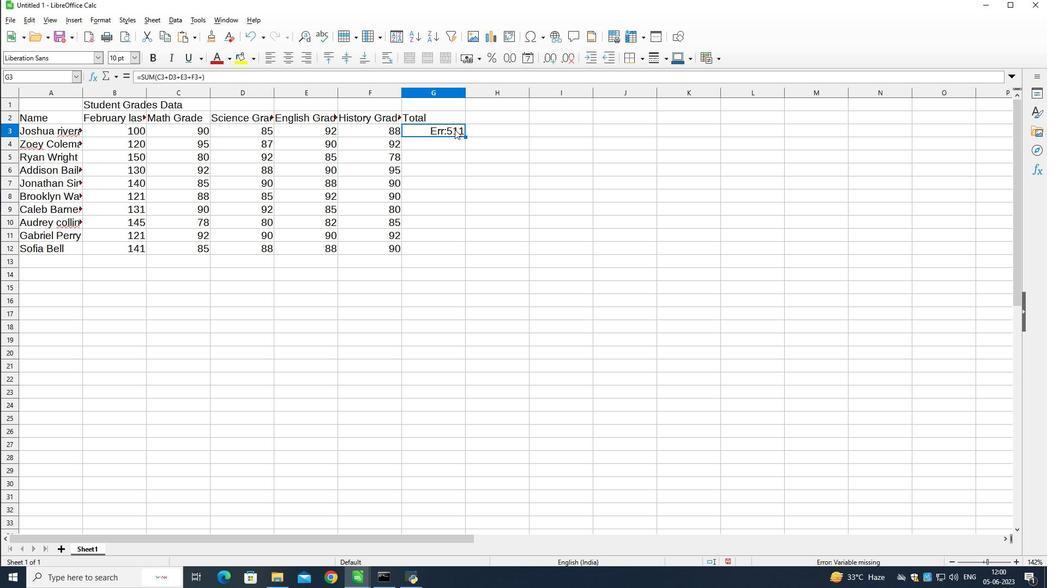 
Action: Mouse moved to (467, 138)
Screenshot: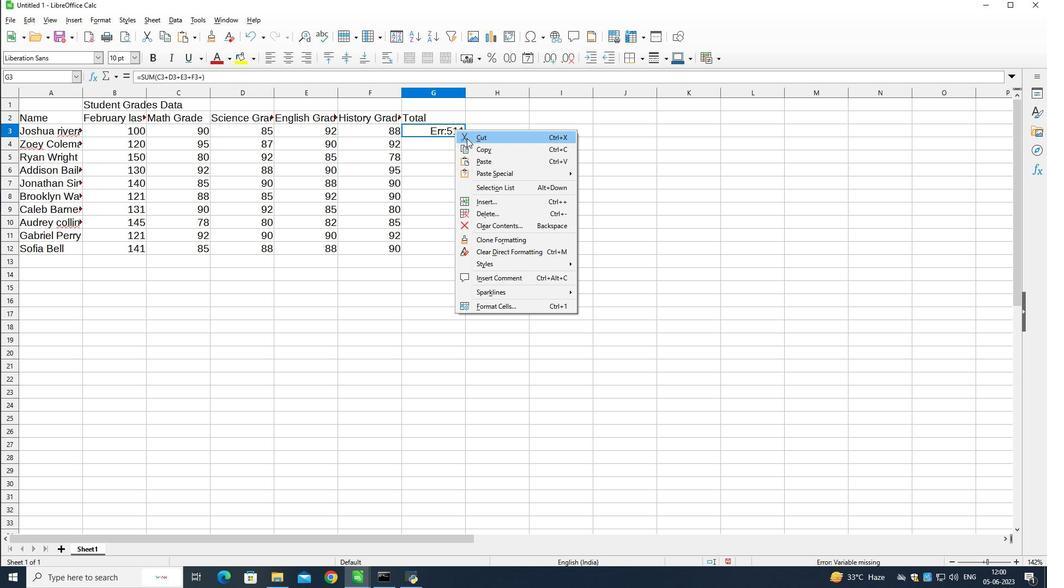 
Action: Mouse pressed left at (467, 138)
Screenshot: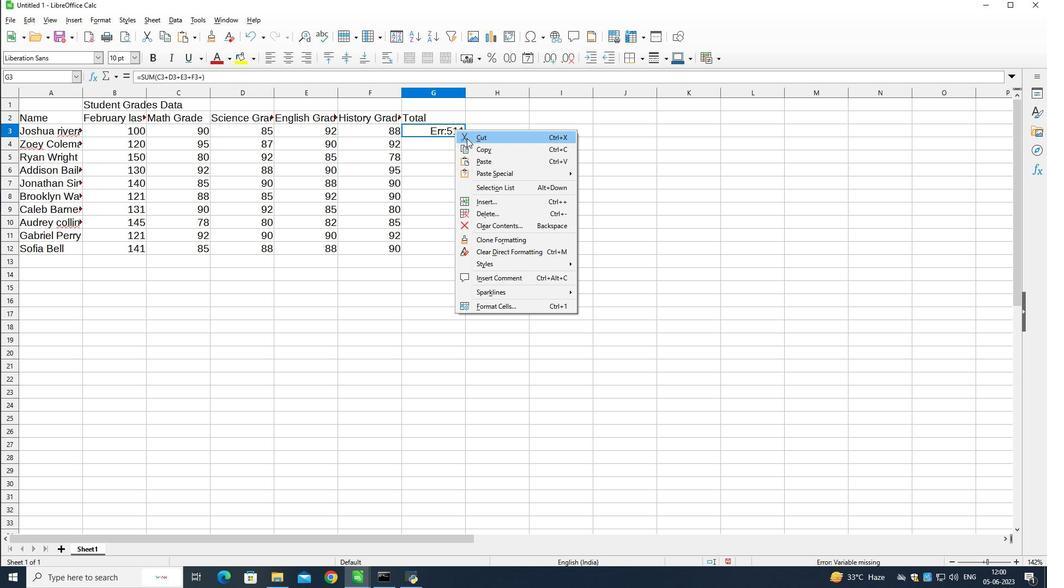 
Action: Mouse moved to (430, 168)
Screenshot: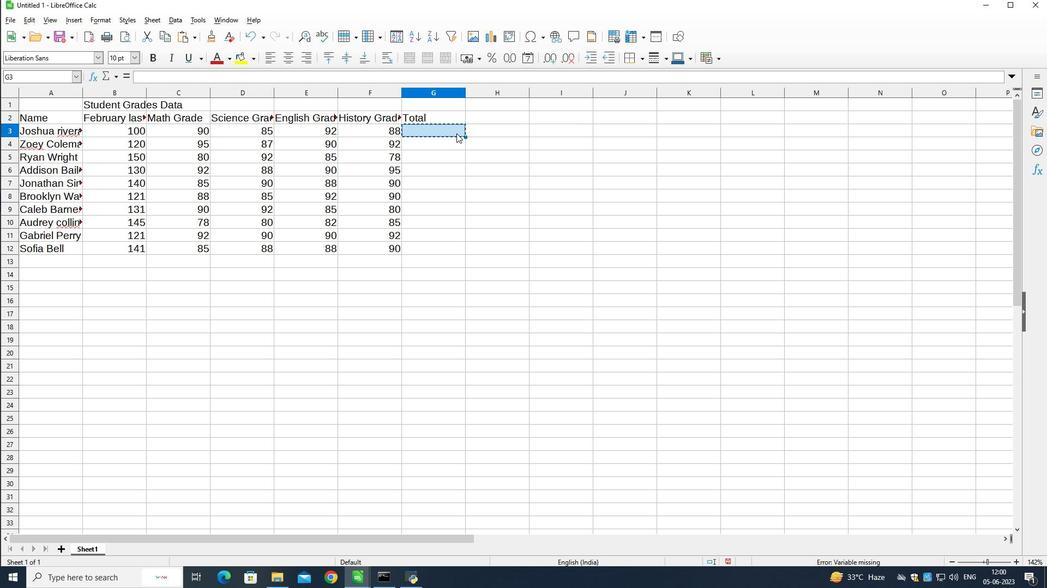 
Action: Mouse pressed left at (430, 168)
Screenshot: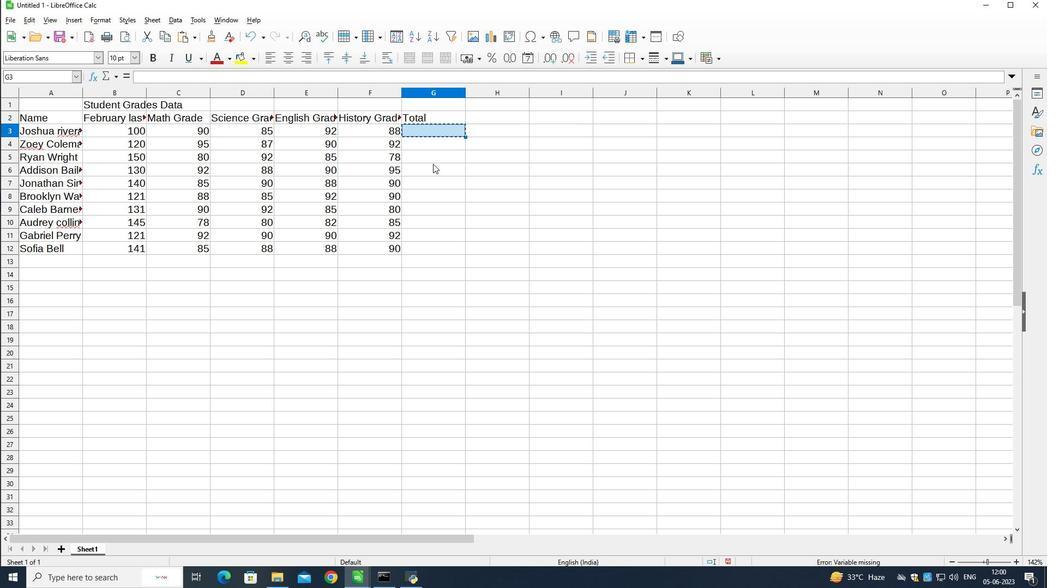 
Action: Mouse moved to (425, 137)
Screenshot: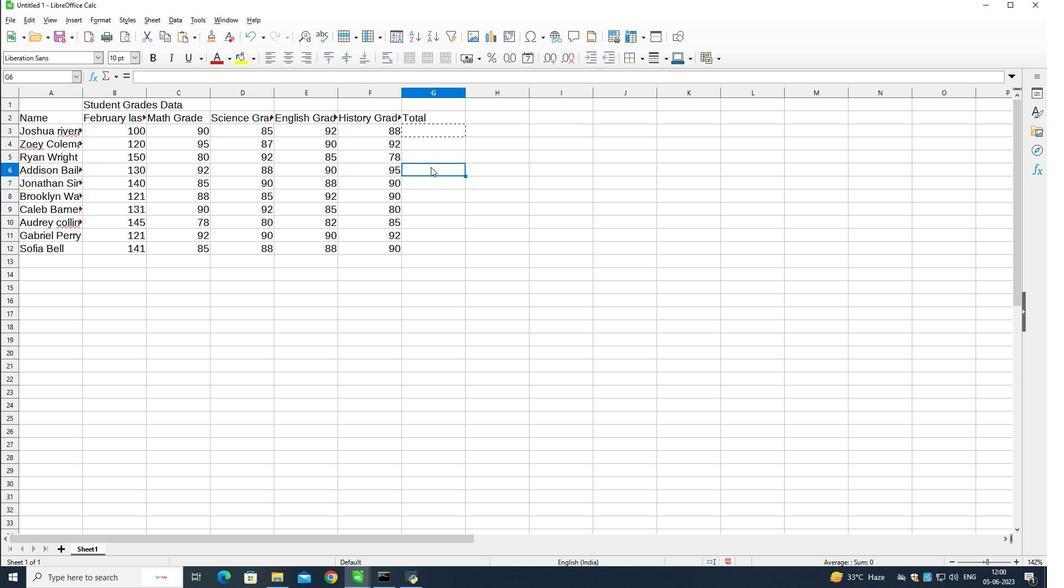 
Action: Mouse pressed left at (425, 137)
Screenshot: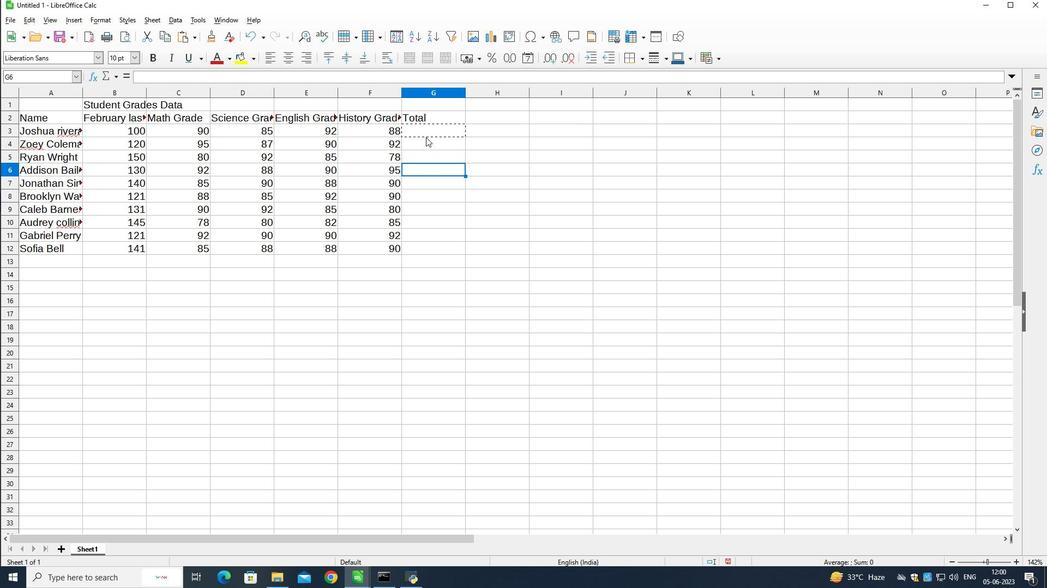 
Action: Mouse moved to (427, 124)
Screenshot: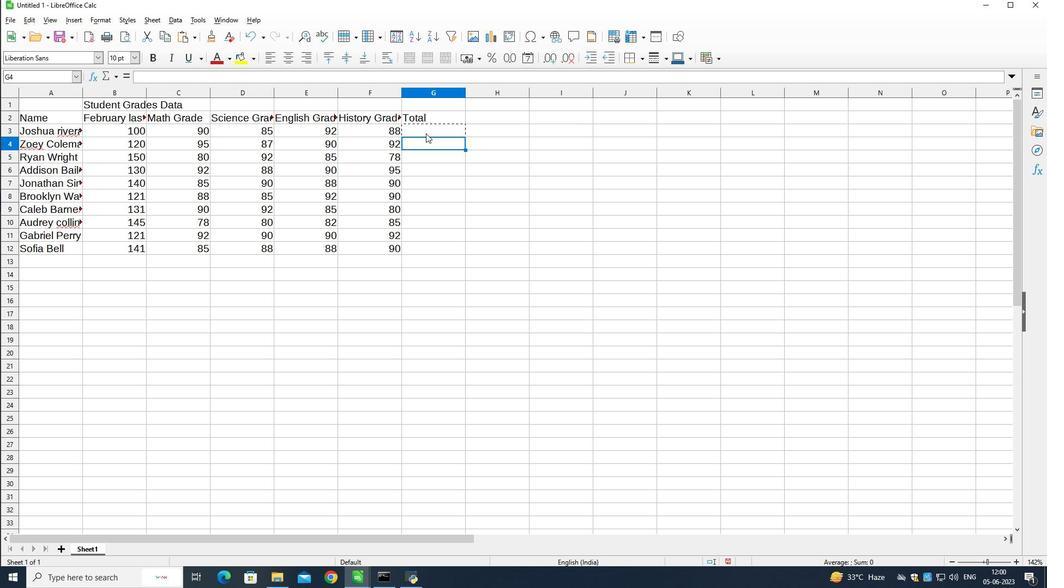 
Action: Mouse pressed left at (427, 124)
Screenshot: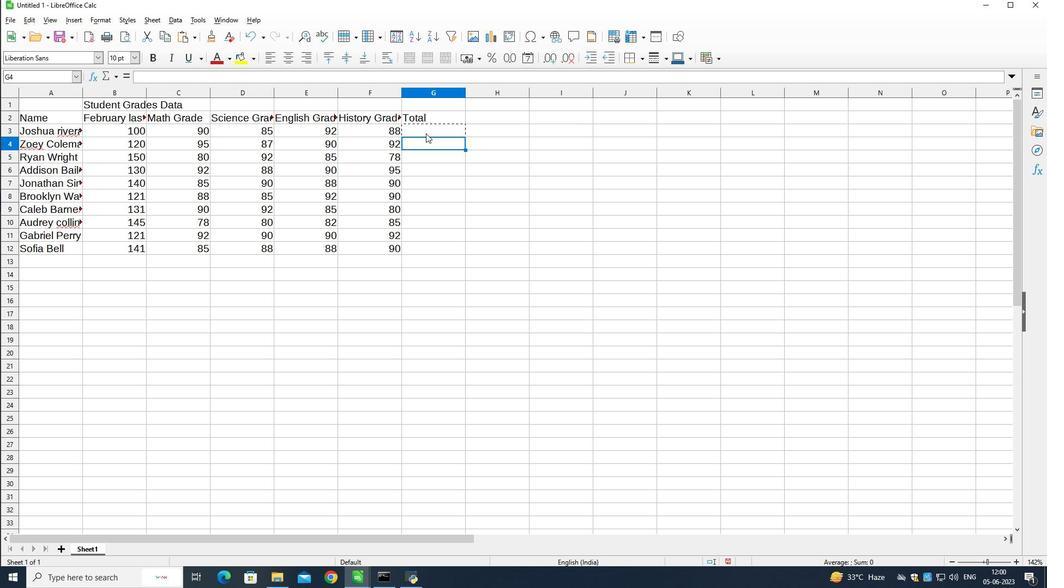 
Action: Mouse pressed left at (427, 124)
Screenshot: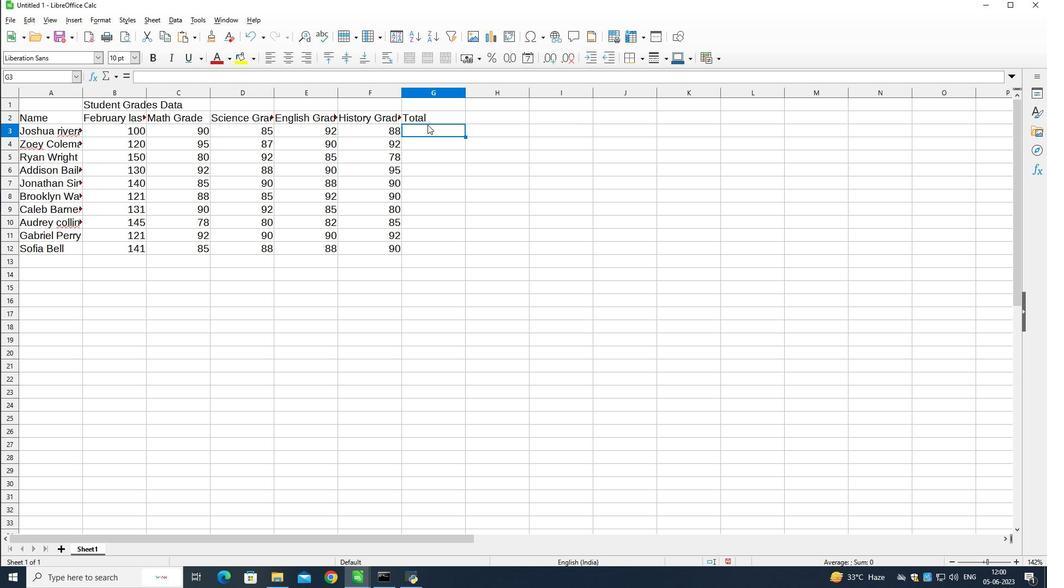 
Action: Mouse moved to (432, 133)
Screenshot: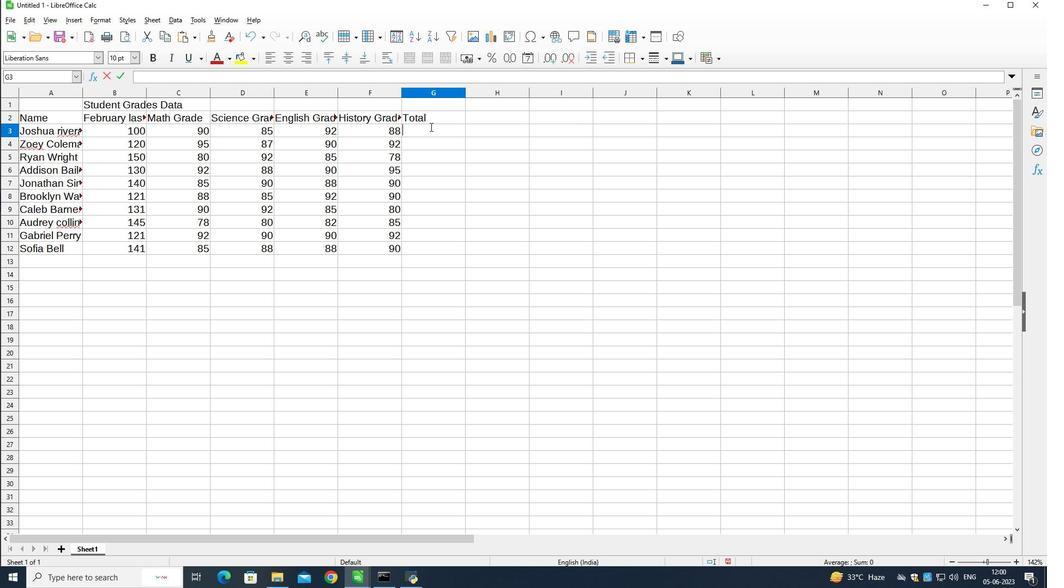 
Action: Mouse pressed left at (432, 133)
Screenshot: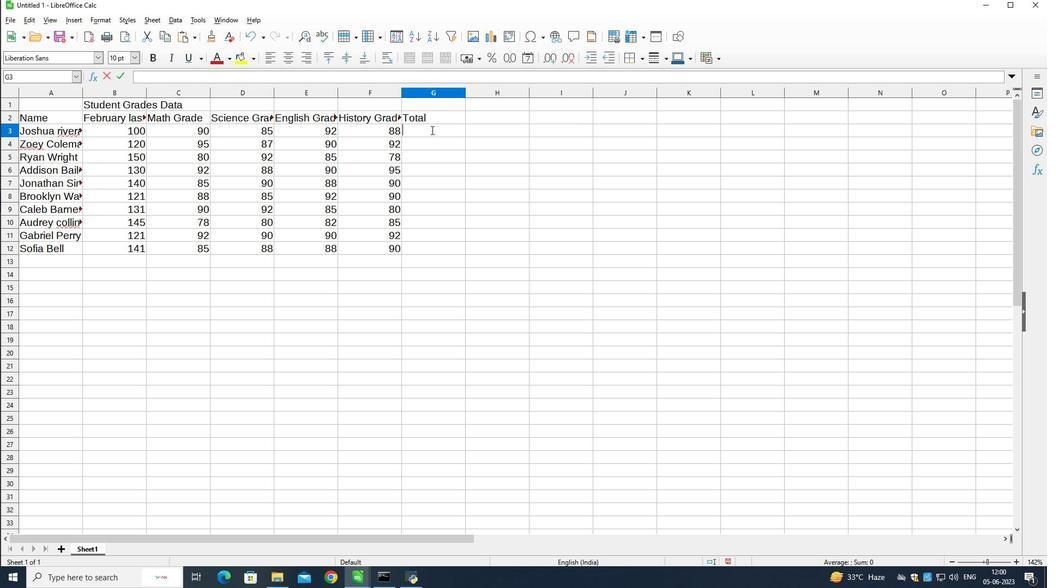 
Action: Key pressed =sum<Key.shift_r>(
Screenshot: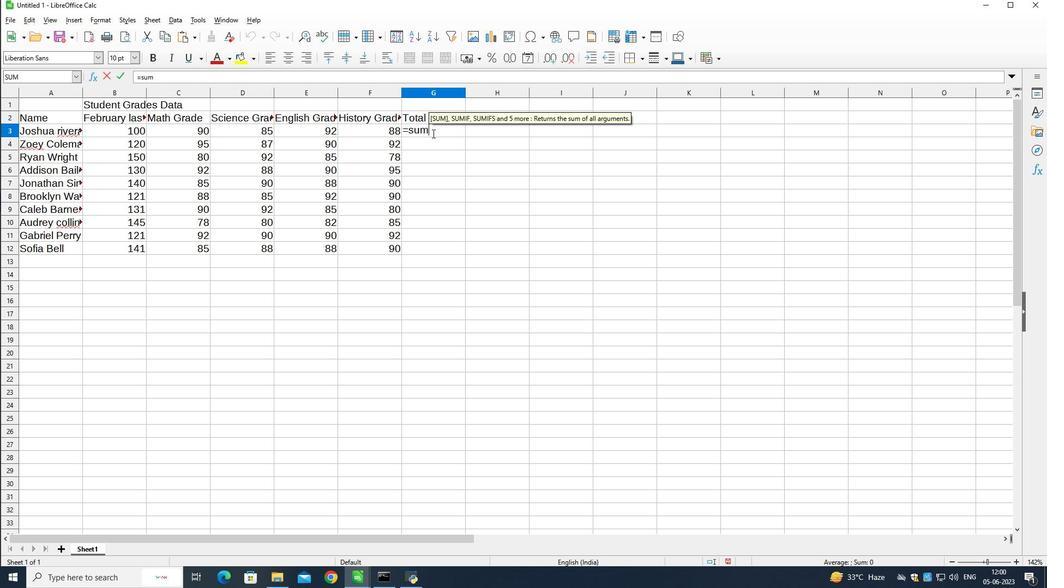 
Action: Mouse moved to (201, 133)
Screenshot: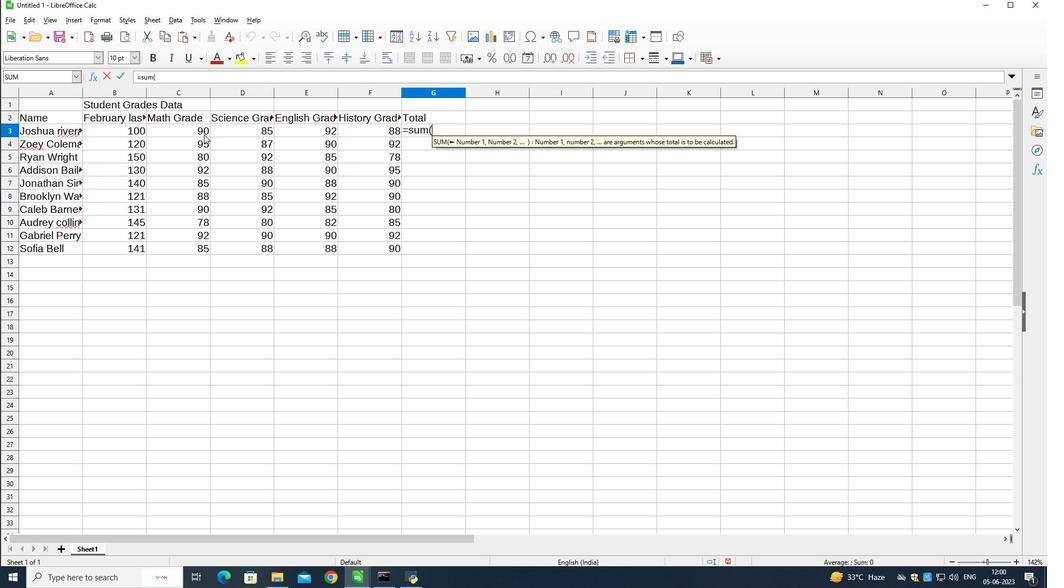
Action: Mouse pressed left at (201, 133)
Screenshot: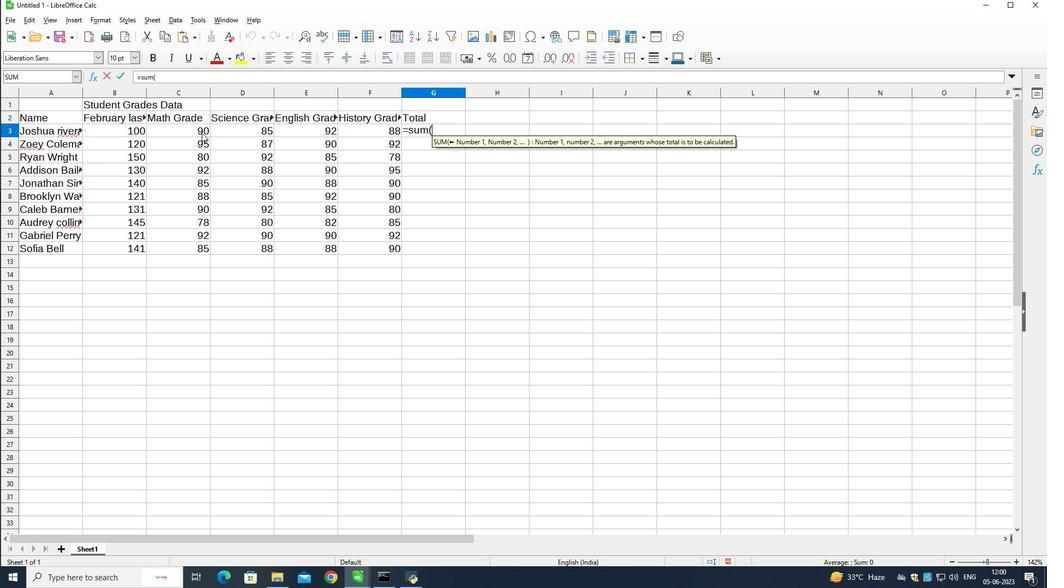 
Action: Key pressed +
Screenshot: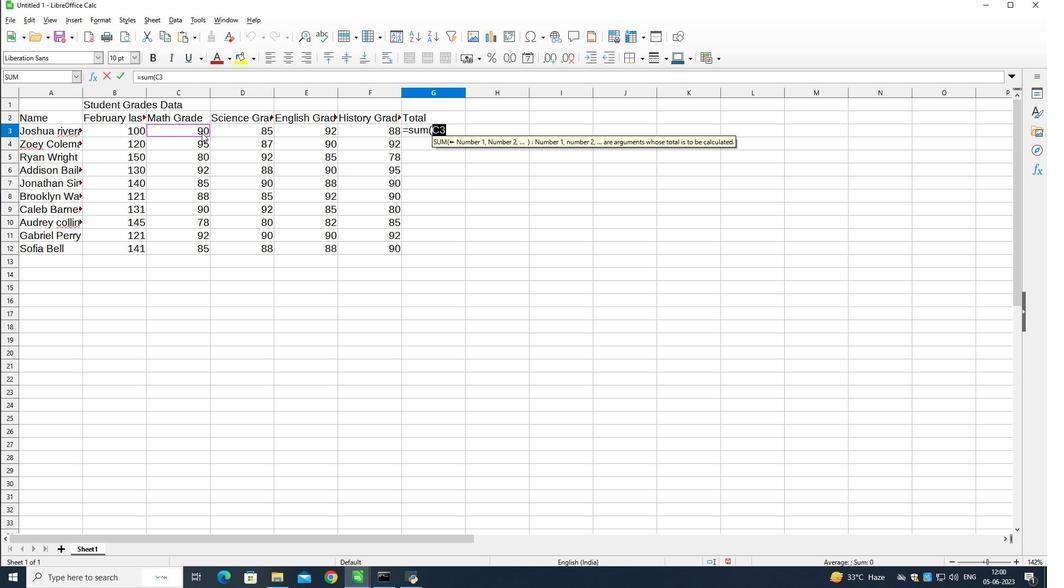 
Action: Mouse moved to (232, 130)
Screenshot: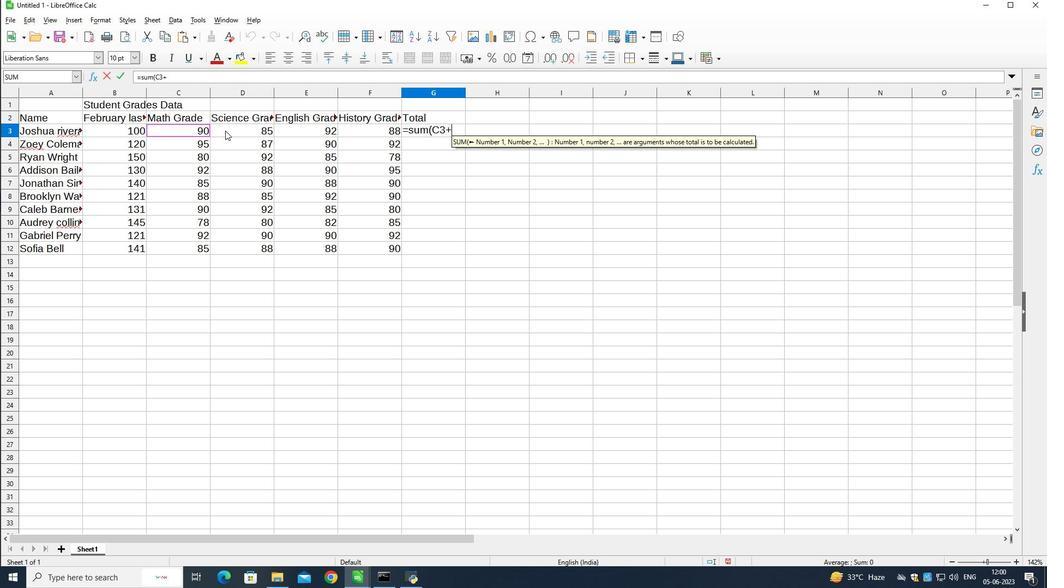 
Action: Mouse pressed left at (232, 130)
Screenshot: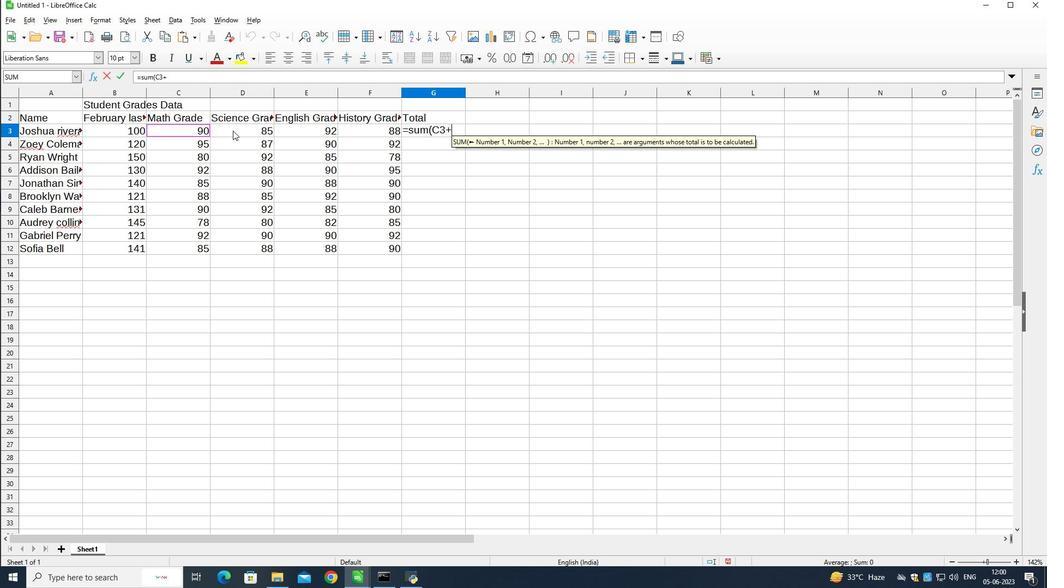 
Action: Key pressed +
Screenshot: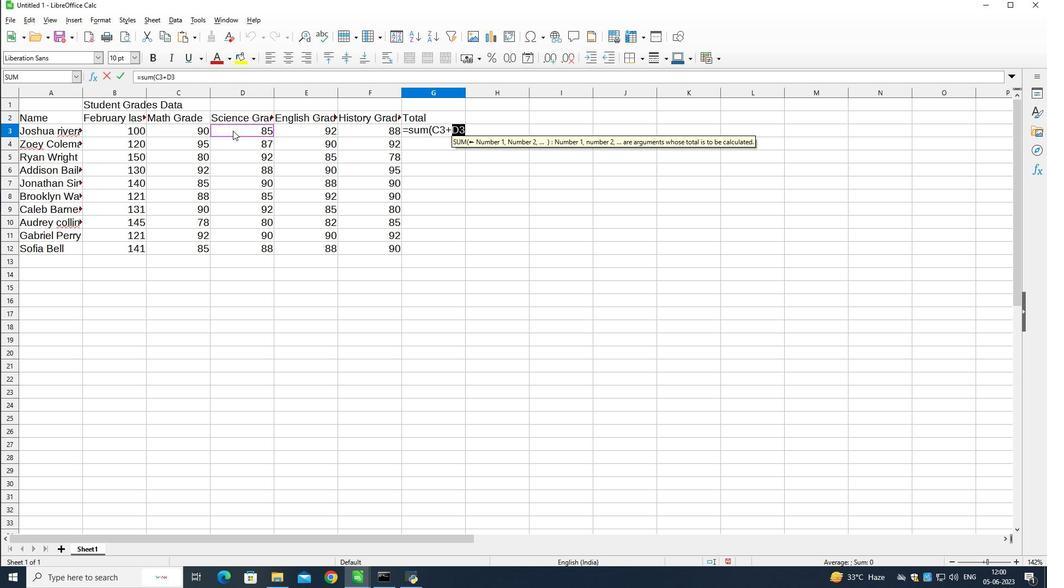 
Action: Mouse moved to (280, 128)
Screenshot: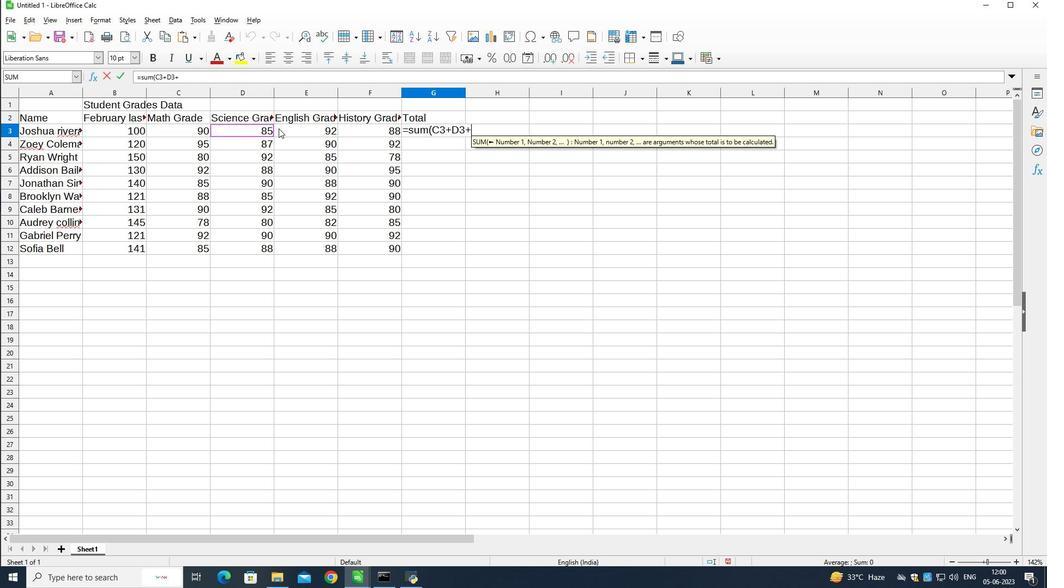 
Action: Mouse pressed left at (280, 128)
Screenshot: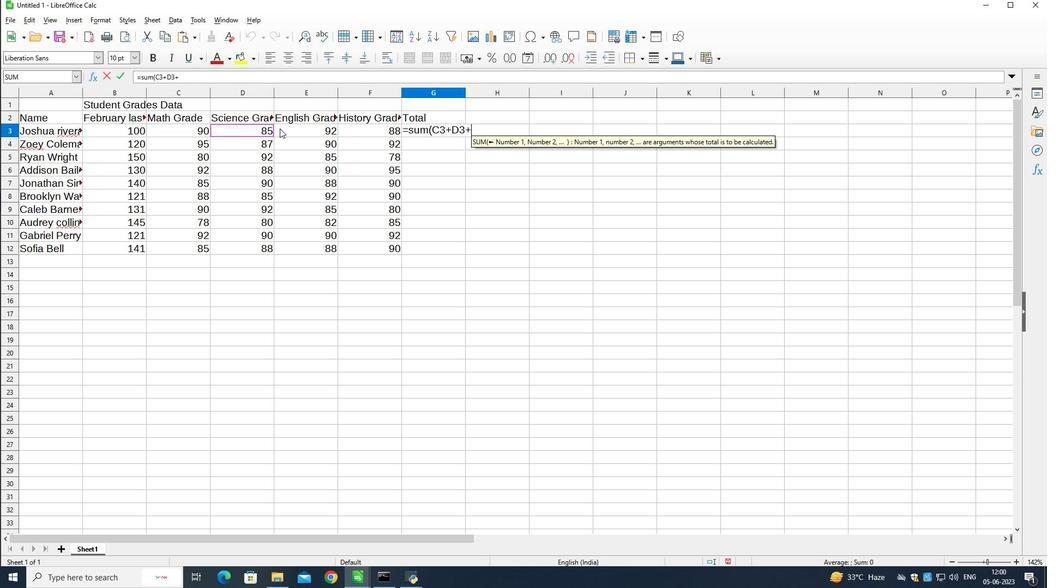 
Action: Mouse moved to (280, 128)
Screenshot: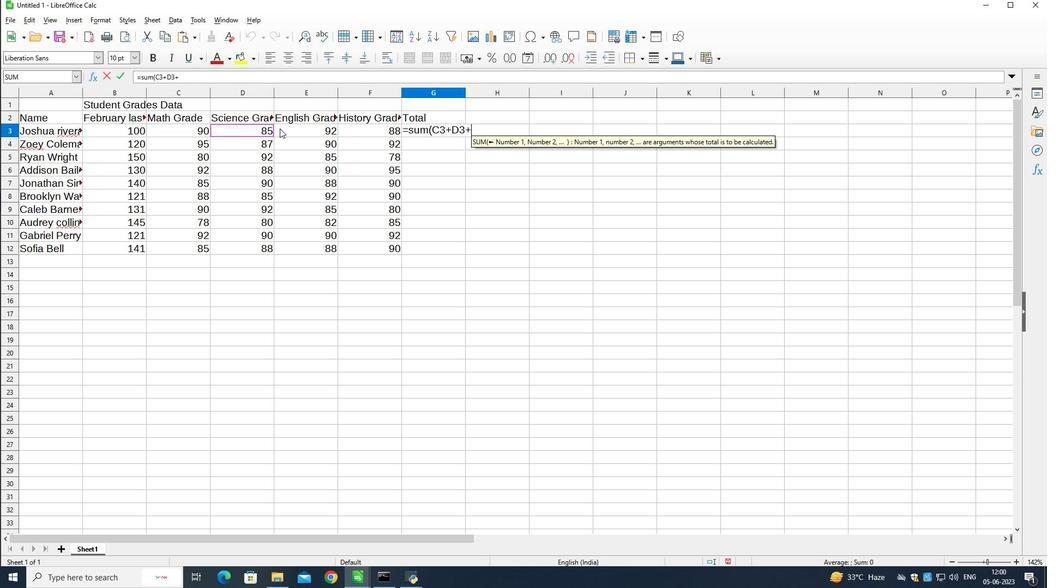 
Action: Key pressed +
Screenshot: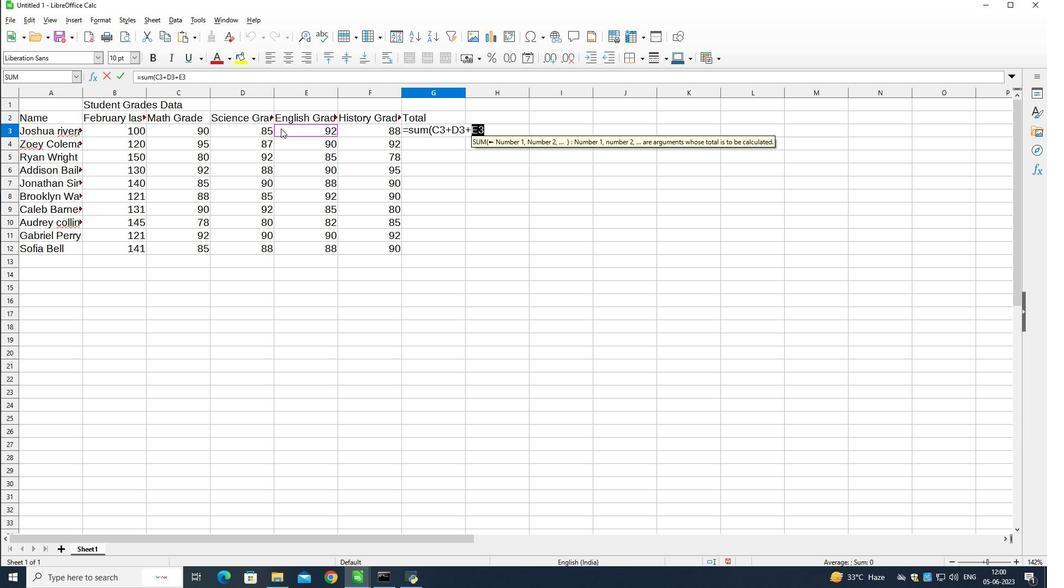 
Action: Mouse moved to (363, 127)
Screenshot: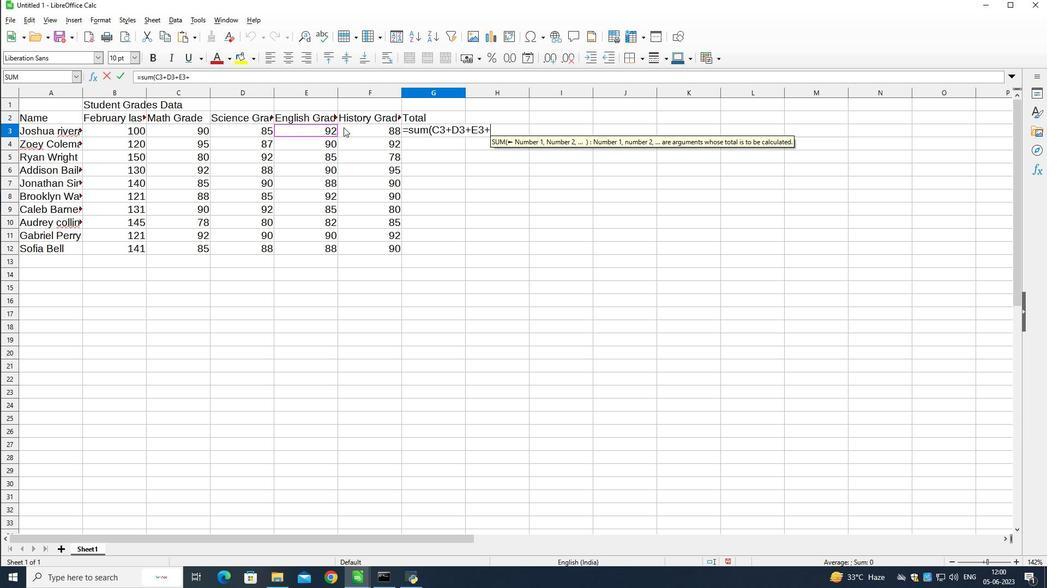 
Action: Mouse pressed left at (363, 127)
Screenshot: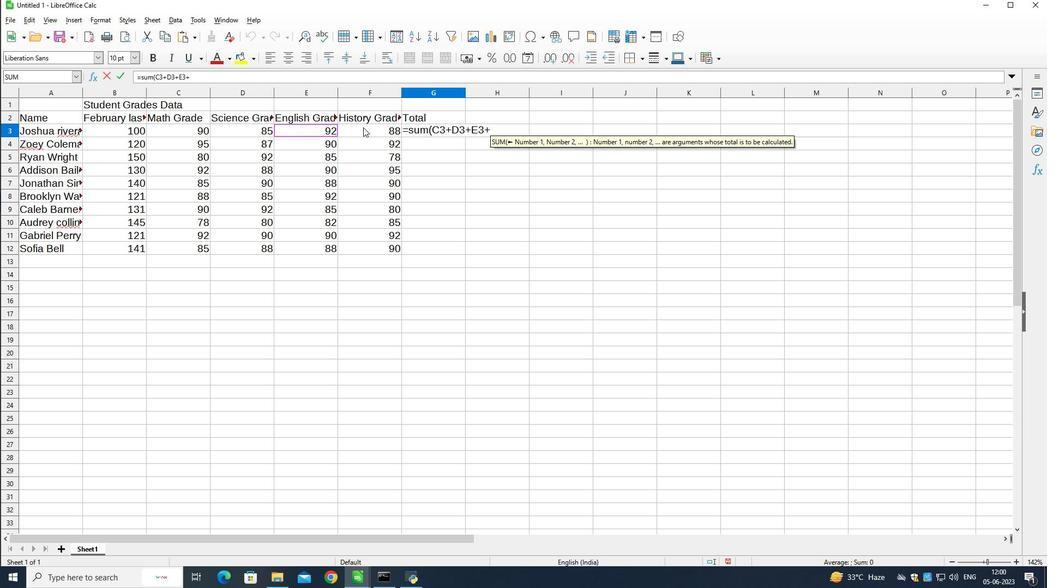 
Action: Mouse moved to (511, 137)
Screenshot: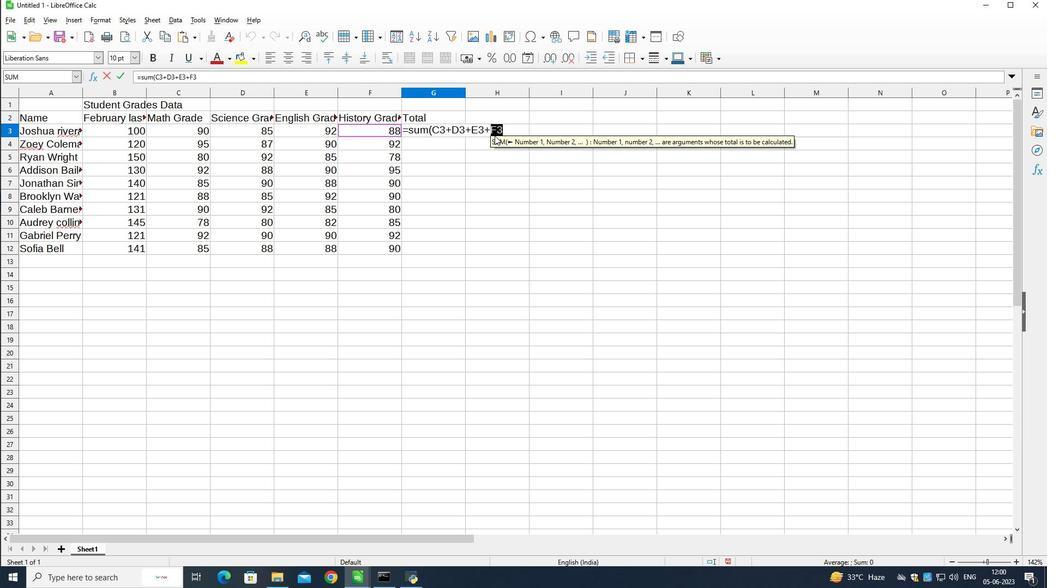 
Action: Key pressed <Key.shift_r>)<Key.enter>
Screenshot: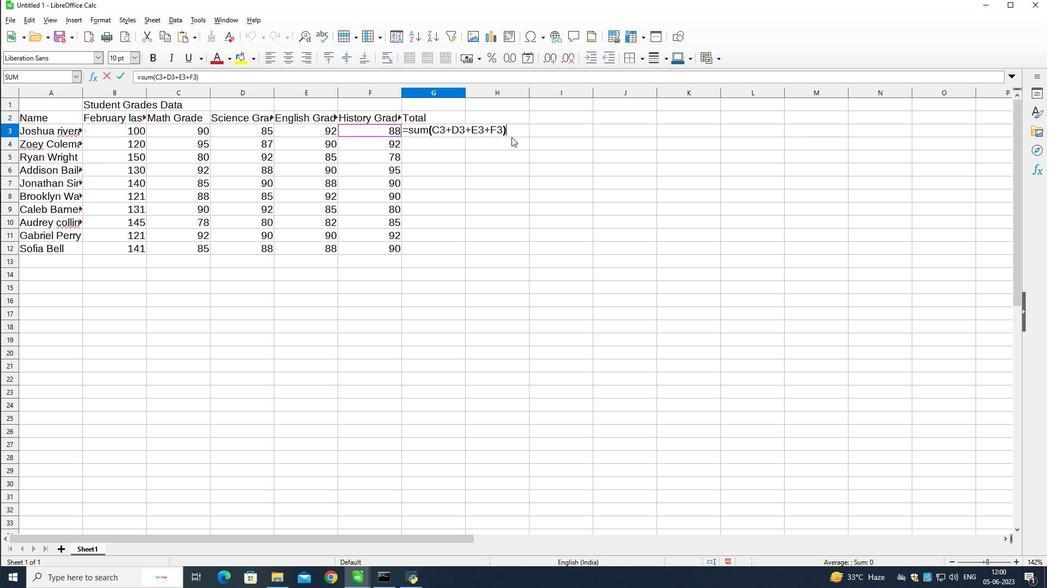 
Action: Mouse moved to (424, 127)
Screenshot: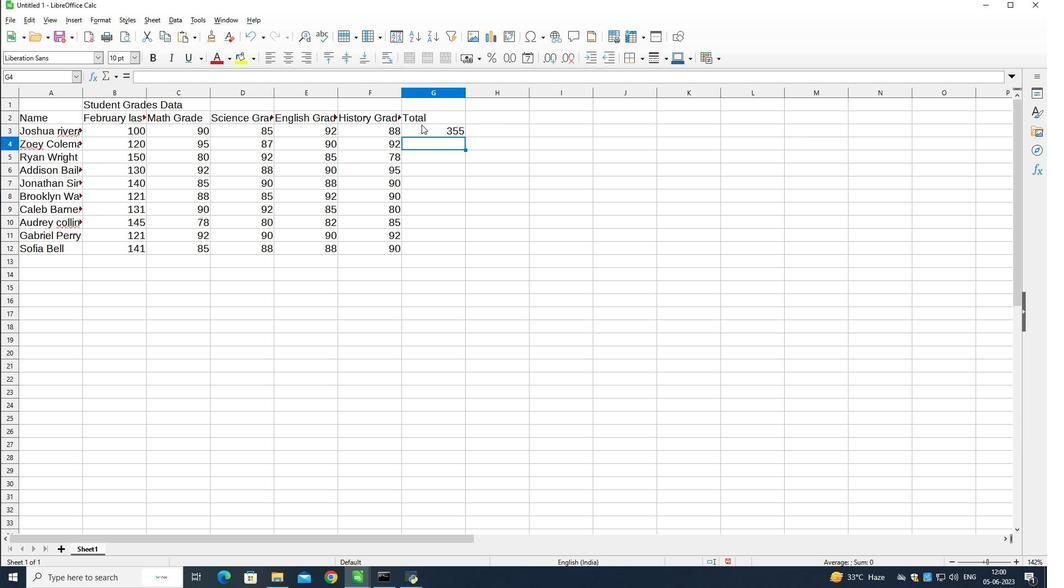 
Action: Mouse pressed left at (424, 127)
Screenshot: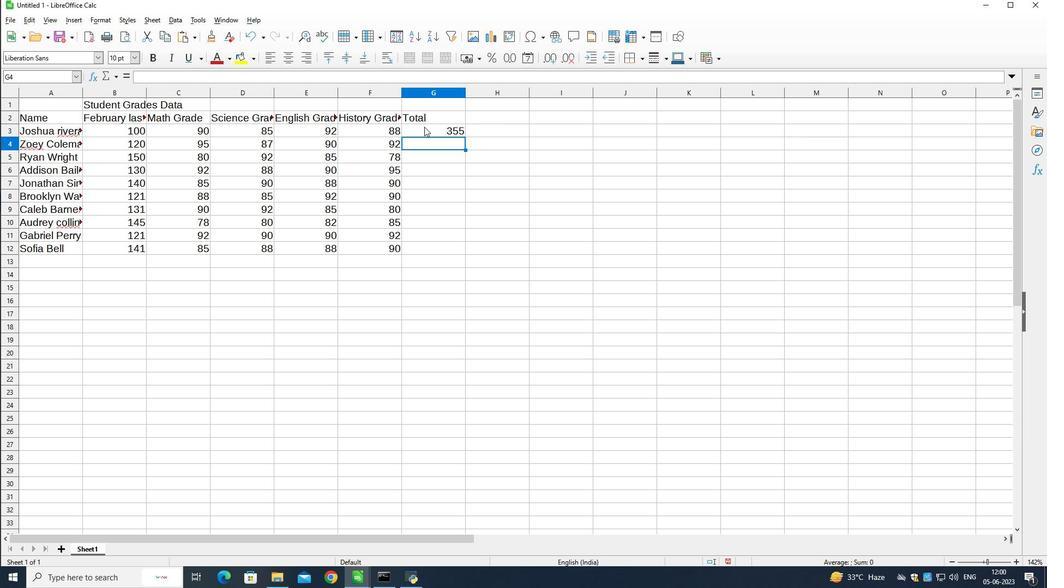
Action: Mouse moved to (464, 135)
Screenshot: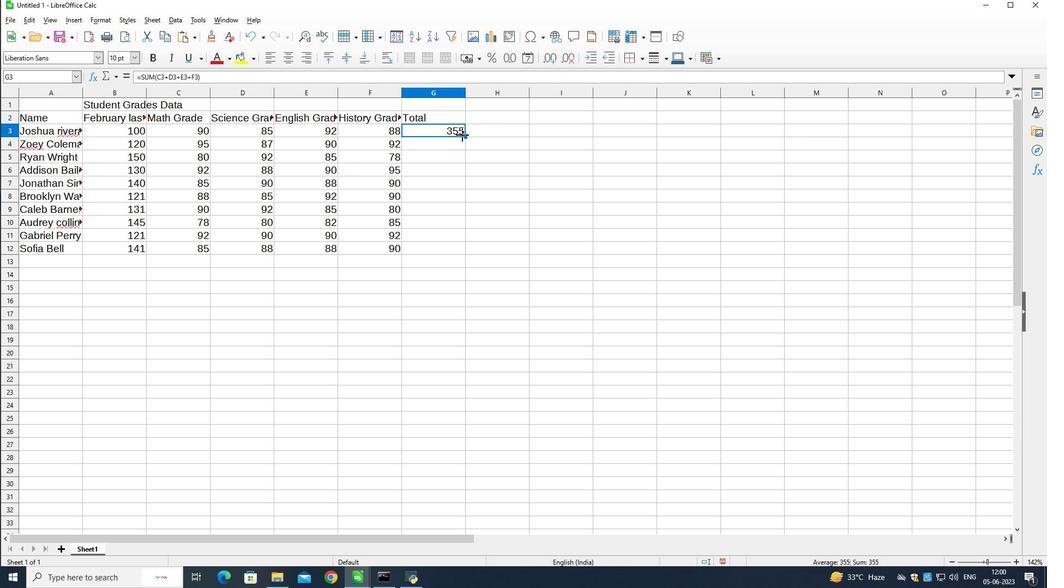 
Action: Mouse pressed left at (464, 135)
Screenshot: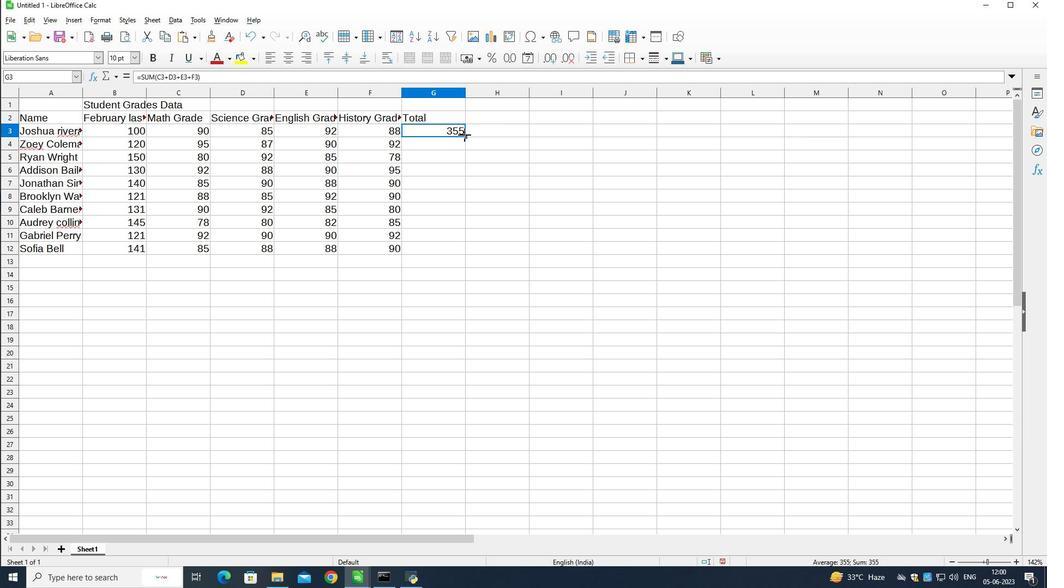 
Action: Mouse moved to (560, 281)
Screenshot: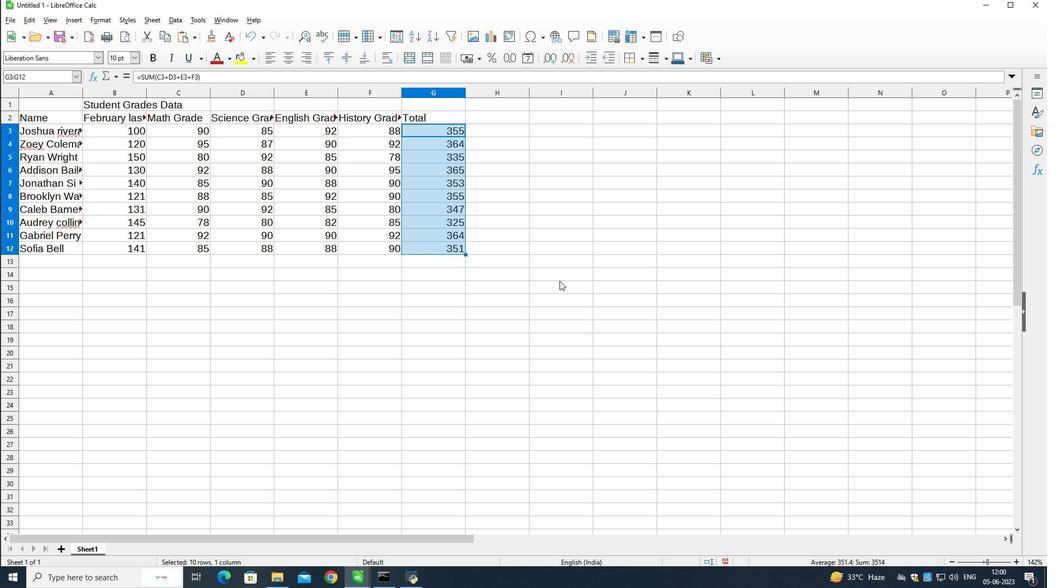 
Action: Mouse pressed left at (560, 281)
Screenshot: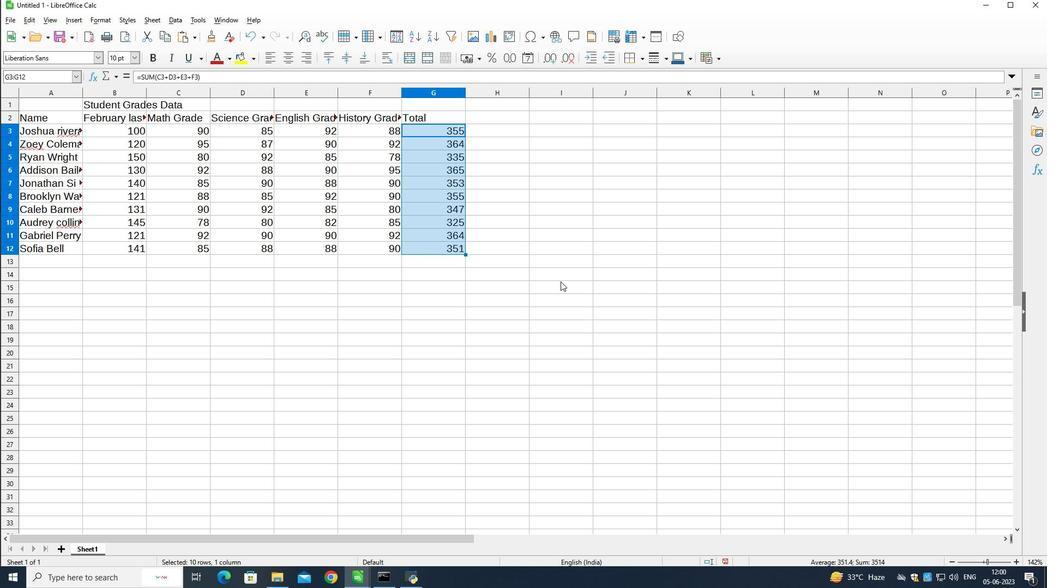 
Action: Key pressed ctrl+Sanalysis<Key.shift>Sales<Key.shift>Comparison<Key.enter>
Screenshot: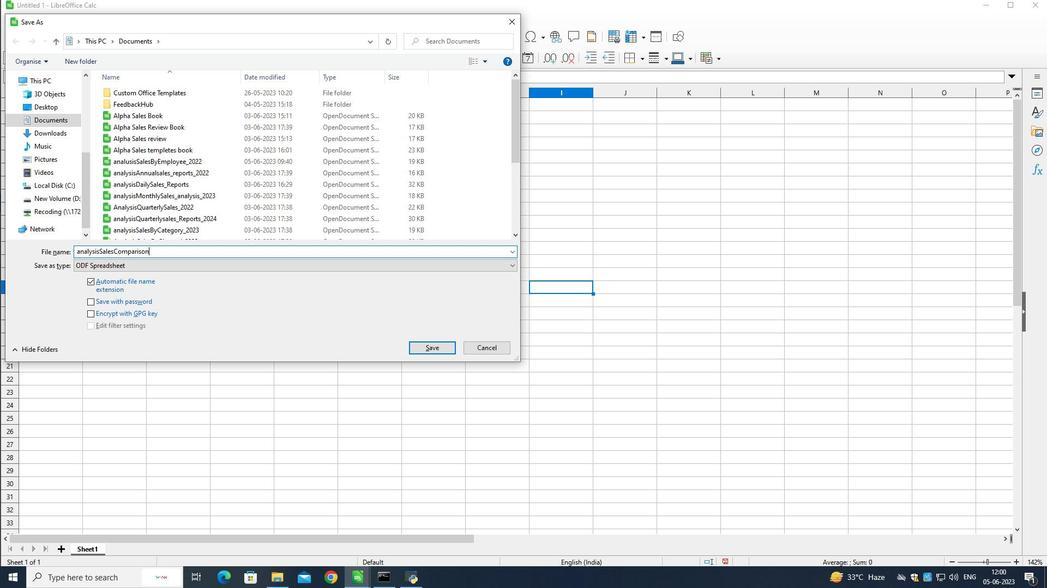 
